 Task: Explore Airbnb accommodation in Melipilla, Chile from 16th December, 2023 to 20th December, 2023 for 6 adults, 2 children. Place can be room or shared room with 6 bedrooms having 6 beds and 6 bathrooms. Property type can be house. Amenities needed are: wifi, TV, free parkinig on premises, gym, breakfast.
Action: Mouse moved to (485, 96)
Screenshot: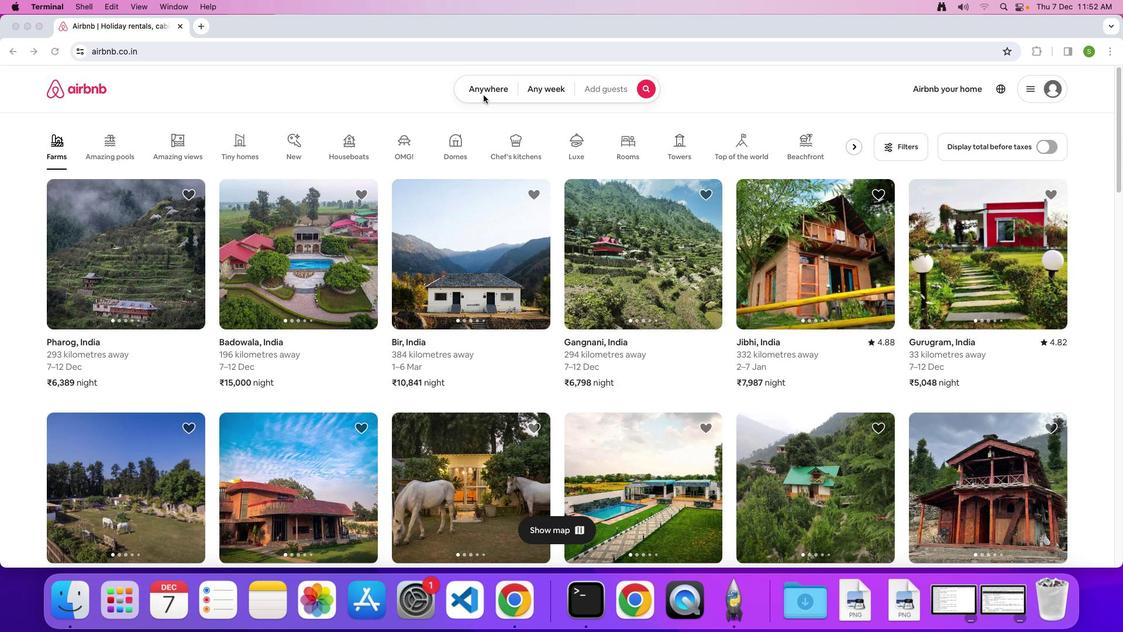 
Action: Mouse pressed left at (485, 96)
Screenshot: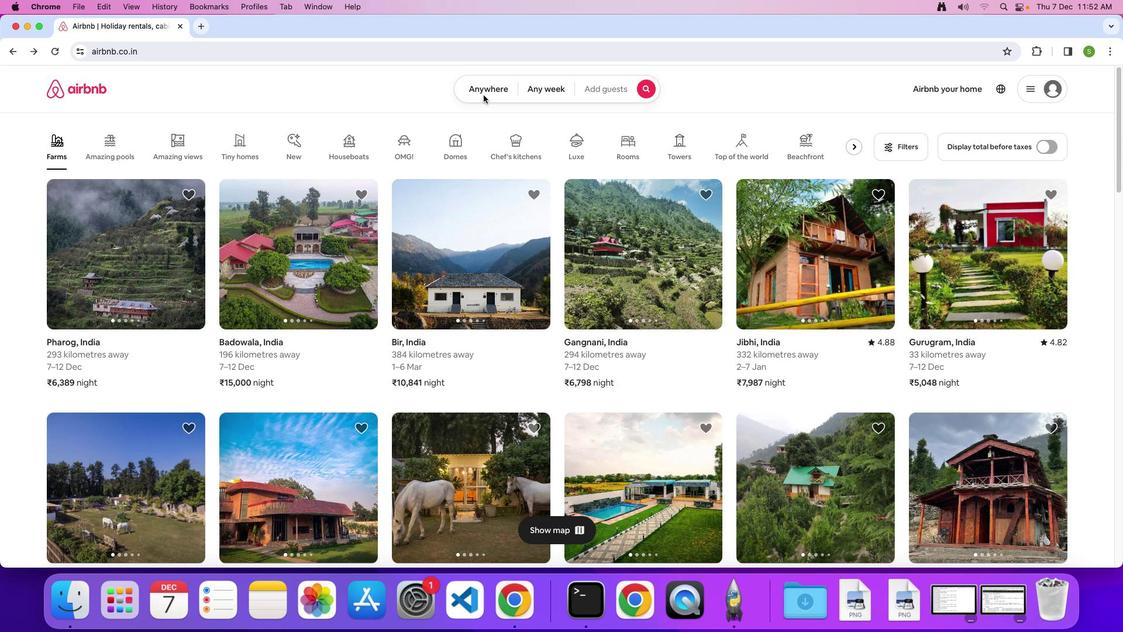 
Action: Mouse moved to (487, 96)
Screenshot: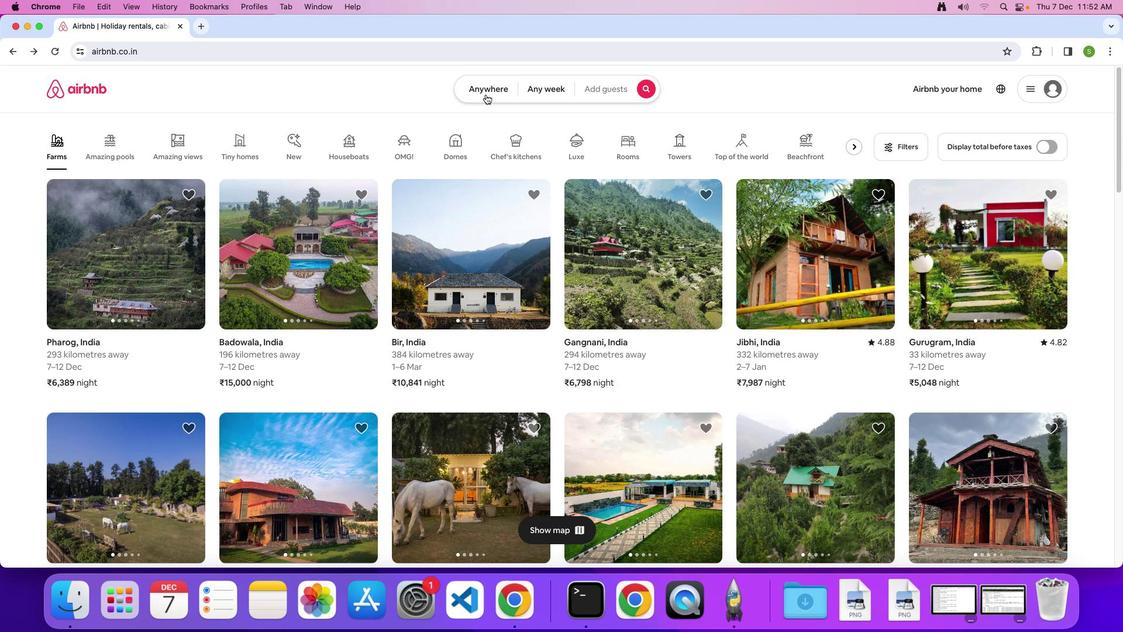 
Action: Mouse pressed left at (487, 96)
Screenshot: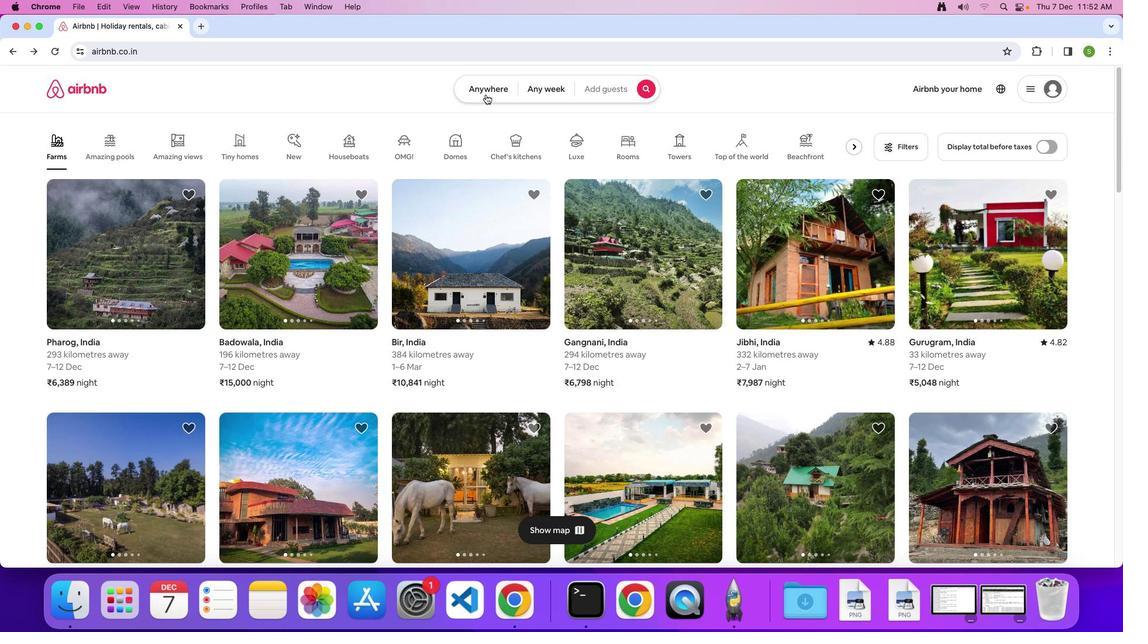 
Action: Mouse moved to (455, 132)
Screenshot: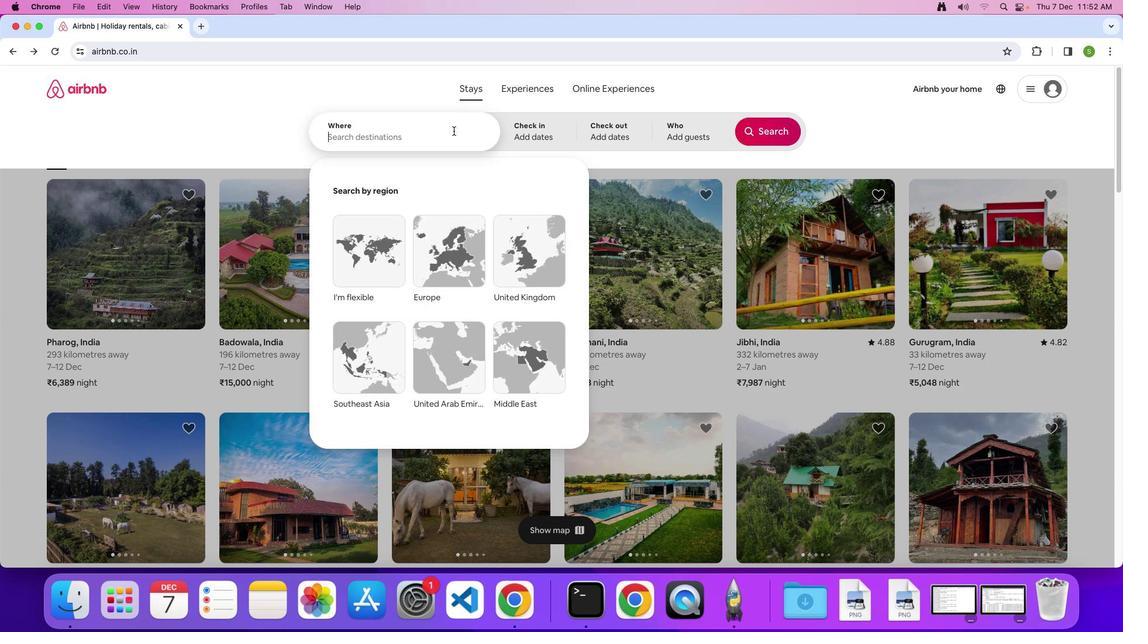 
Action: Mouse pressed left at (455, 132)
Screenshot: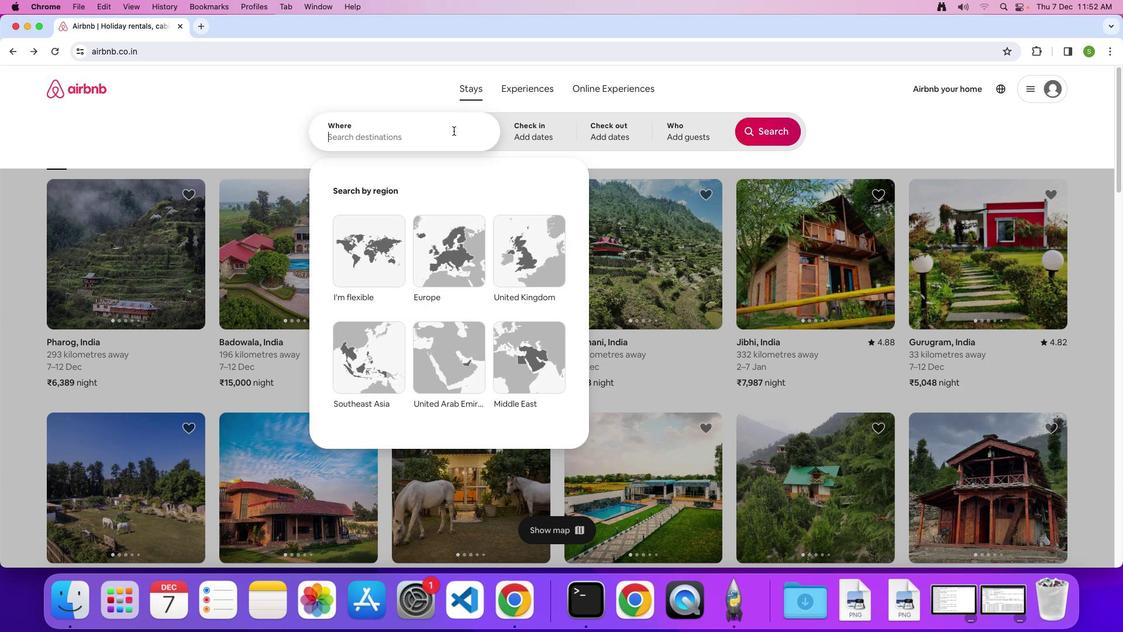 
Action: Mouse moved to (456, 132)
Screenshot: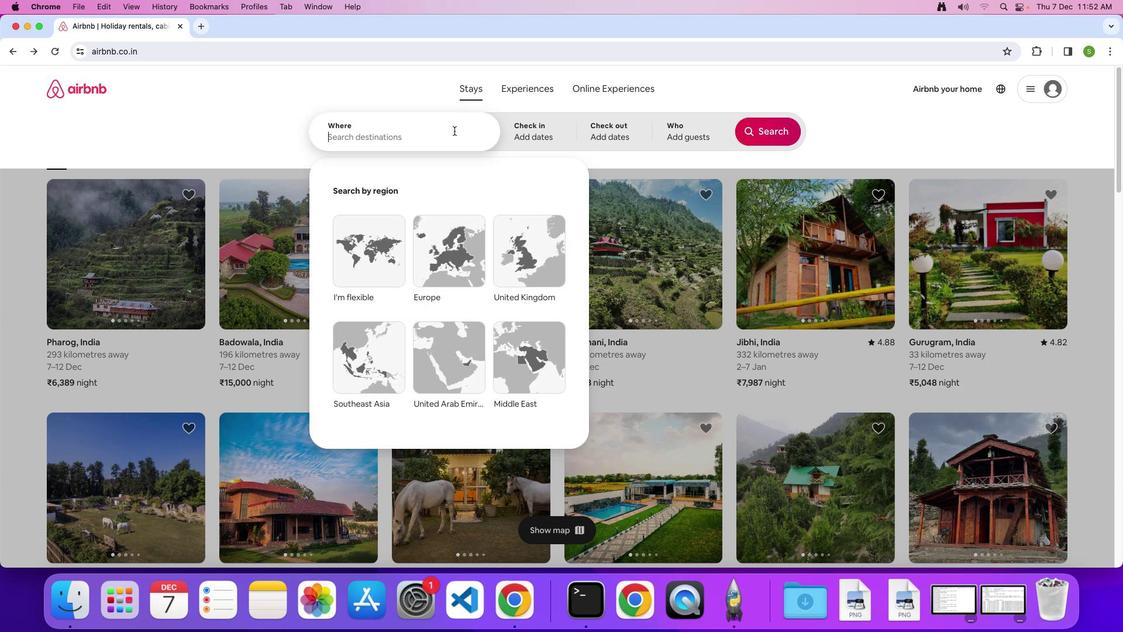 
Action: Key pressed 'M'Key.caps_lock'e''l''i''p''i''l''l''a'','Key.spaceKey.shift'C'
Screenshot: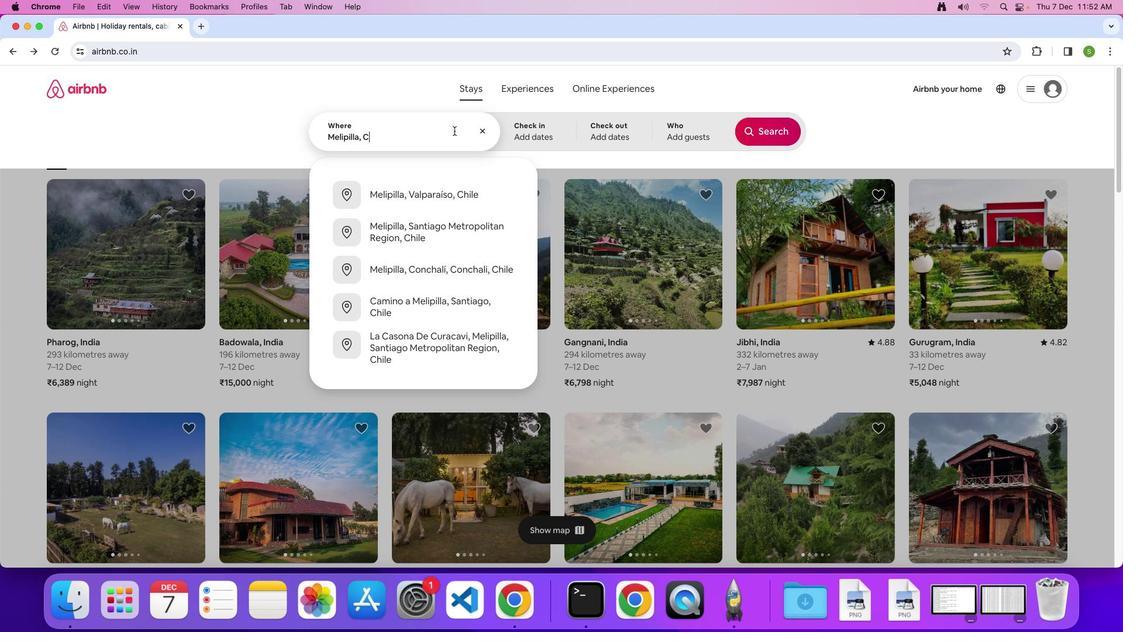 
Action: Mouse moved to (456, 132)
Screenshot: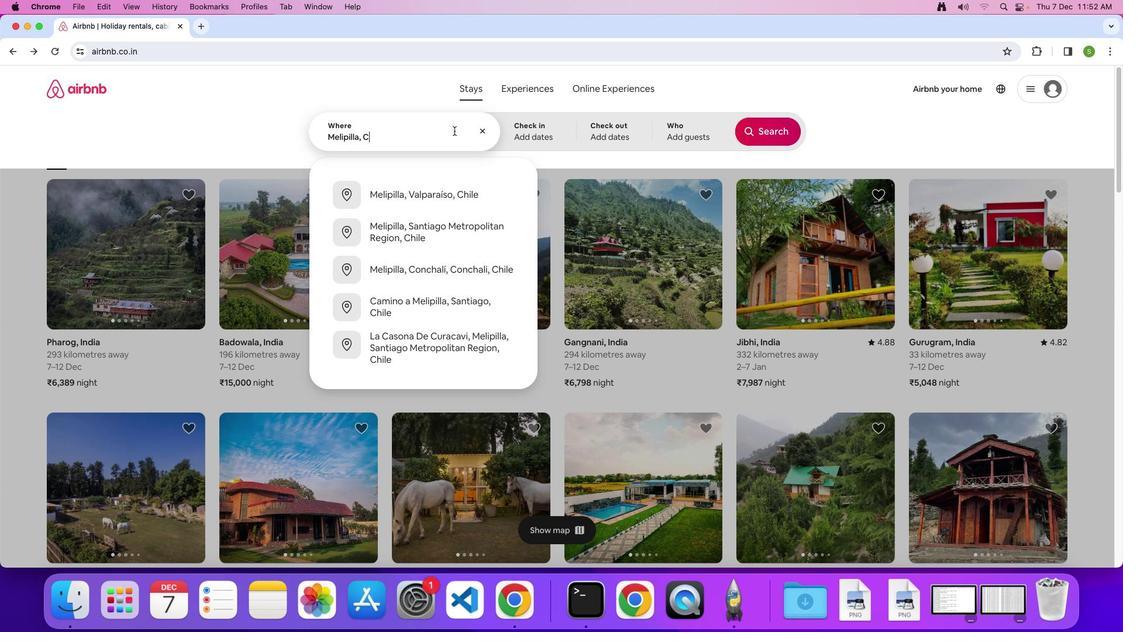 
Action: Key pressed 'h''i''l''e'Key.enter
Screenshot: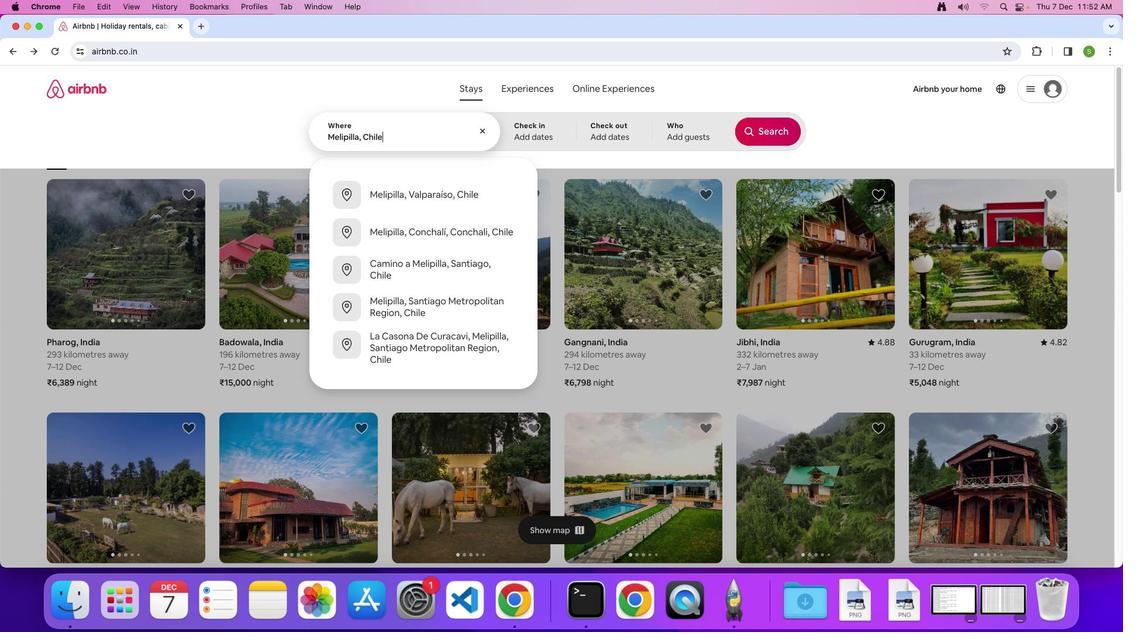 
Action: Mouse moved to (526, 334)
Screenshot: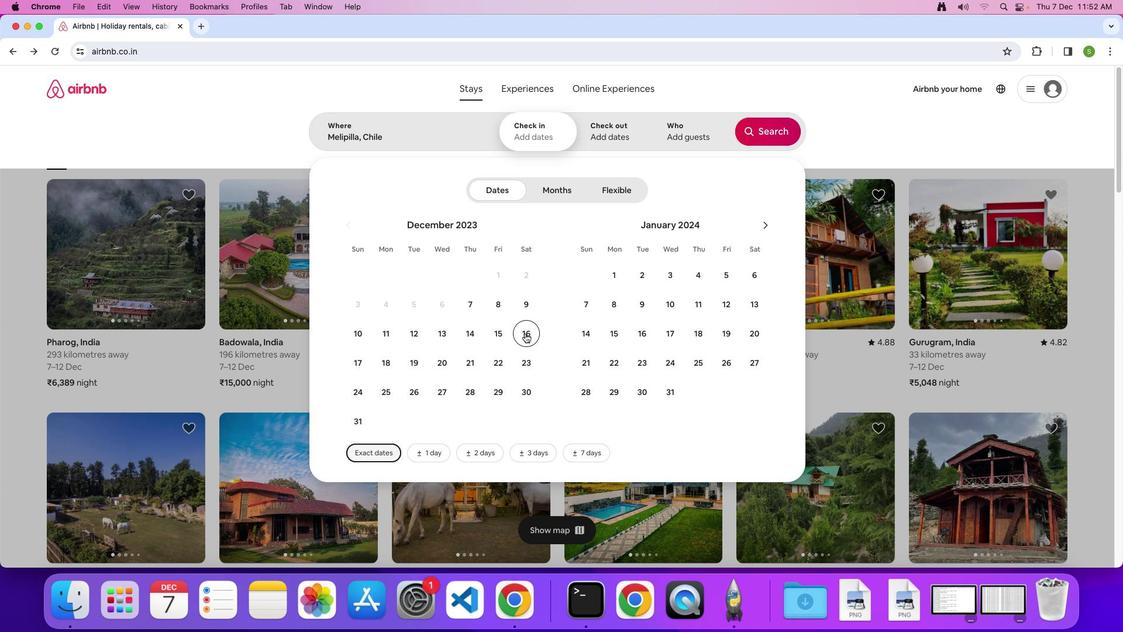 
Action: Mouse pressed left at (526, 334)
Screenshot: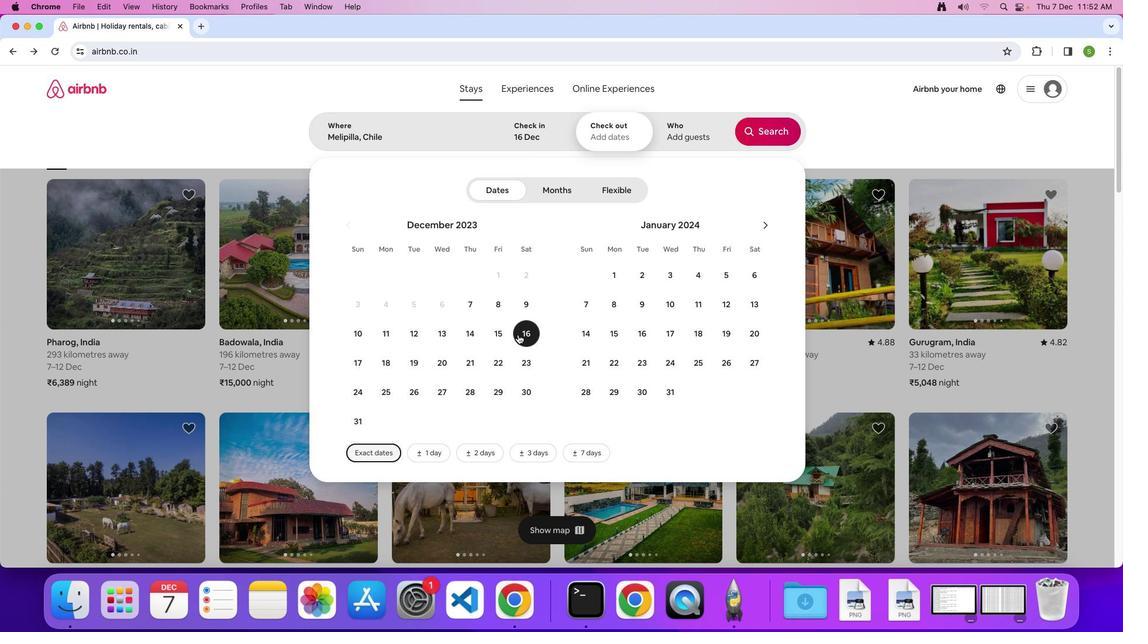 
Action: Mouse moved to (442, 364)
Screenshot: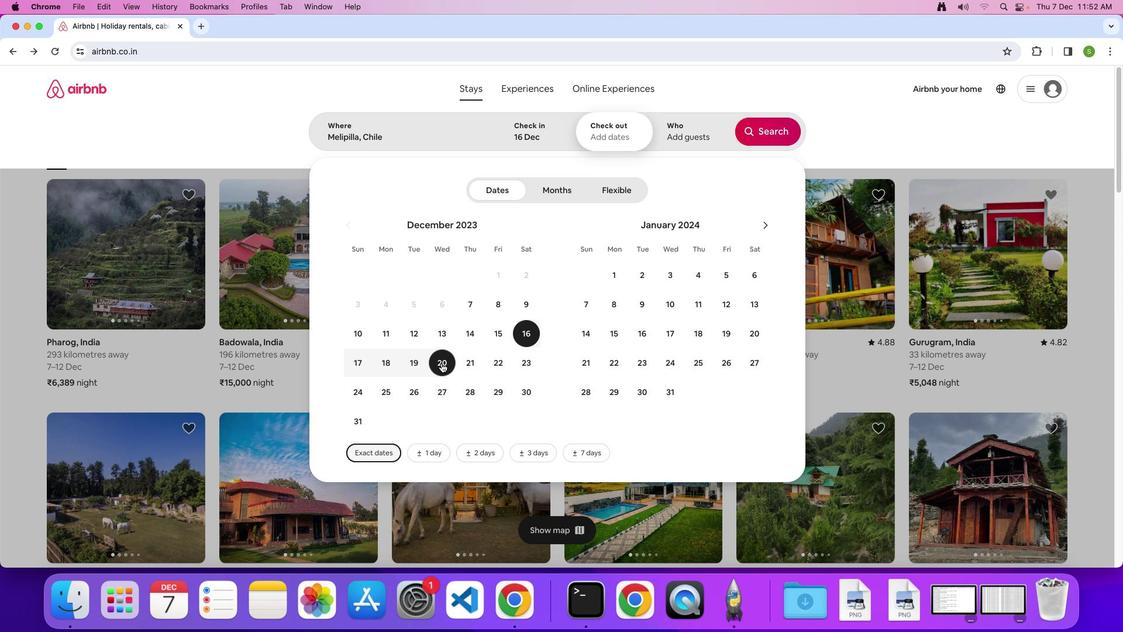 
Action: Mouse pressed left at (442, 364)
Screenshot: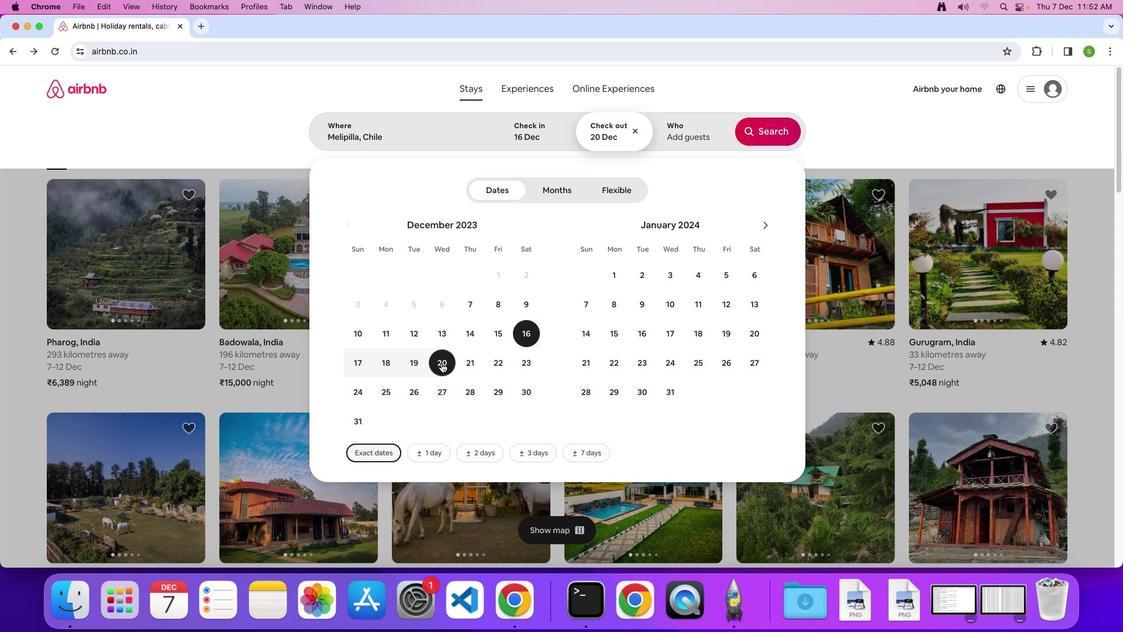 
Action: Mouse moved to (686, 134)
Screenshot: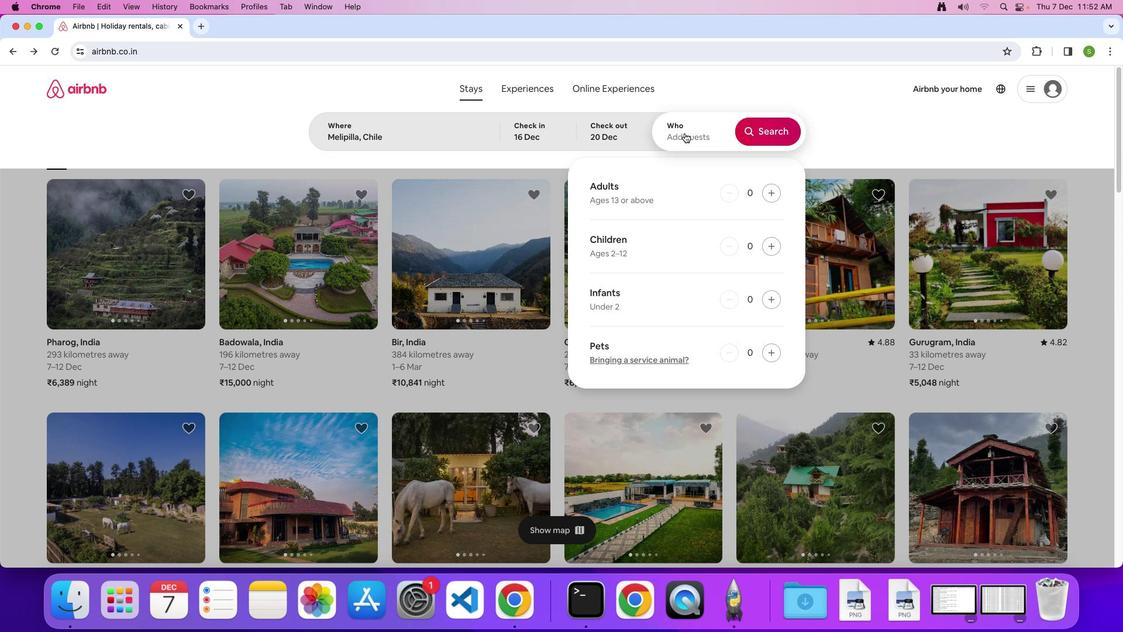 
Action: Mouse pressed left at (686, 134)
Screenshot: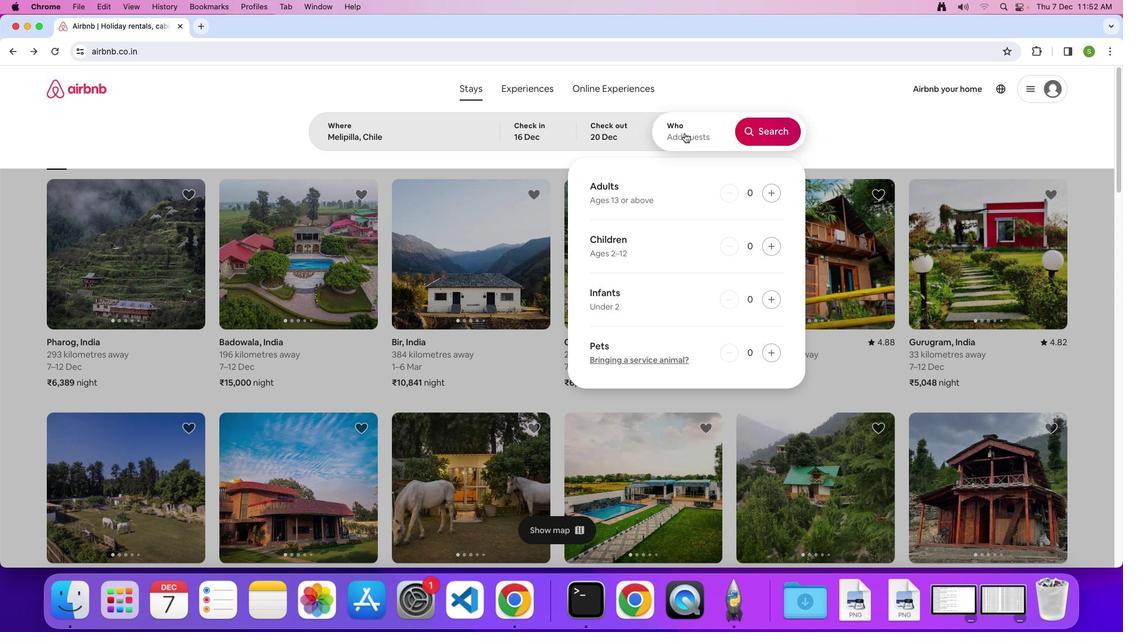 
Action: Mouse moved to (768, 192)
Screenshot: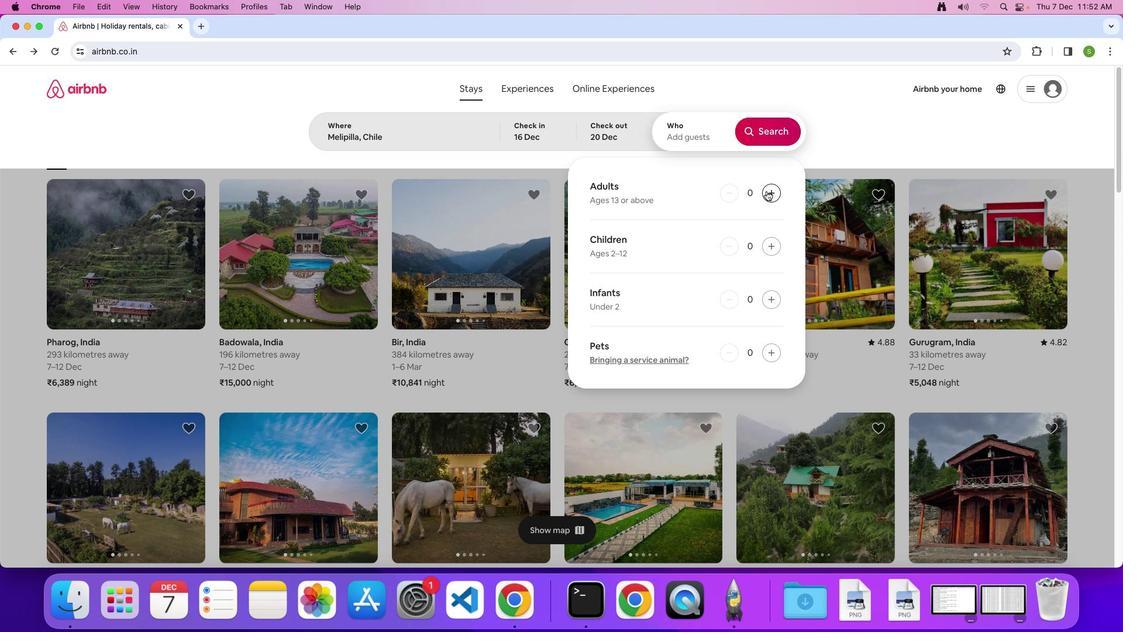 
Action: Mouse pressed left at (768, 192)
Screenshot: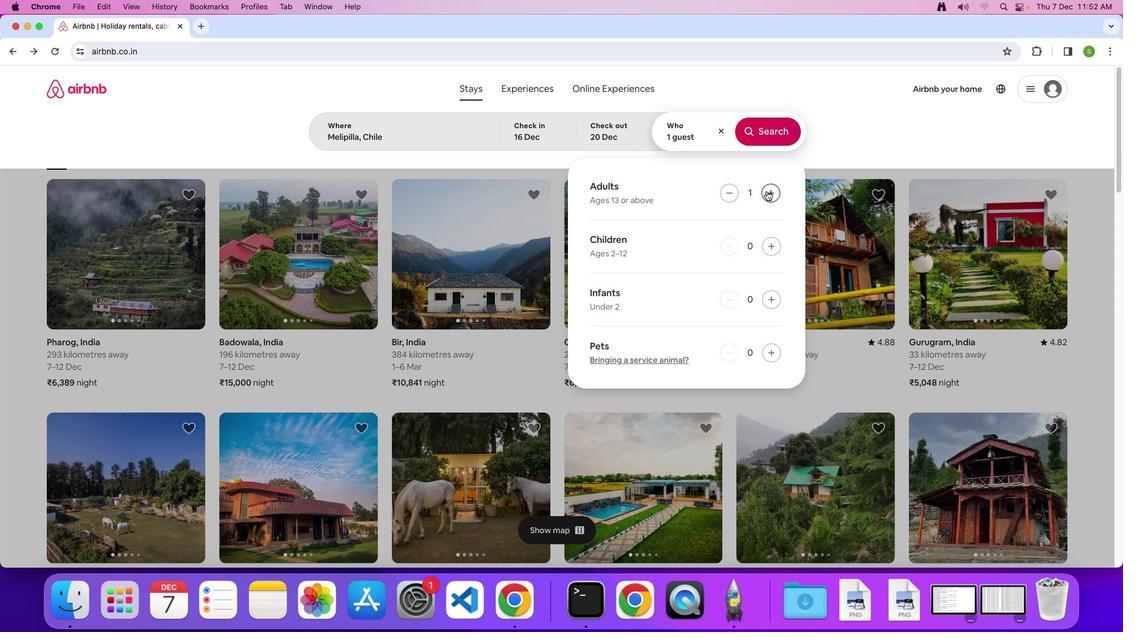 
Action: Mouse pressed left at (768, 192)
Screenshot: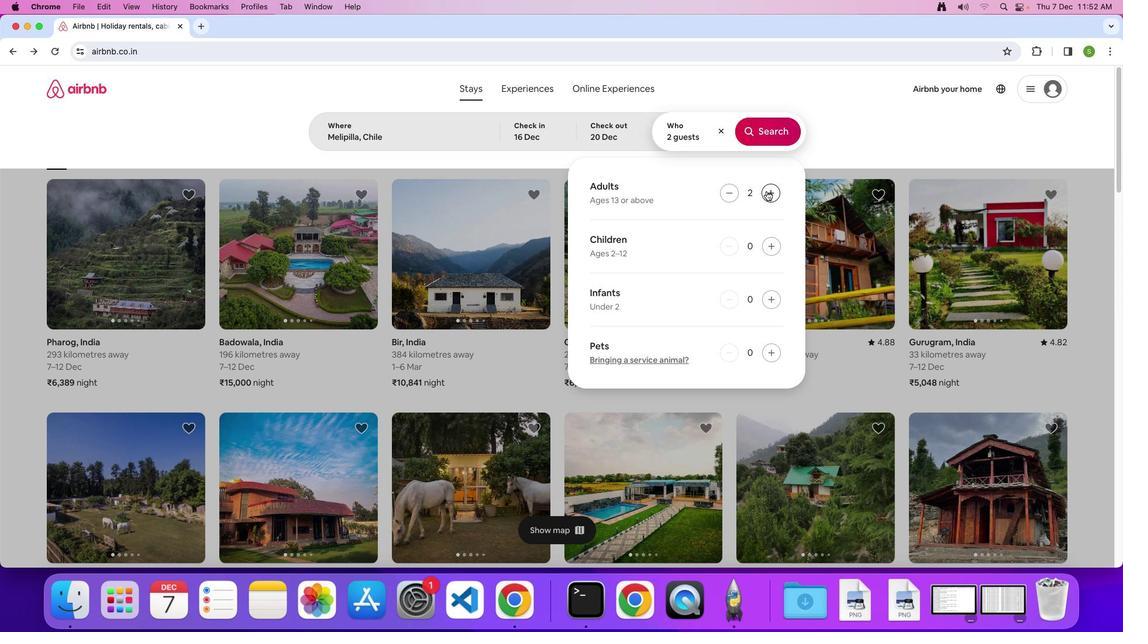 
Action: Mouse pressed left at (768, 192)
Screenshot: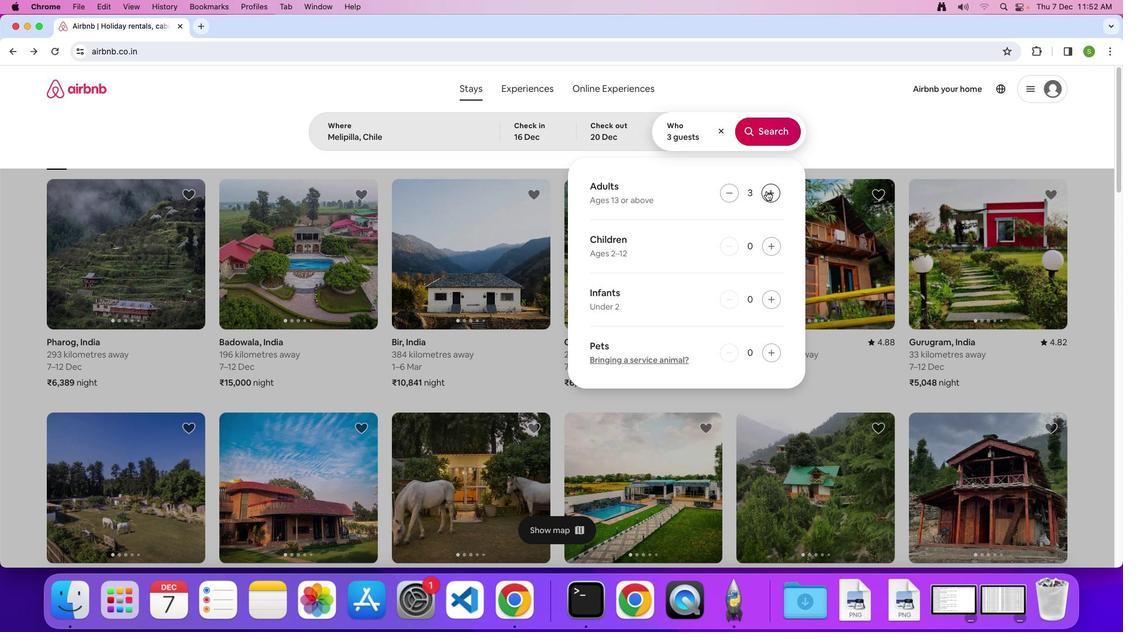 
Action: Mouse pressed left at (768, 192)
Screenshot: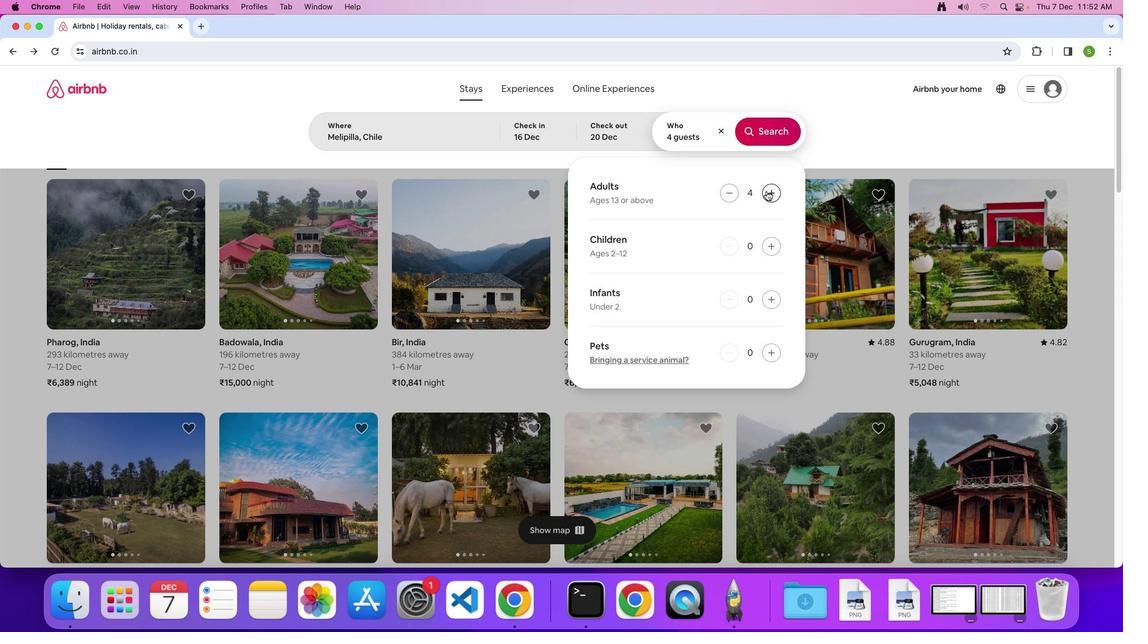 
Action: Mouse pressed left at (768, 192)
Screenshot: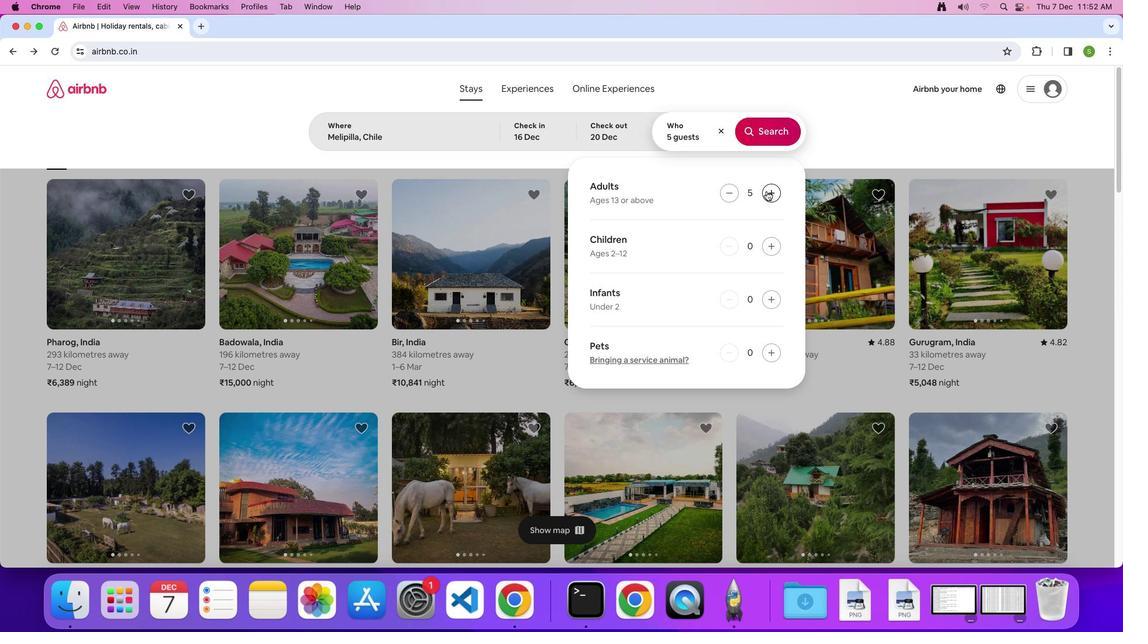 
Action: Mouse pressed left at (768, 192)
Screenshot: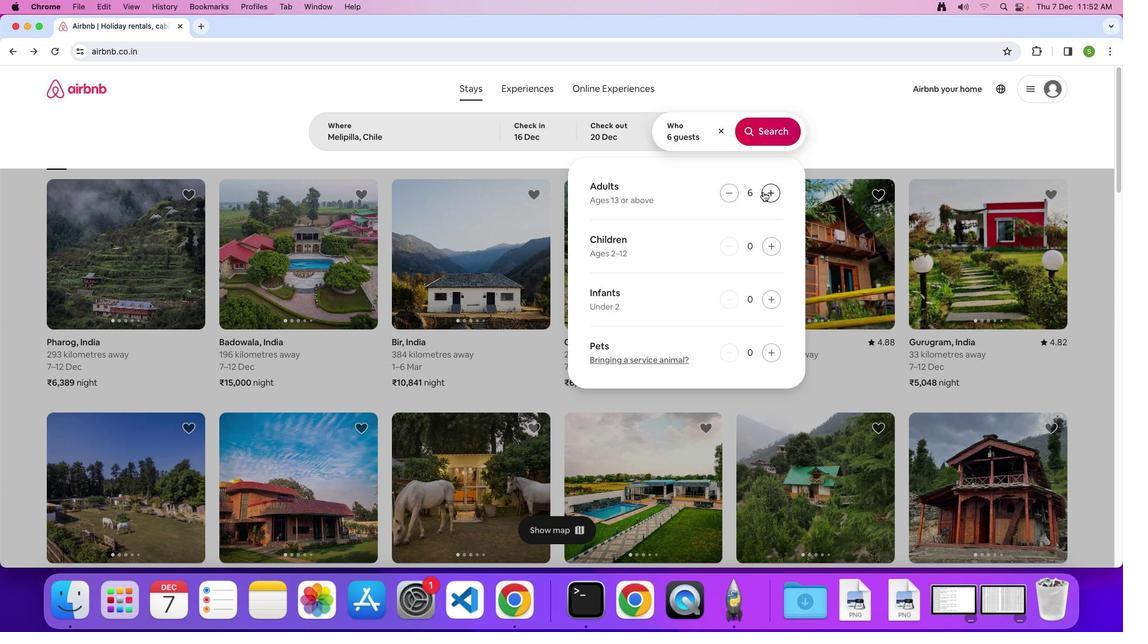 
Action: Mouse moved to (773, 254)
Screenshot: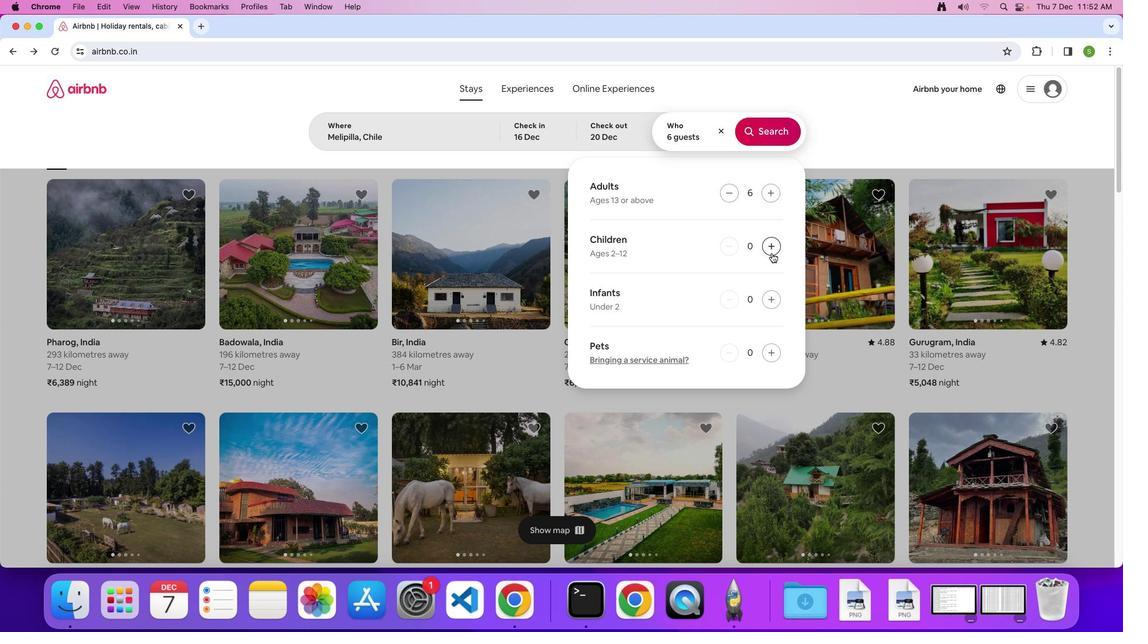 
Action: Mouse pressed left at (773, 254)
Screenshot: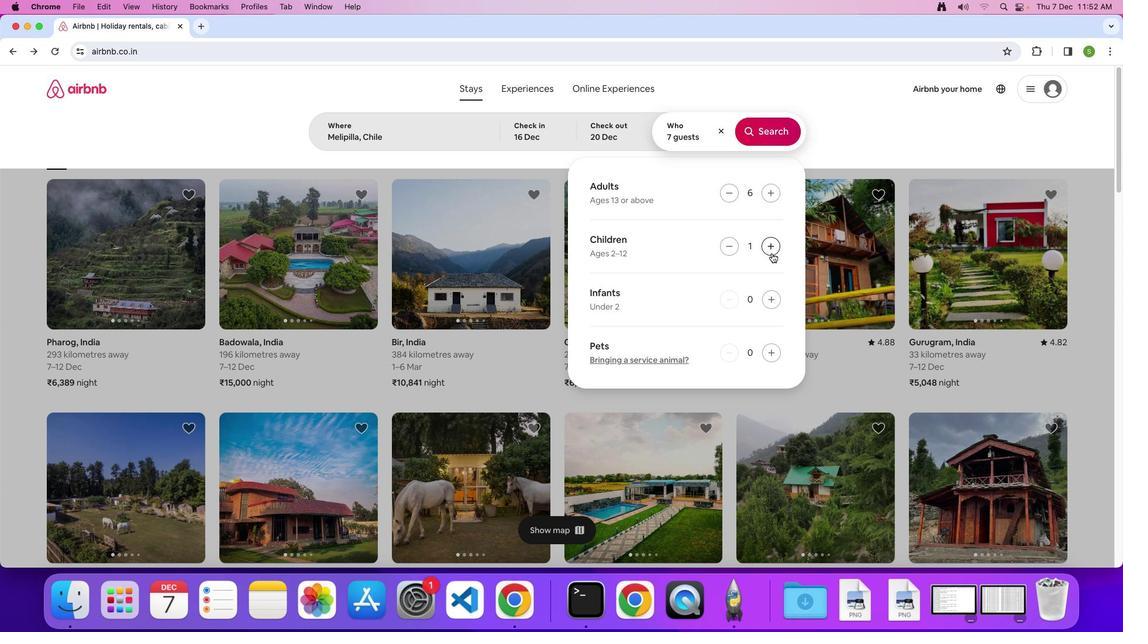 
Action: Mouse pressed left at (773, 254)
Screenshot: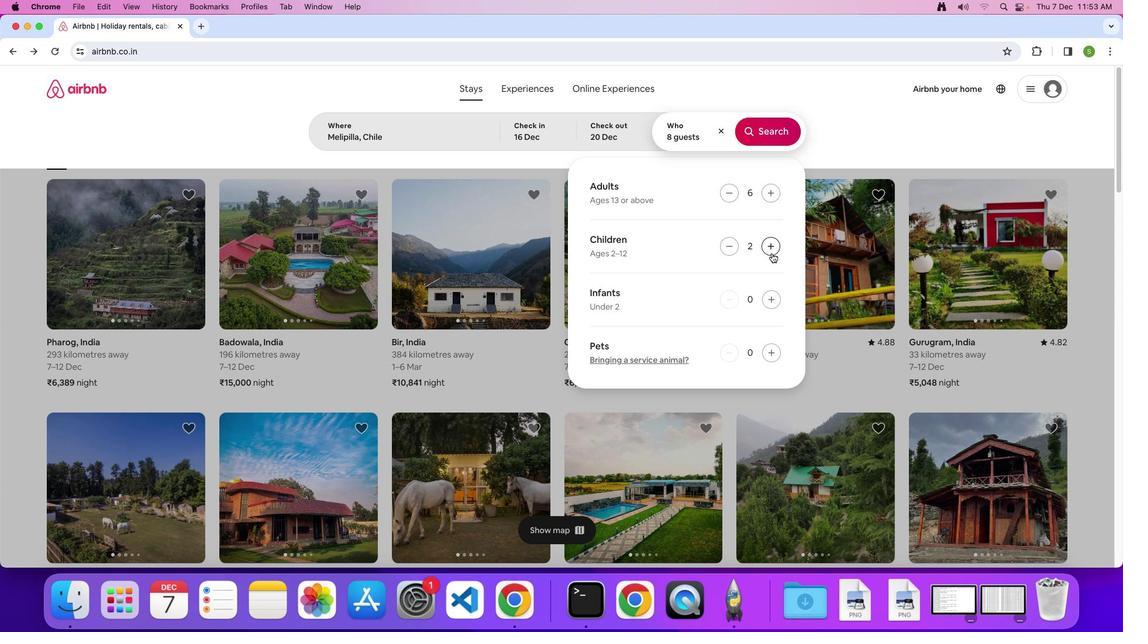 
Action: Mouse moved to (789, 135)
Screenshot: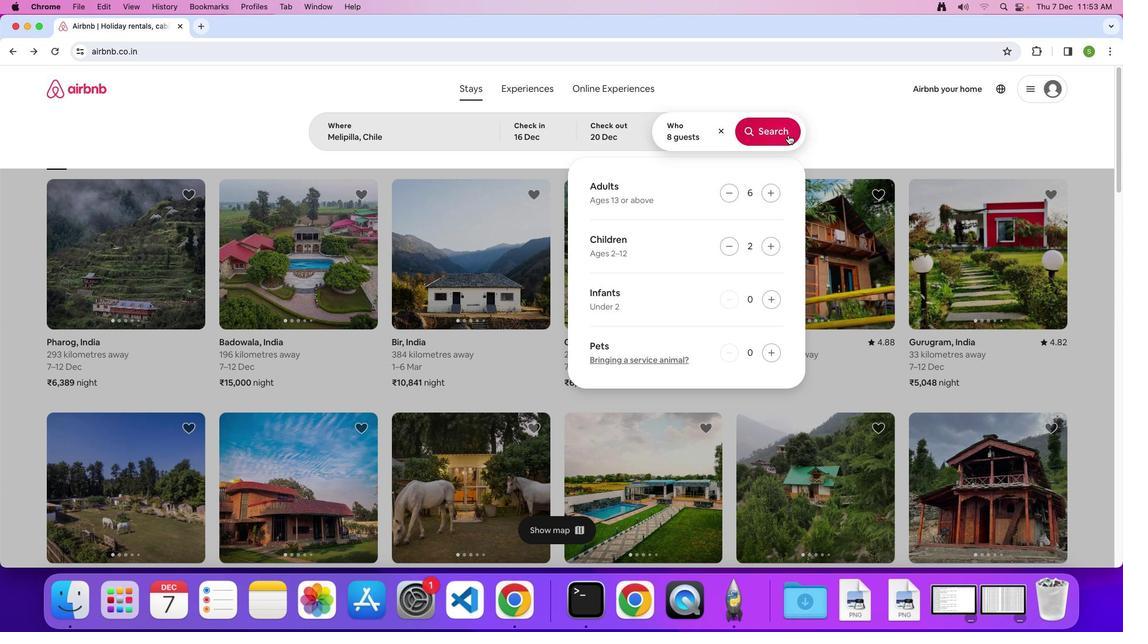 
Action: Mouse pressed left at (789, 135)
Screenshot: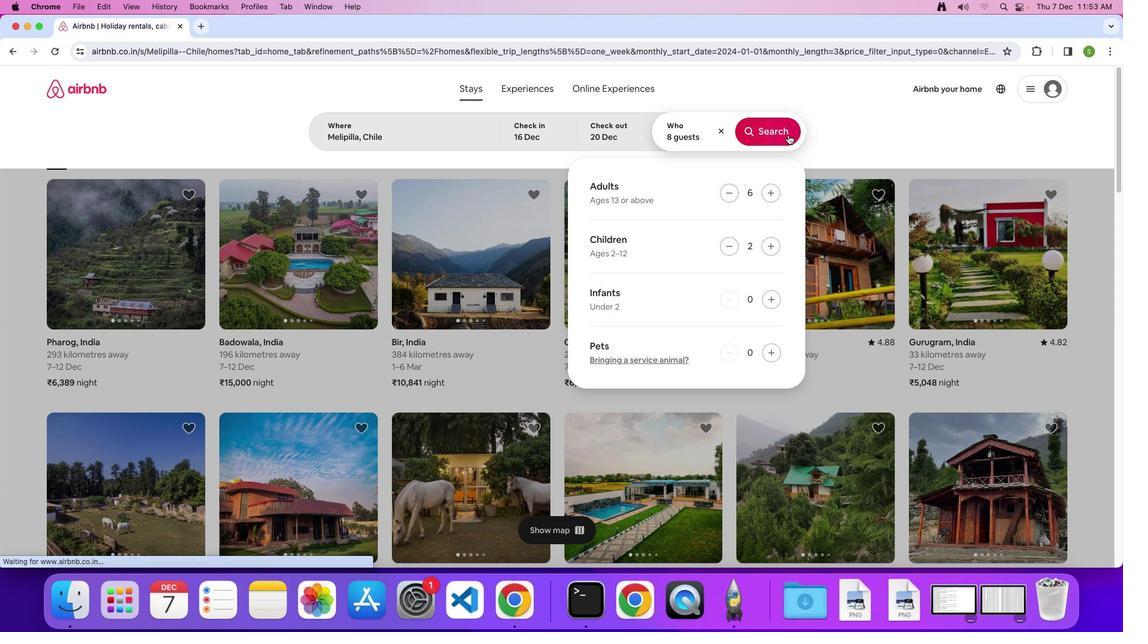 
Action: Mouse moved to (948, 138)
Screenshot: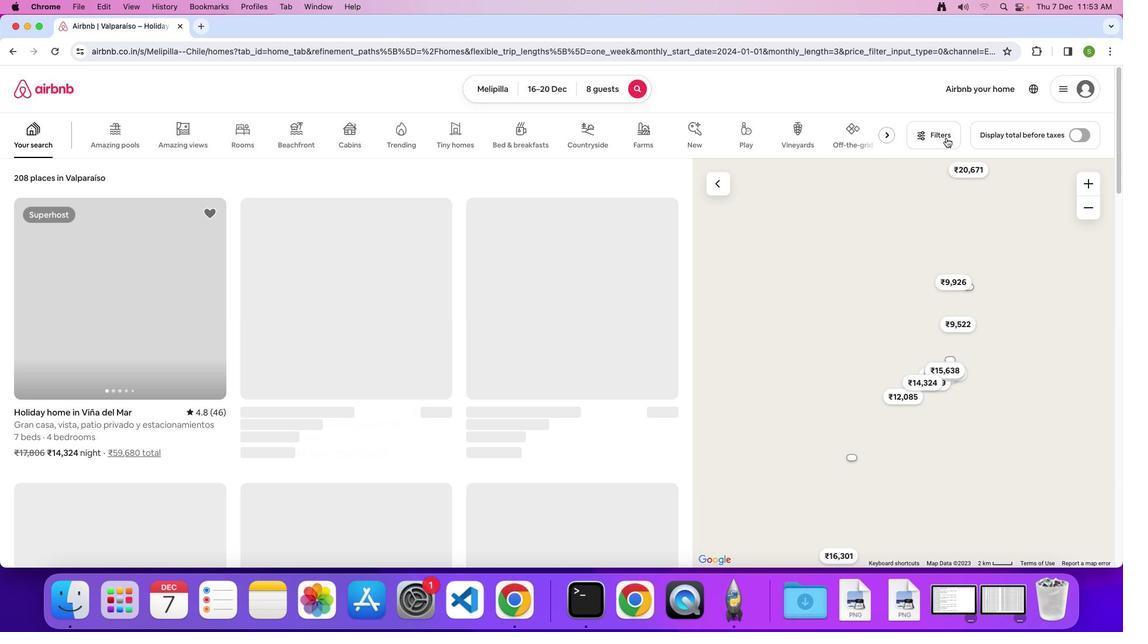 
Action: Mouse pressed left at (948, 138)
Screenshot: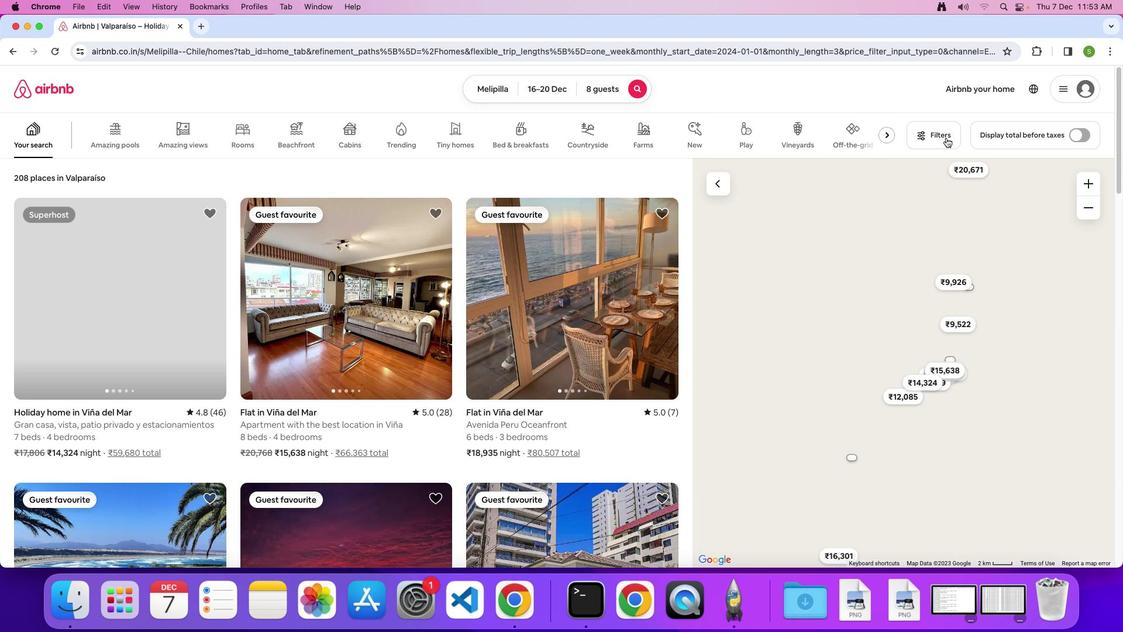 
Action: Mouse moved to (545, 297)
Screenshot: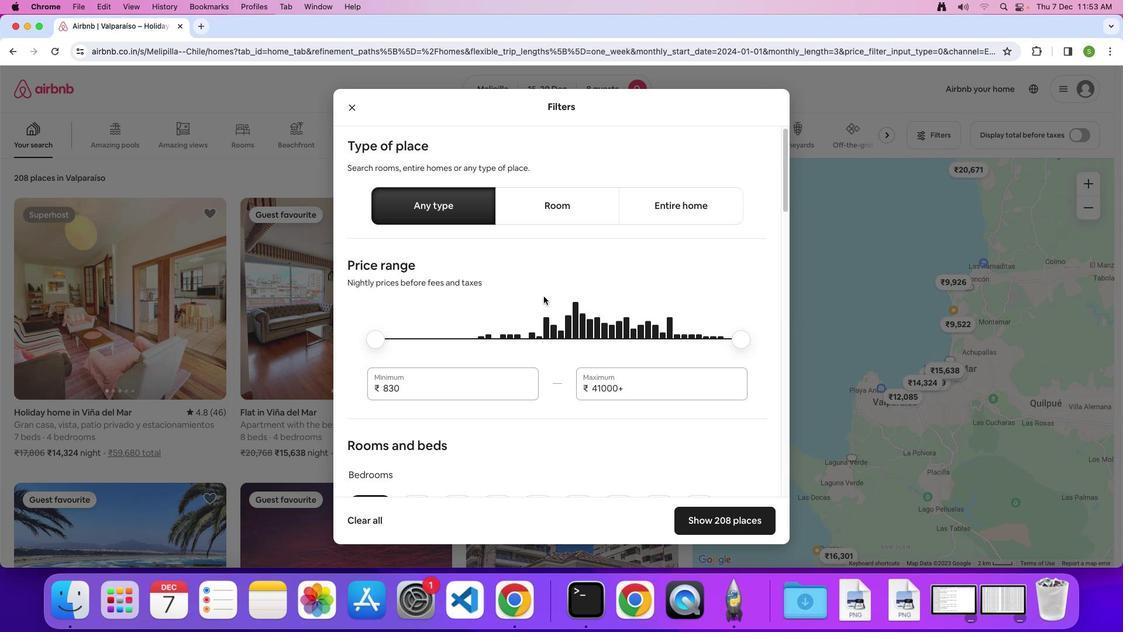 
Action: Mouse scrolled (545, 297) with delta (1, 0)
Screenshot: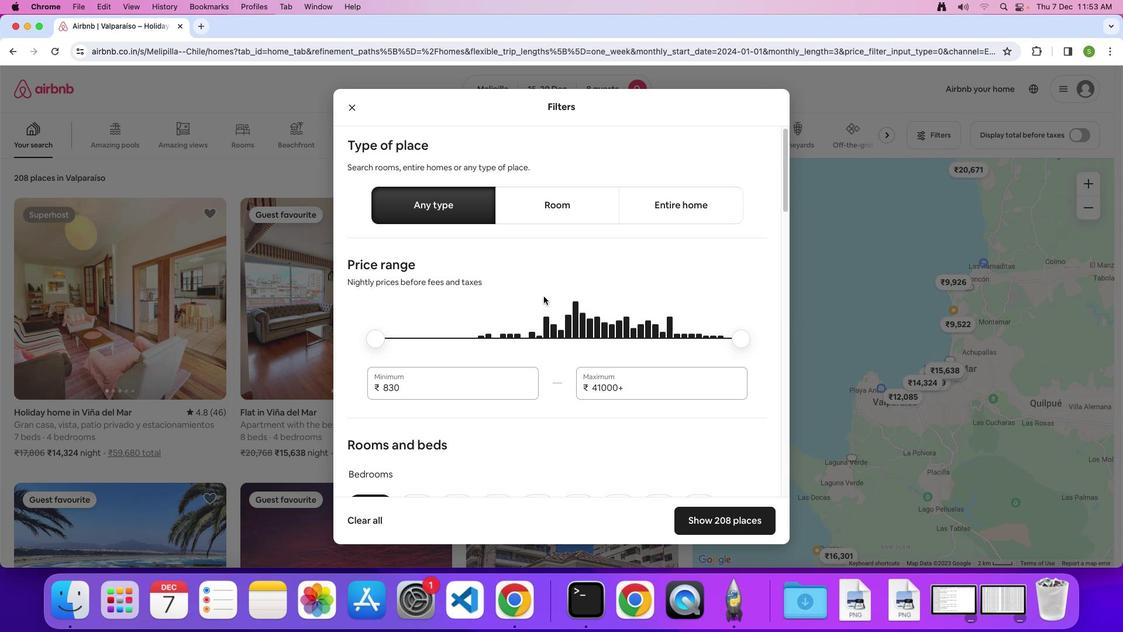 
Action: Mouse scrolled (545, 297) with delta (1, 0)
Screenshot: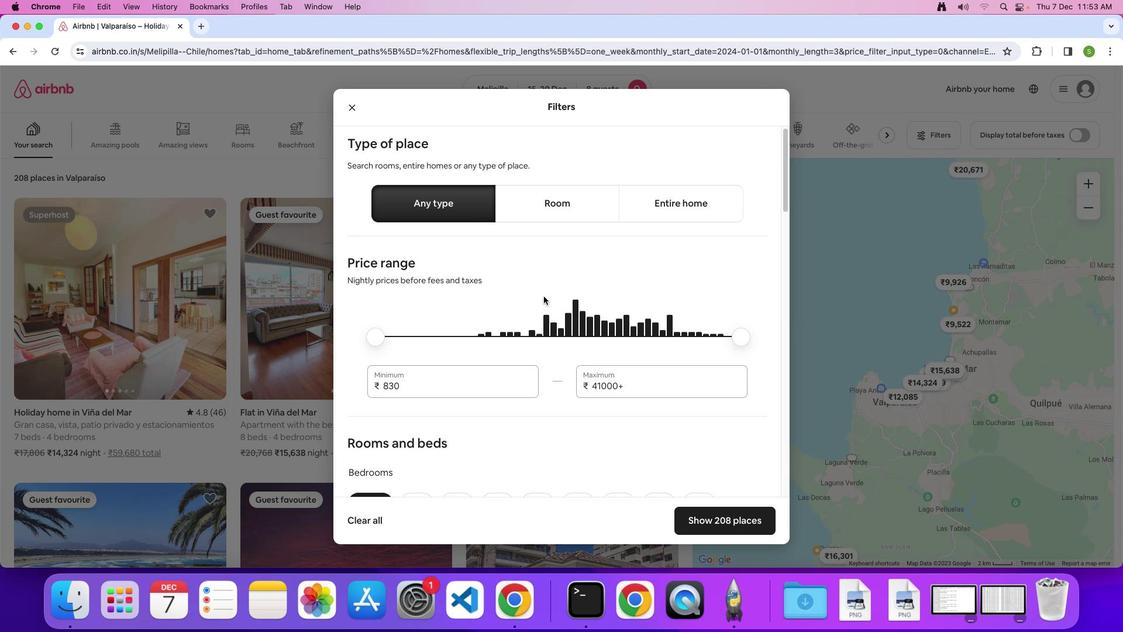 
Action: Mouse scrolled (545, 297) with delta (1, 0)
Screenshot: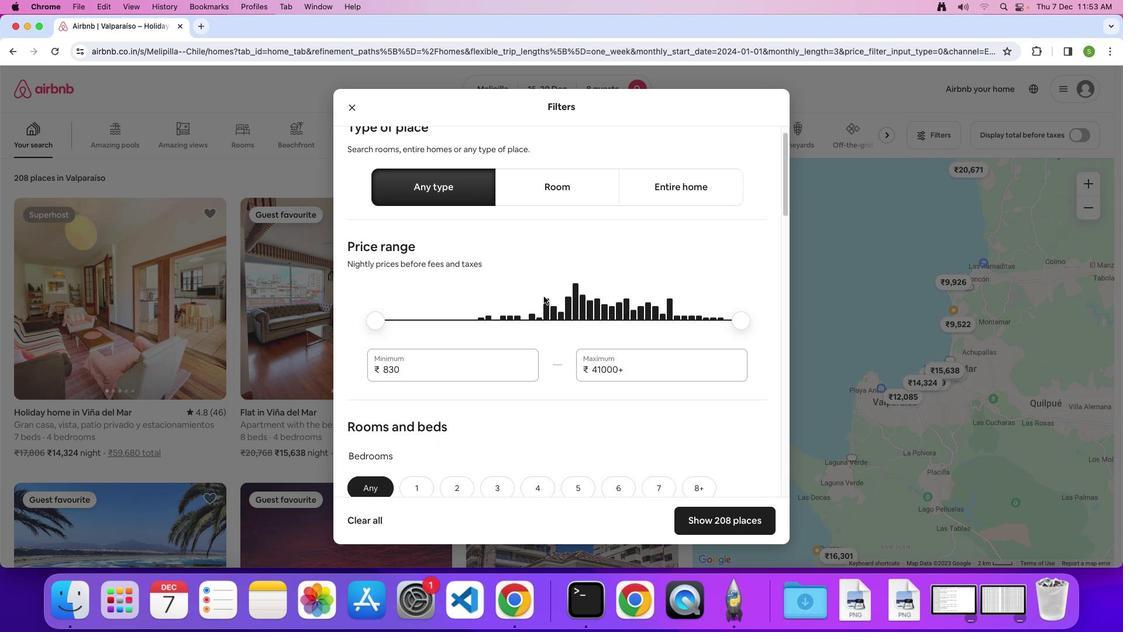 
Action: Mouse scrolled (545, 297) with delta (1, 0)
Screenshot: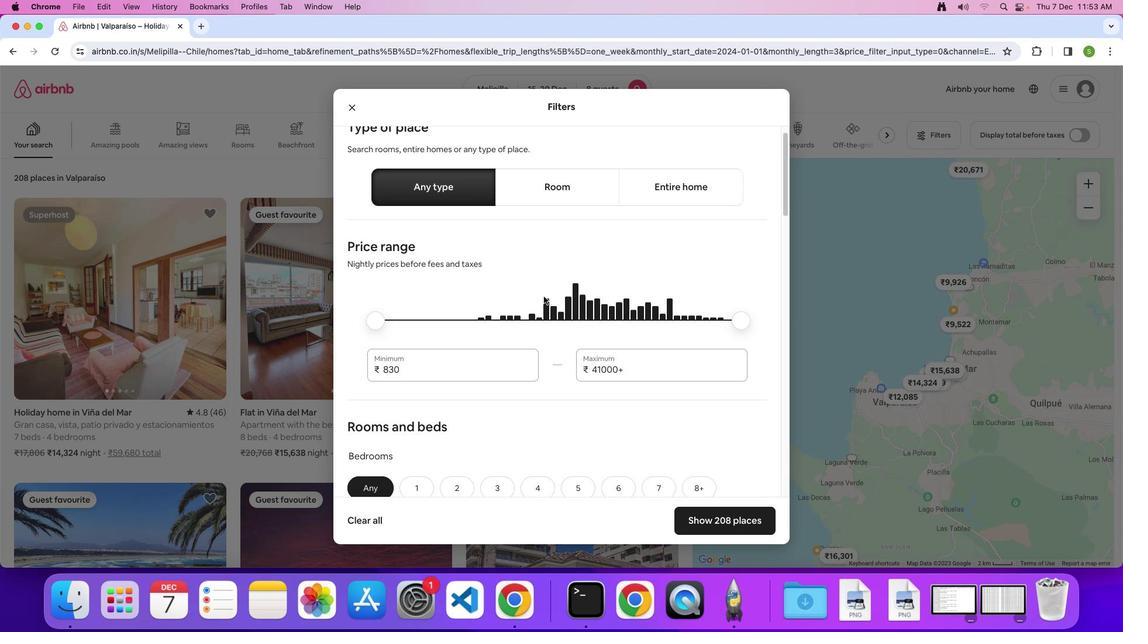 
Action: Mouse moved to (573, 184)
Screenshot: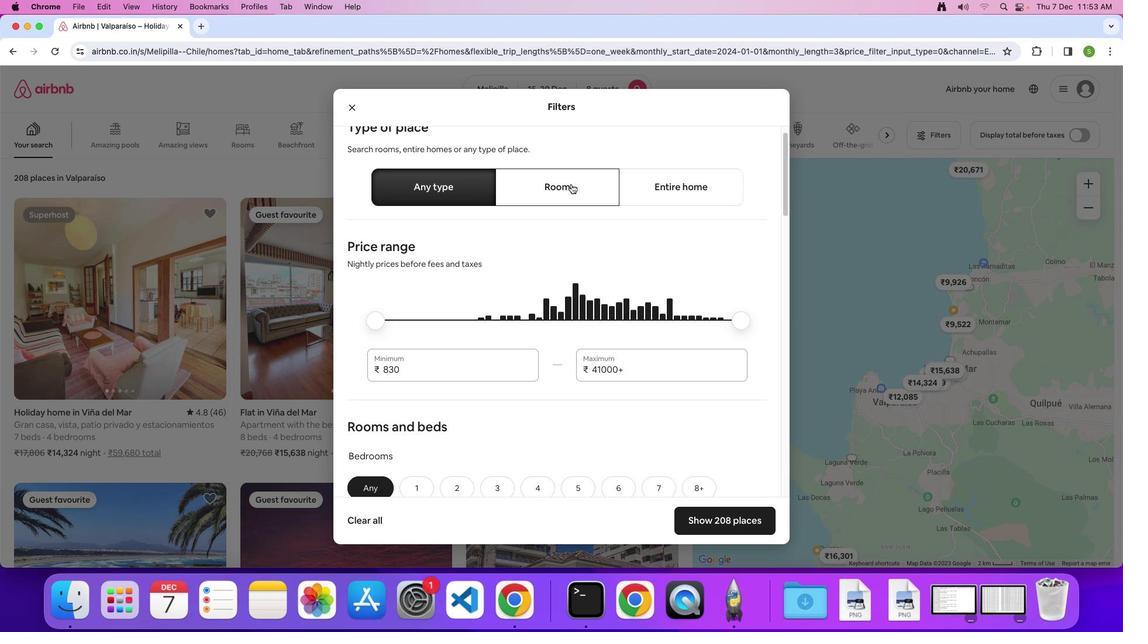 
Action: Mouse pressed left at (573, 184)
Screenshot: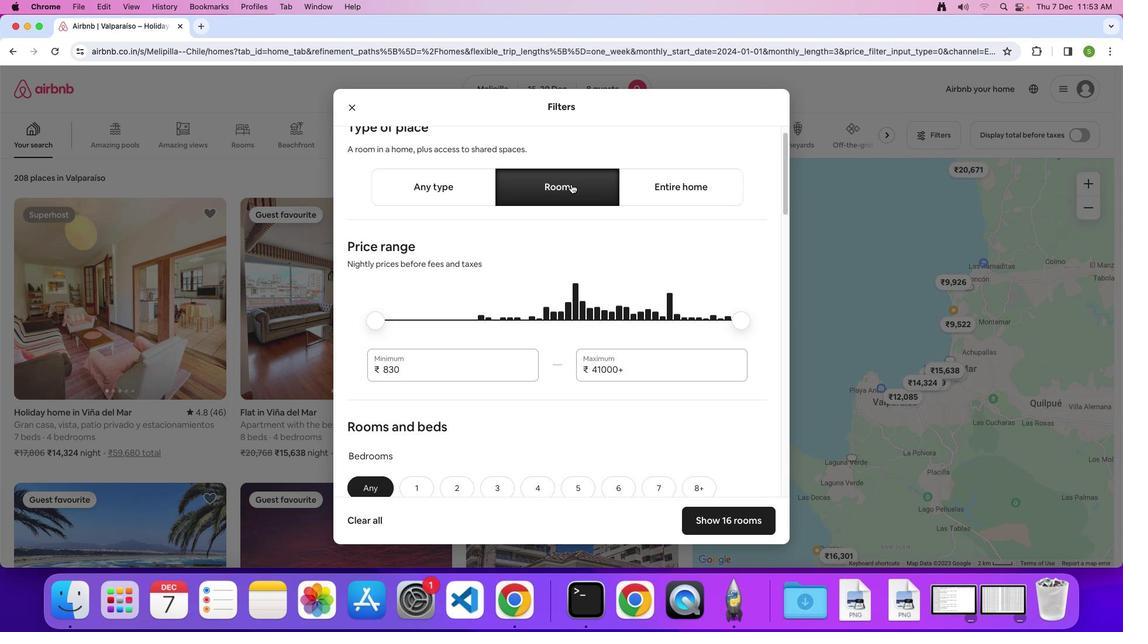 
Action: Mouse moved to (574, 354)
Screenshot: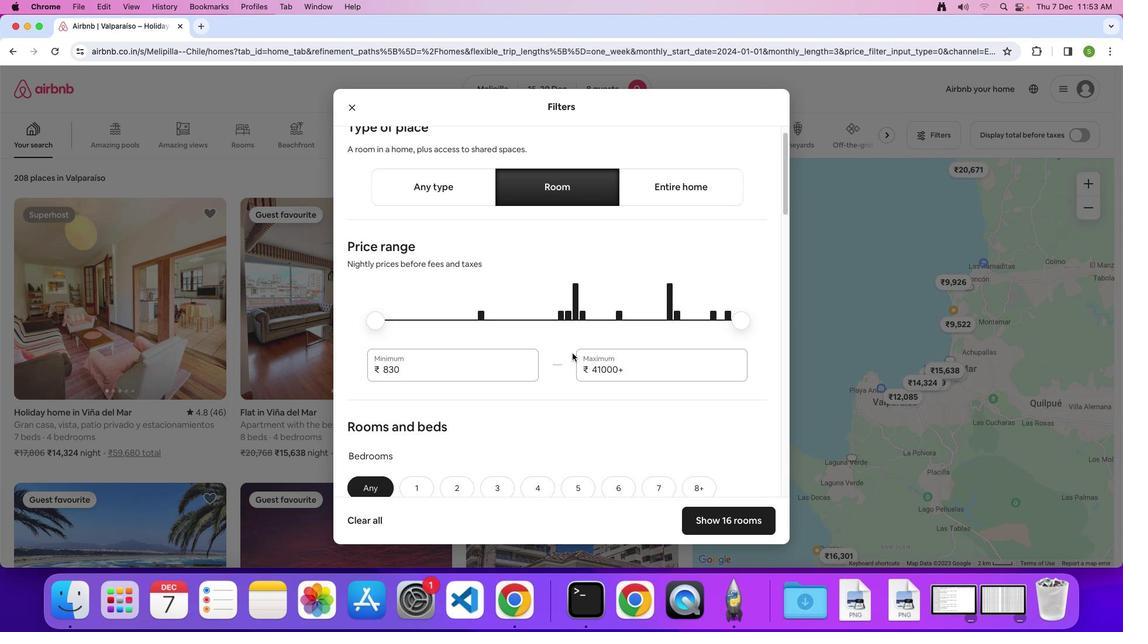 
Action: Mouse scrolled (574, 354) with delta (1, 0)
Screenshot: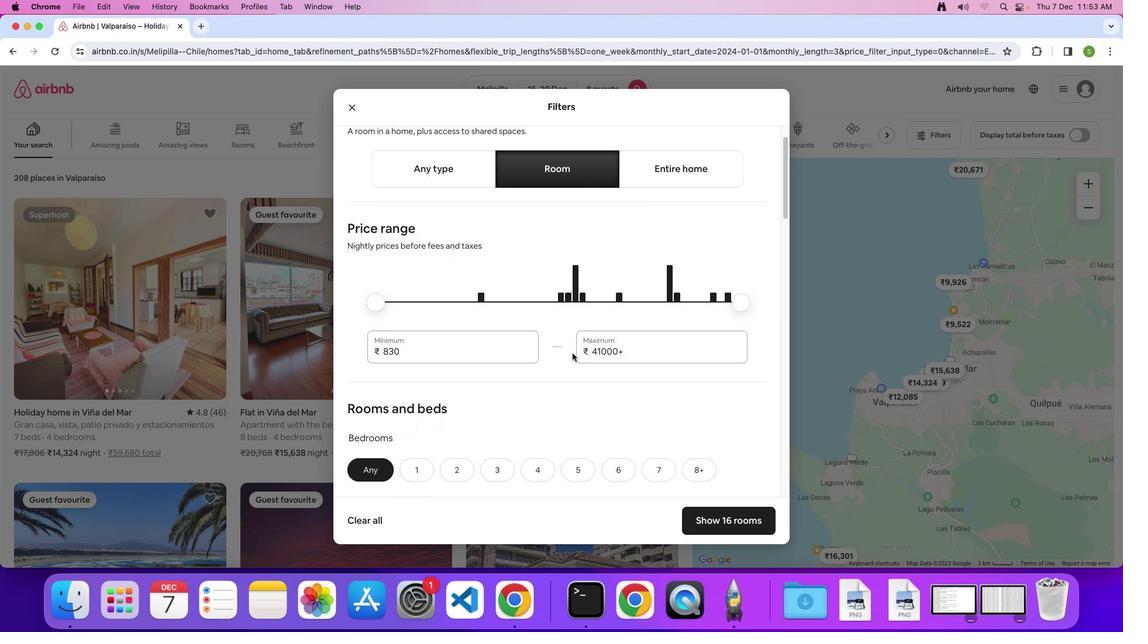 
Action: Mouse scrolled (574, 354) with delta (1, 0)
Screenshot: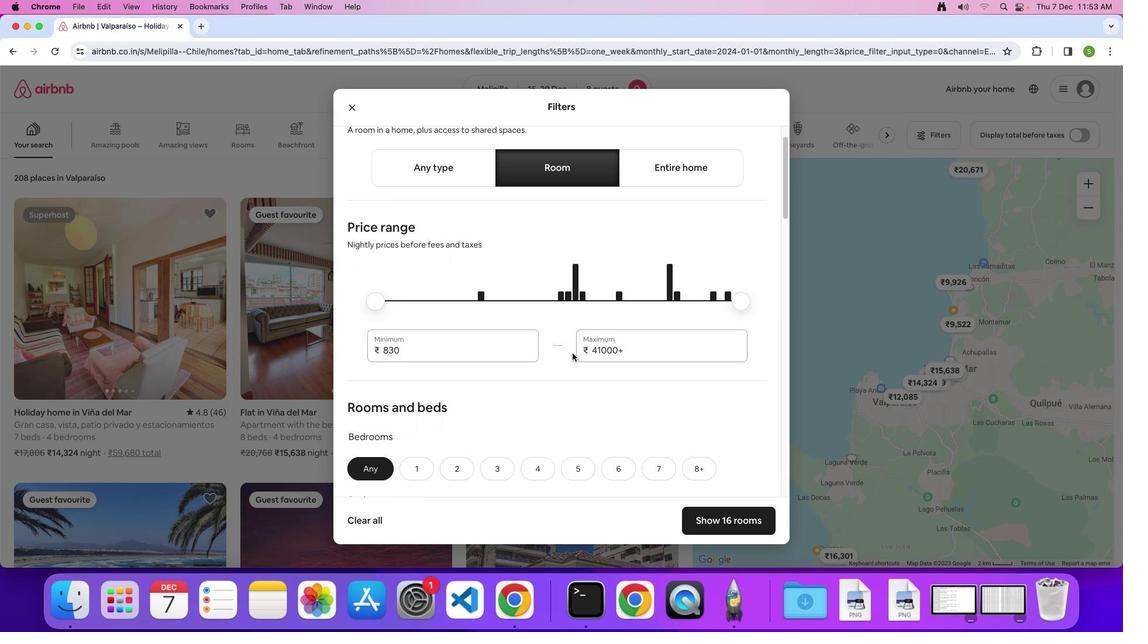 
Action: Mouse scrolled (574, 354) with delta (1, 0)
Screenshot: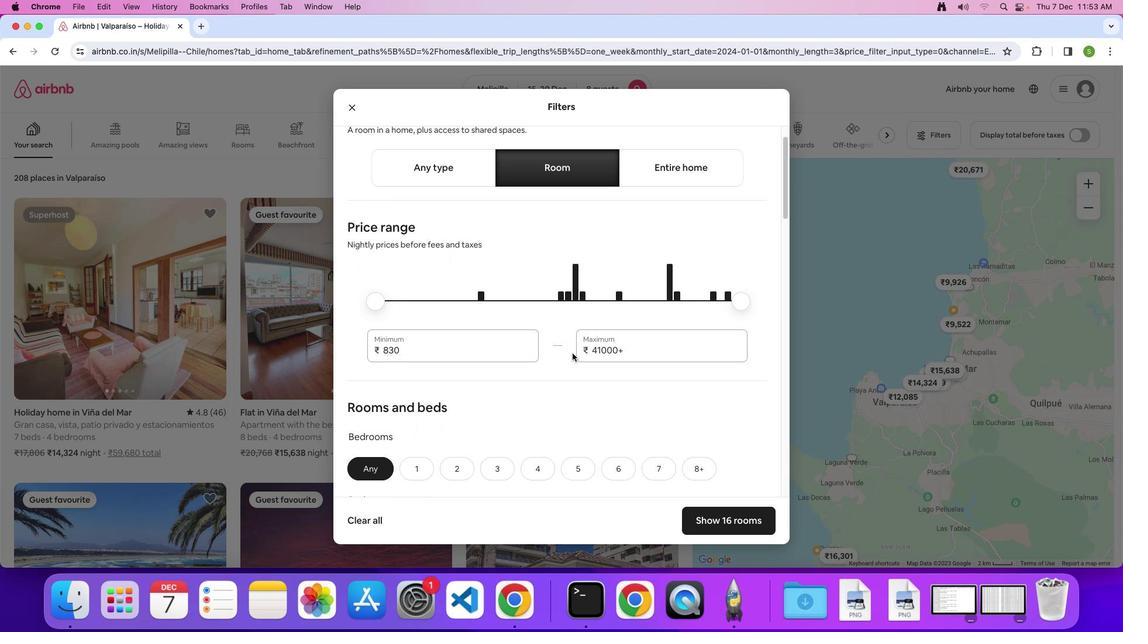 
Action: Mouse scrolled (574, 354) with delta (1, 0)
Screenshot: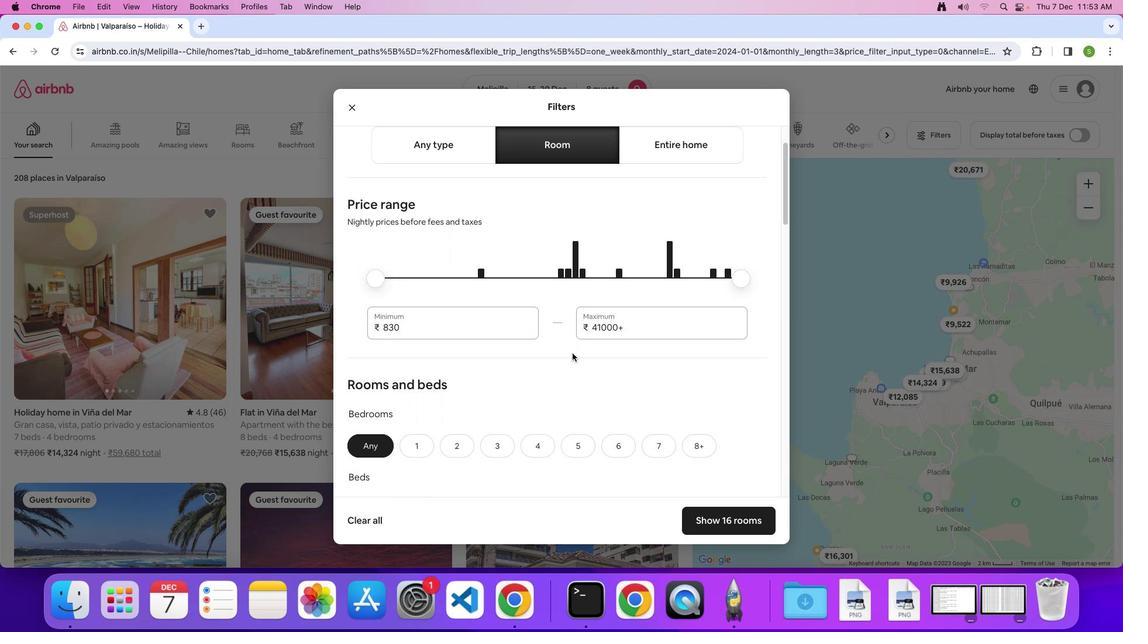 
Action: Mouse scrolled (574, 354) with delta (1, 0)
Screenshot: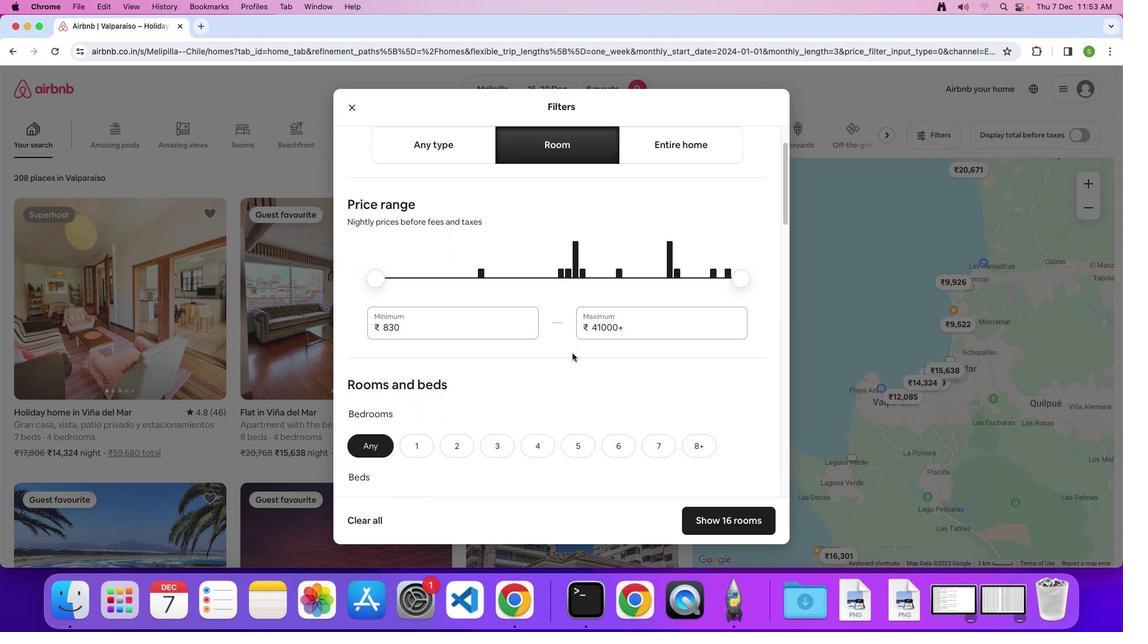 
Action: Mouse scrolled (574, 354) with delta (1, 0)
Screenshot: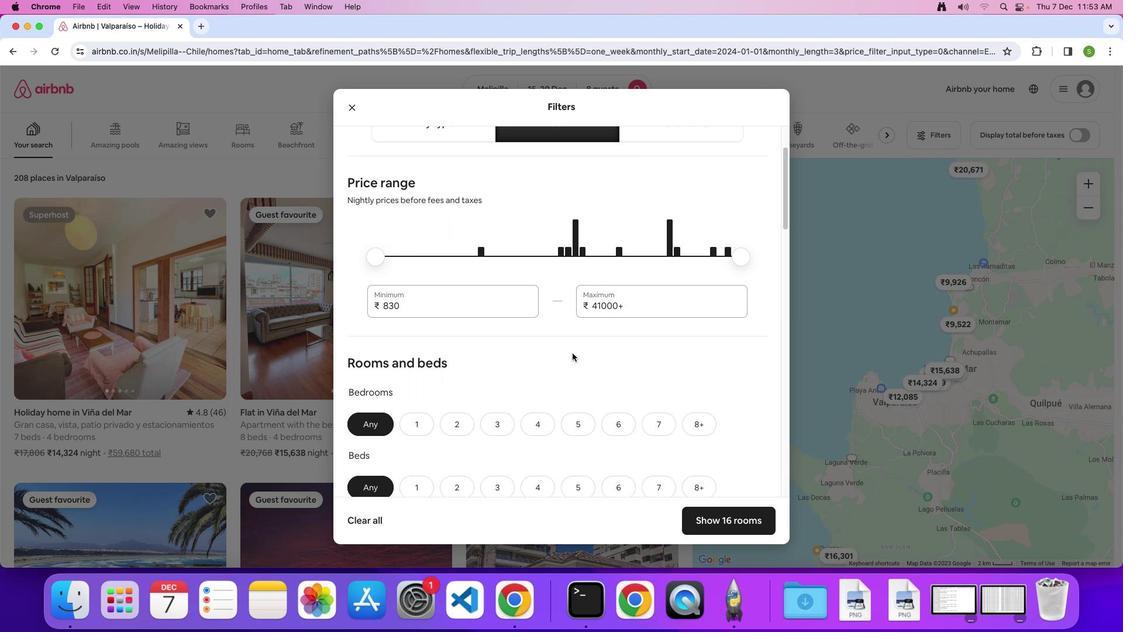 
Action: Mouse scrolled (574, 354) with delta (1, 0)
Screenshot: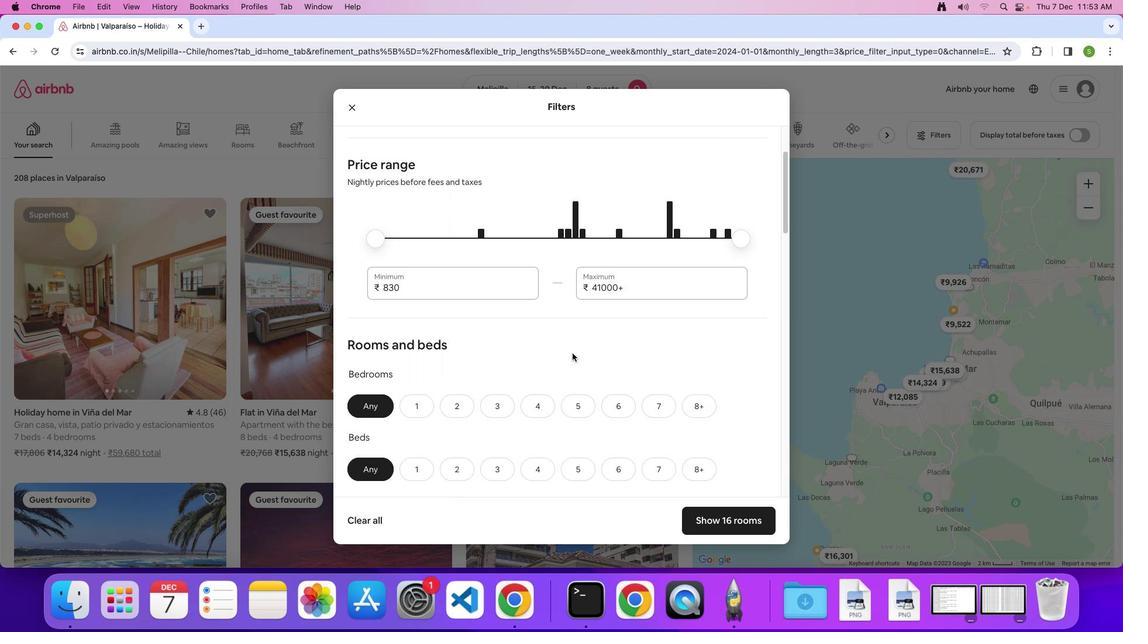 
Action: Mouse scrolled (574, 354) with delta (1, 0)
Screenshot: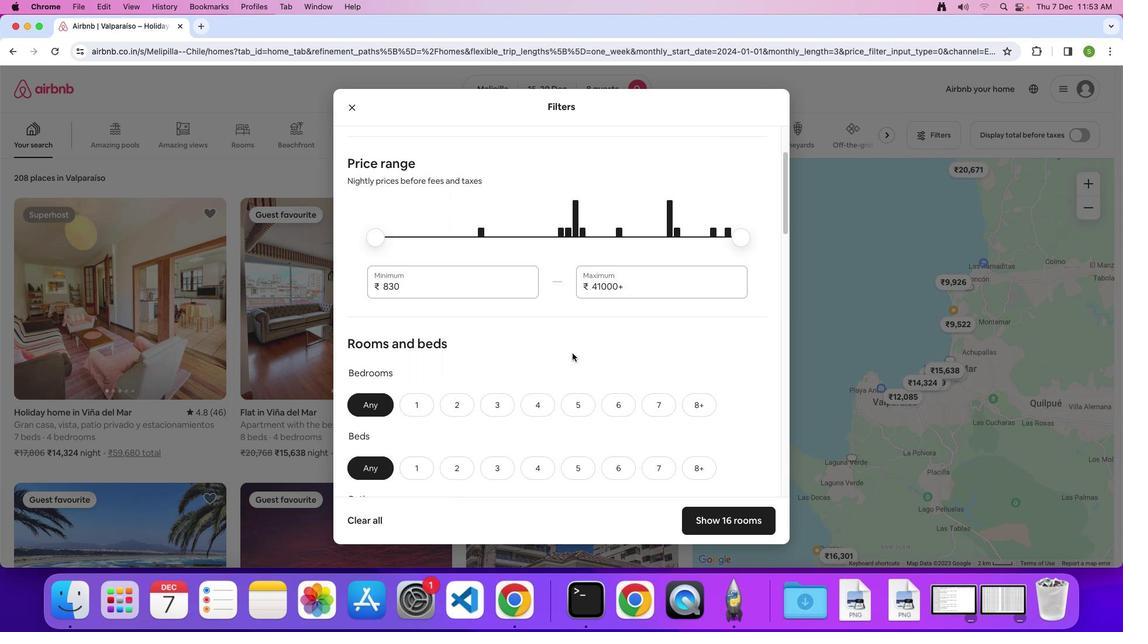 
Action: Mouse scrolled (574, 354) with delta (1, 0)
Screenshot: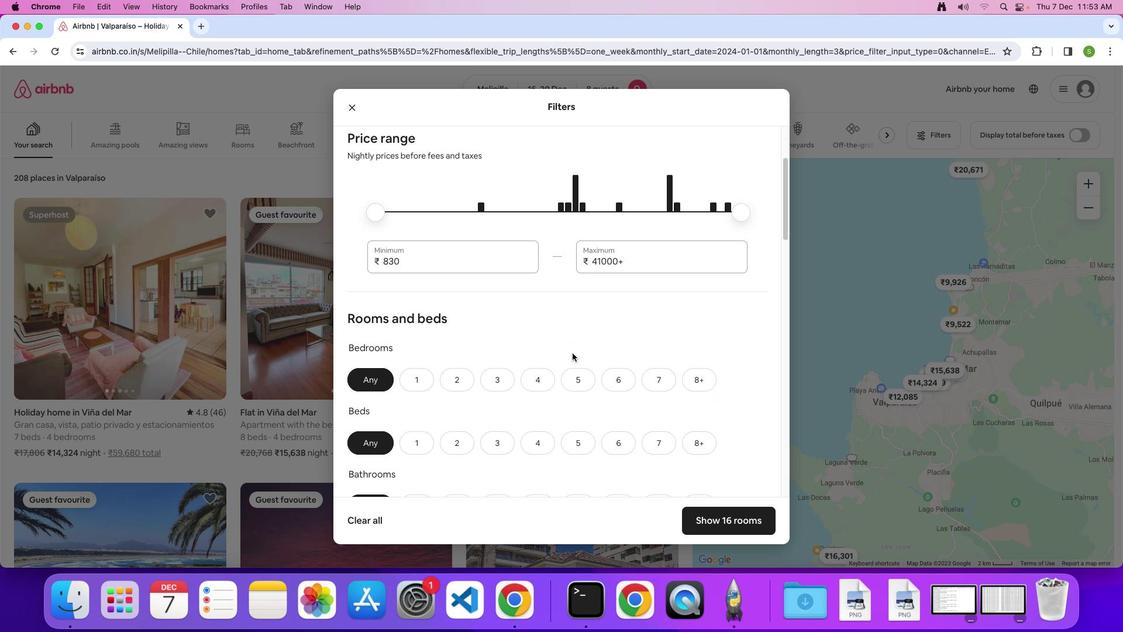 
Action: Mouse scrolled (574, 354) with delta (1, 0)
Screenshot: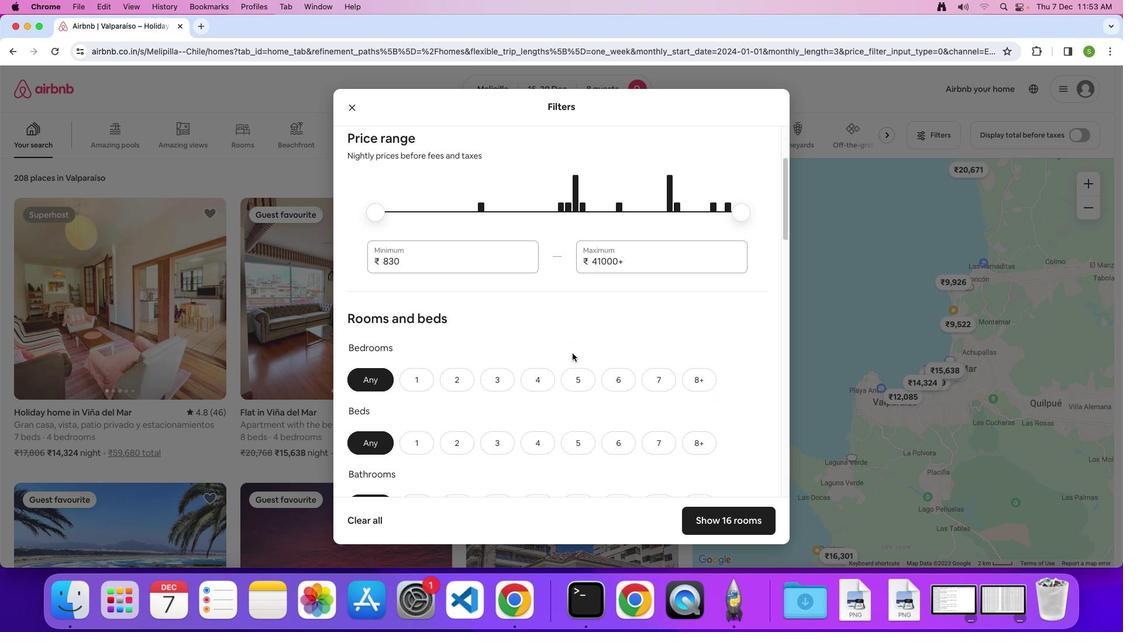 
Action: Mouse scrolled (574, 354) with delta (1, 0)
Screenshot: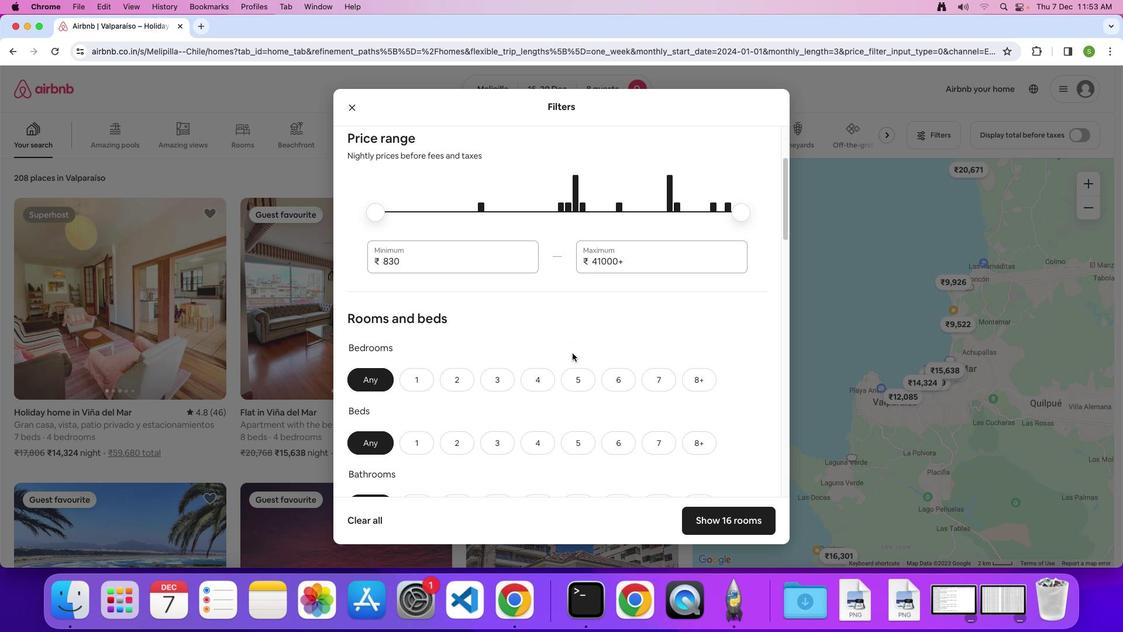 
Action: Mouse scrolled (574, 354) with delta (1, 0)
Screenshot: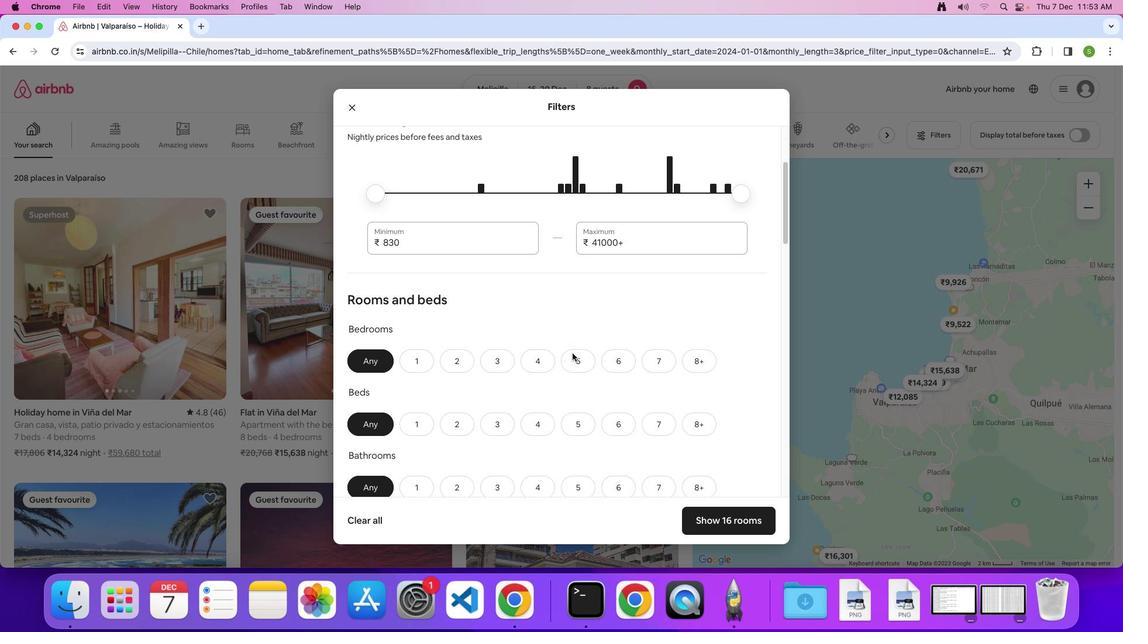
Action: Mouse scrolled (574, 354) with delta (1, 0)
Screenshot: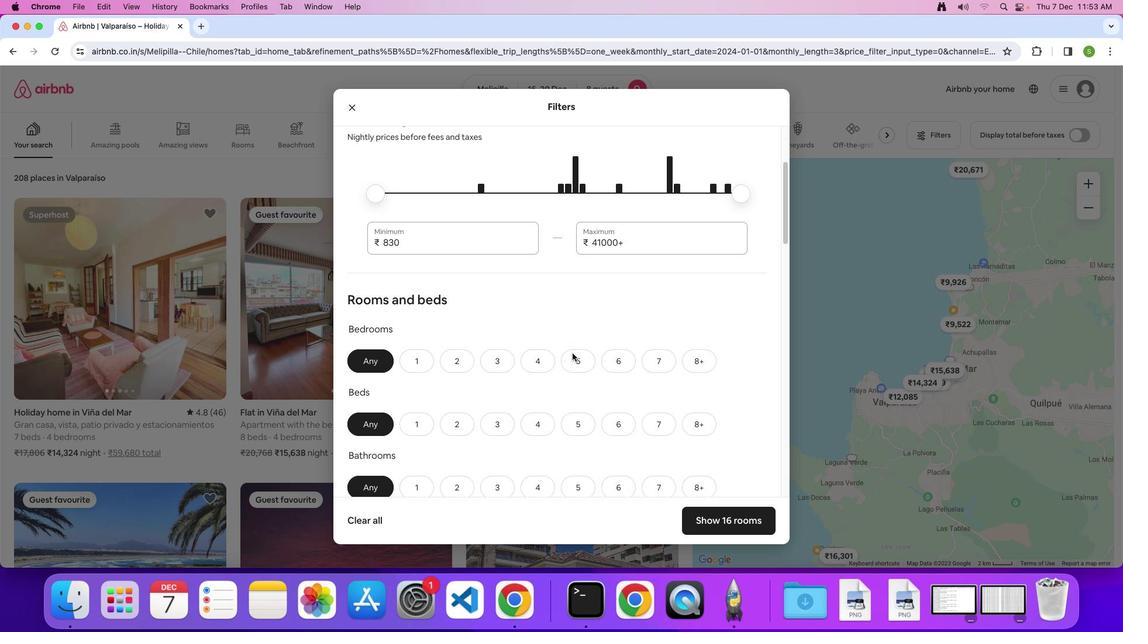 
Action: Mouse scrolled (574, 354) with delta (1, 0)
Screenshot: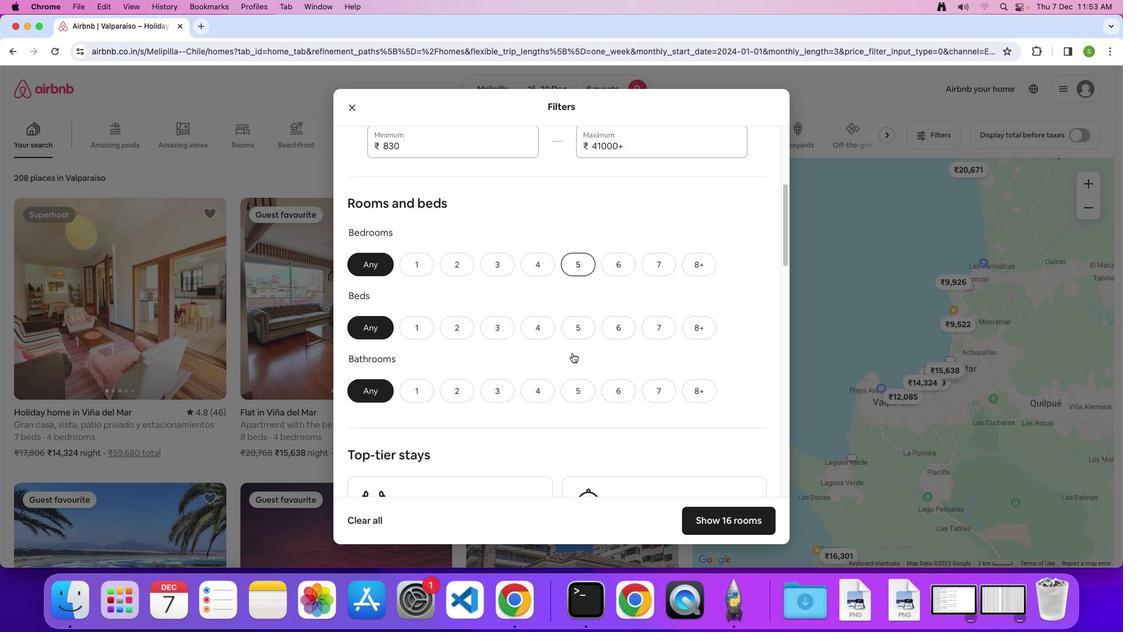 
Action: Mouse scrolled (574, 354) with delta (1, 0)
Screenshot: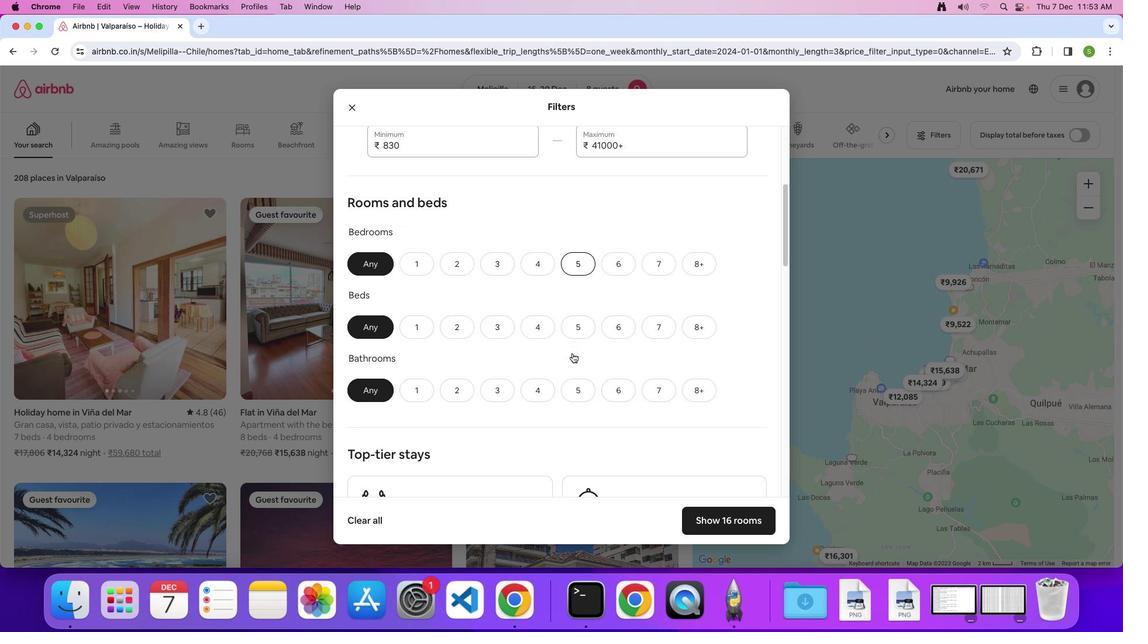 
Action: Mouse scrolled (574, 354) with delta (1, 0)
Screenshot: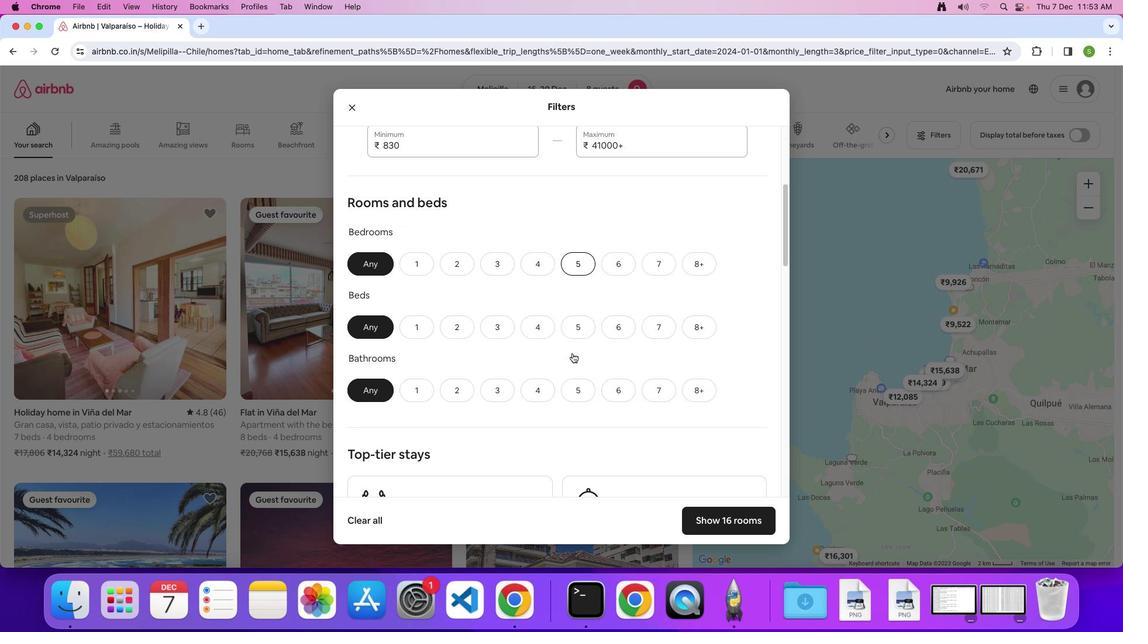 
Action: Mouse moved to (624, 271)
Screenshot: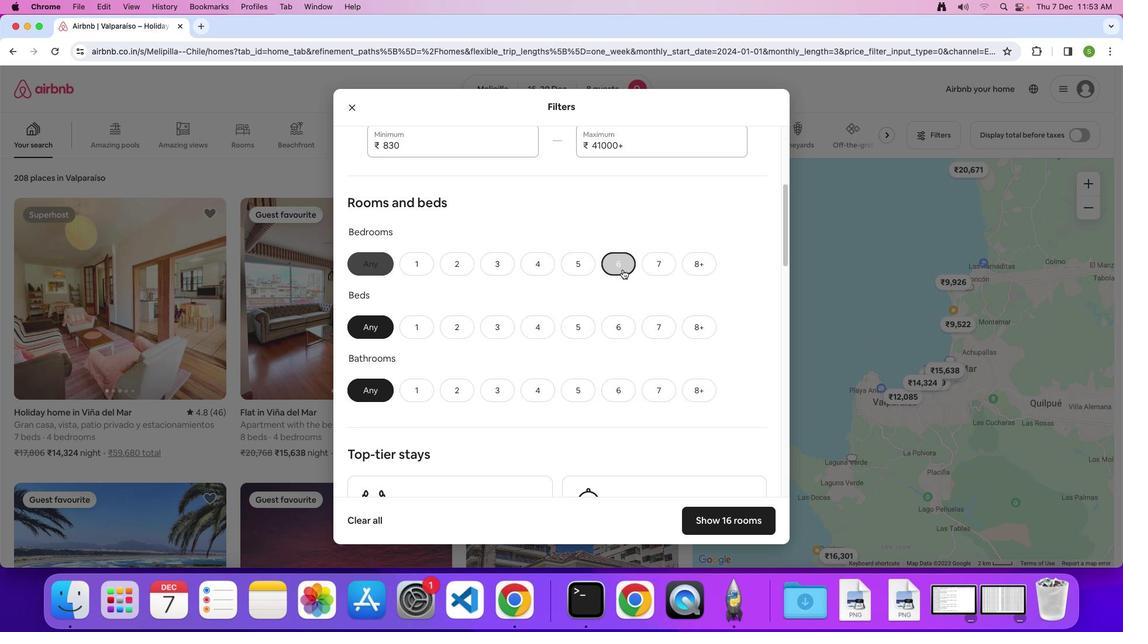 
Action: Mouse pressed left at (624, 271)
Screenshot: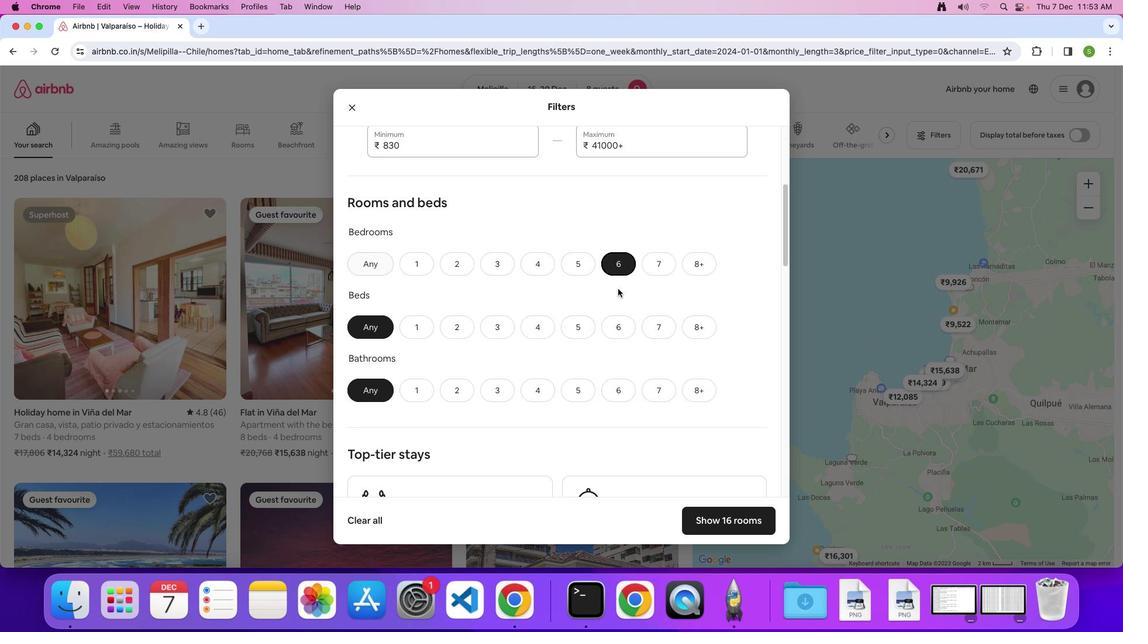 
Action: Mouse moved to (614, 331)
Screenshot: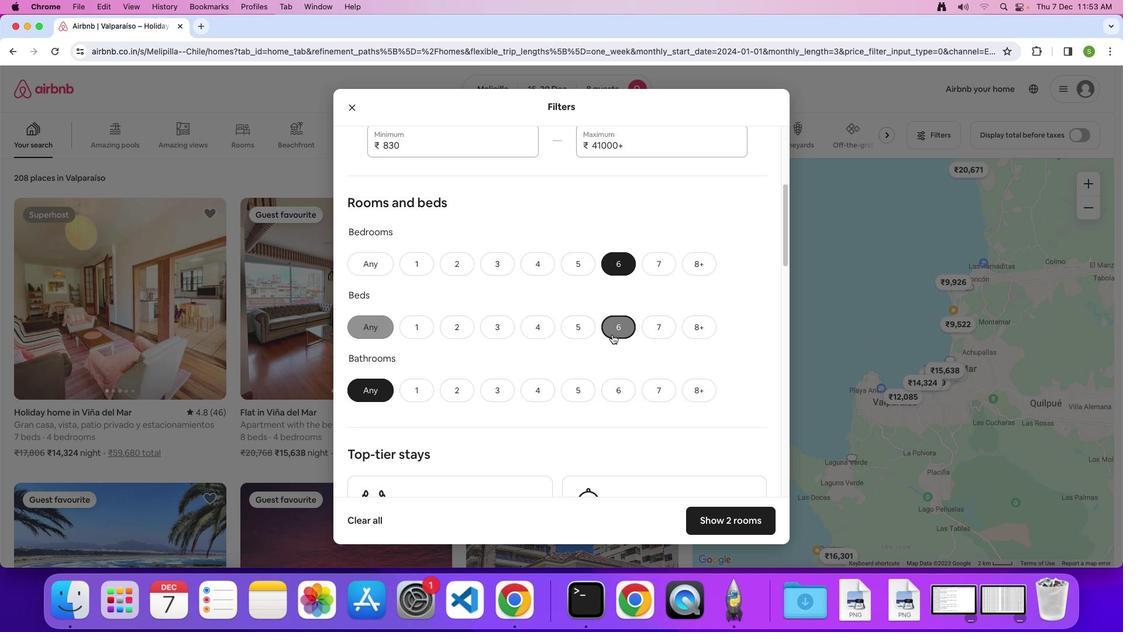 
Action: Mouse pressed left at (614, 331)
Screenshot: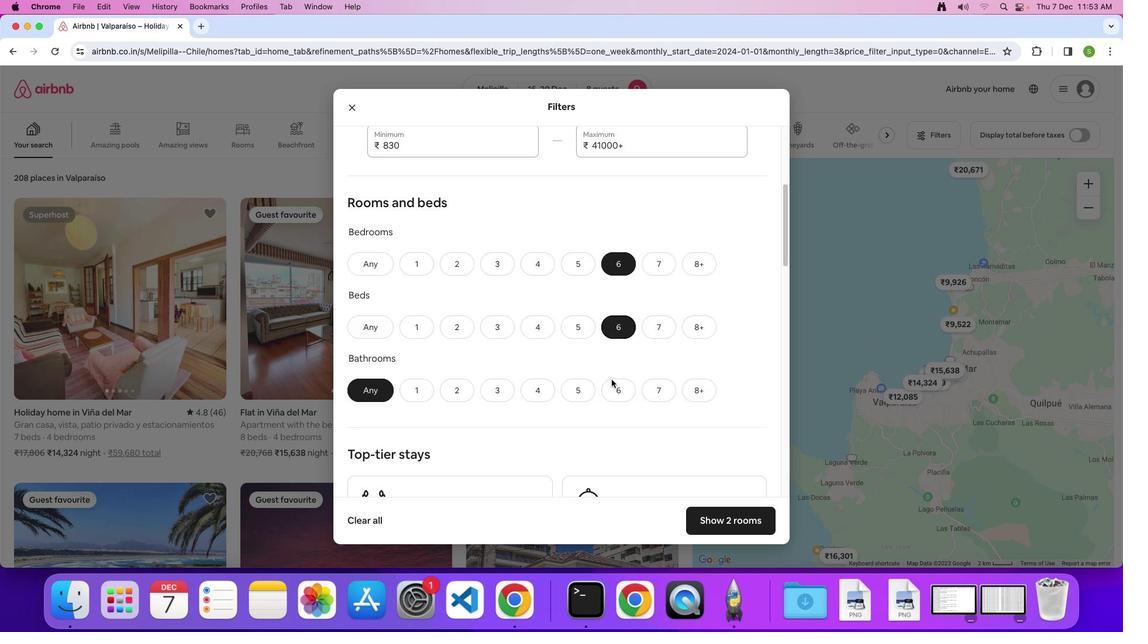 
Action: Mouse moved to (613, 394)
Screenshot: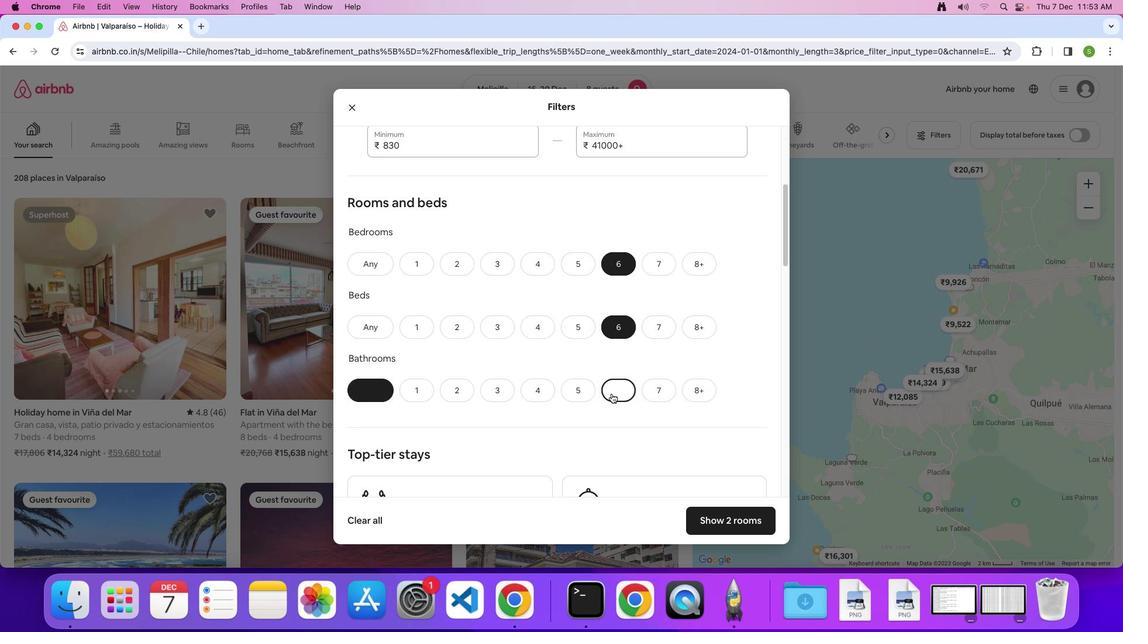 
Action: Mouse pressed left at (613, 394)
Screenshot: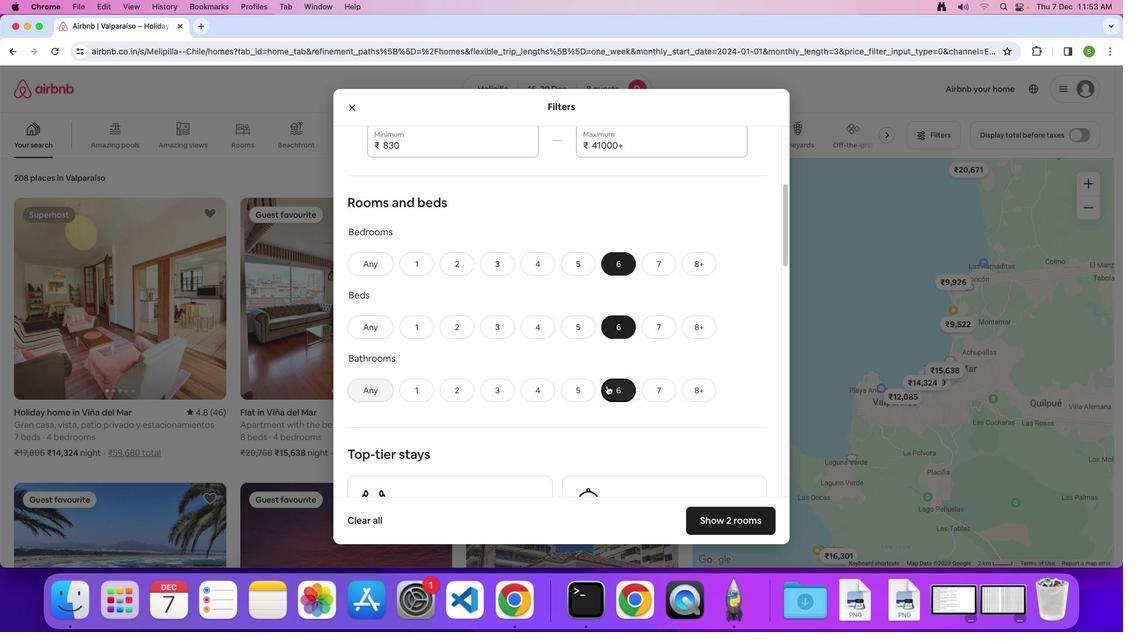 
Action: Mouse moved to (595, 362)
Screenshot: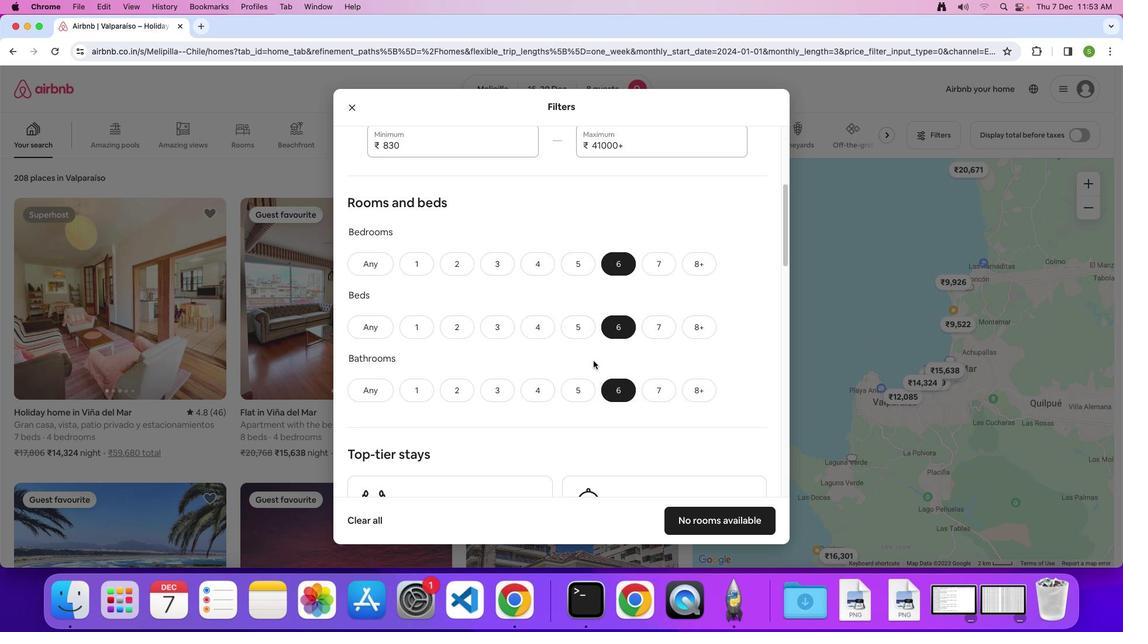 
Action: Mouse scrolled (595, 362) with delta (1, 0)
Screenshot: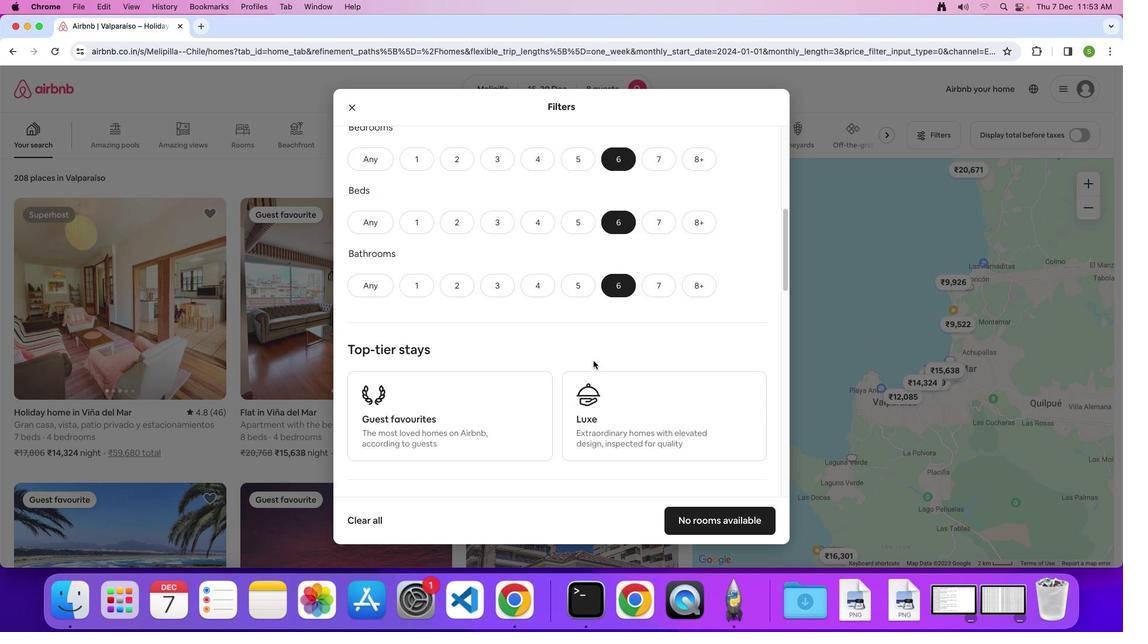 
Action: Mouse scrolled (595, 362) with delta (1, 0)
Screenshot: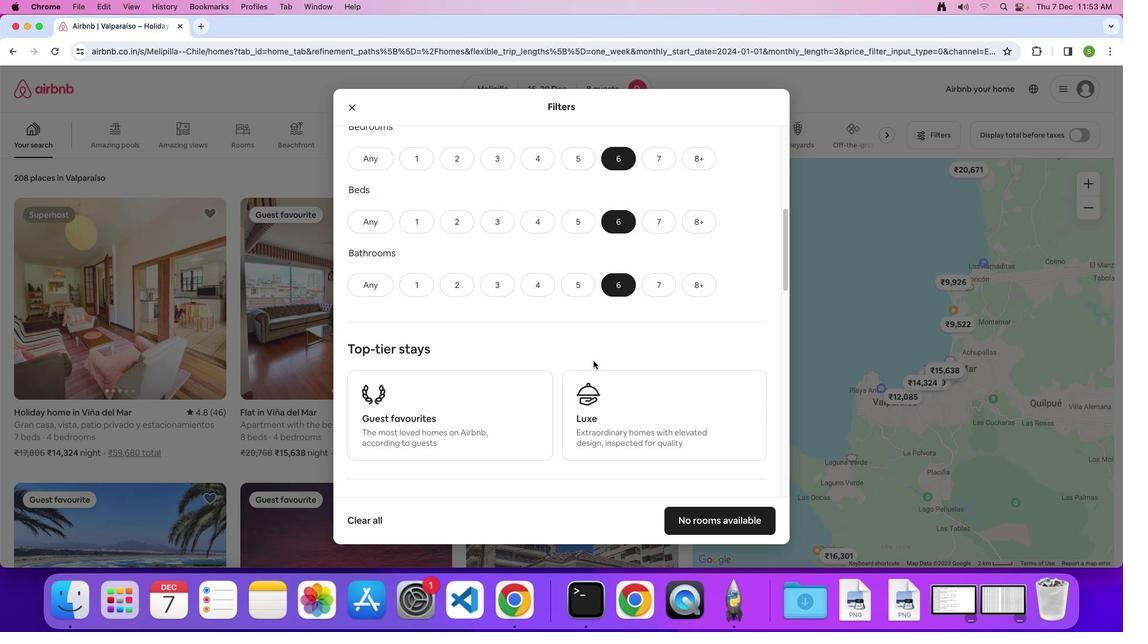 
Action: Mouse scrolled (595, 362) with delta (1, 0)
Screenshot: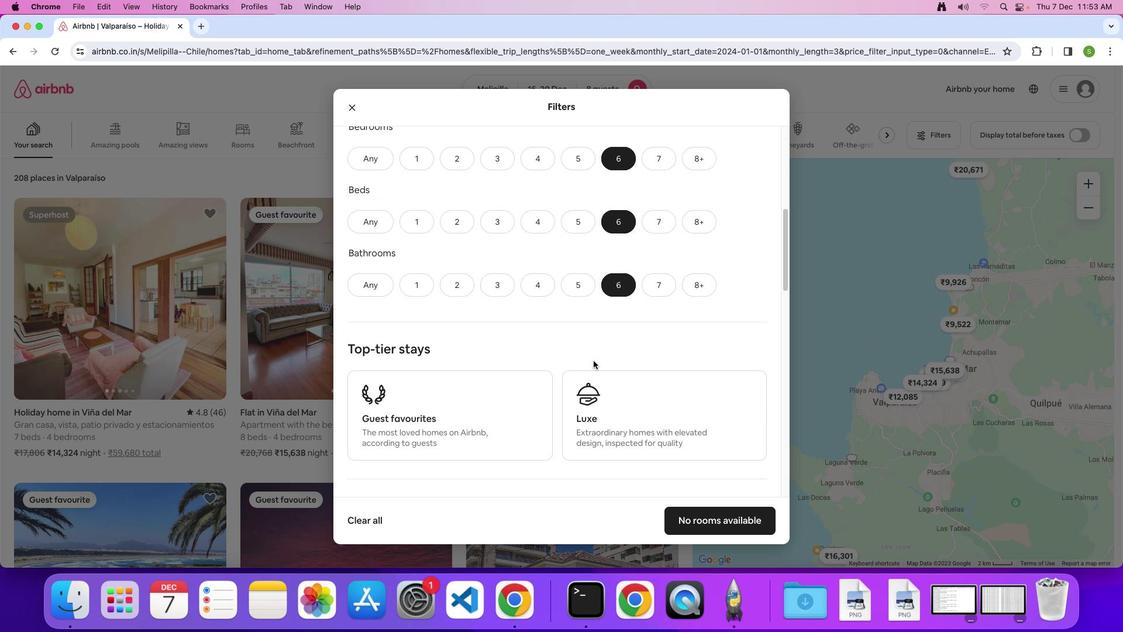 
Action: Mouse scrolled (595, 362) with delta (1, 0)
Screenshot: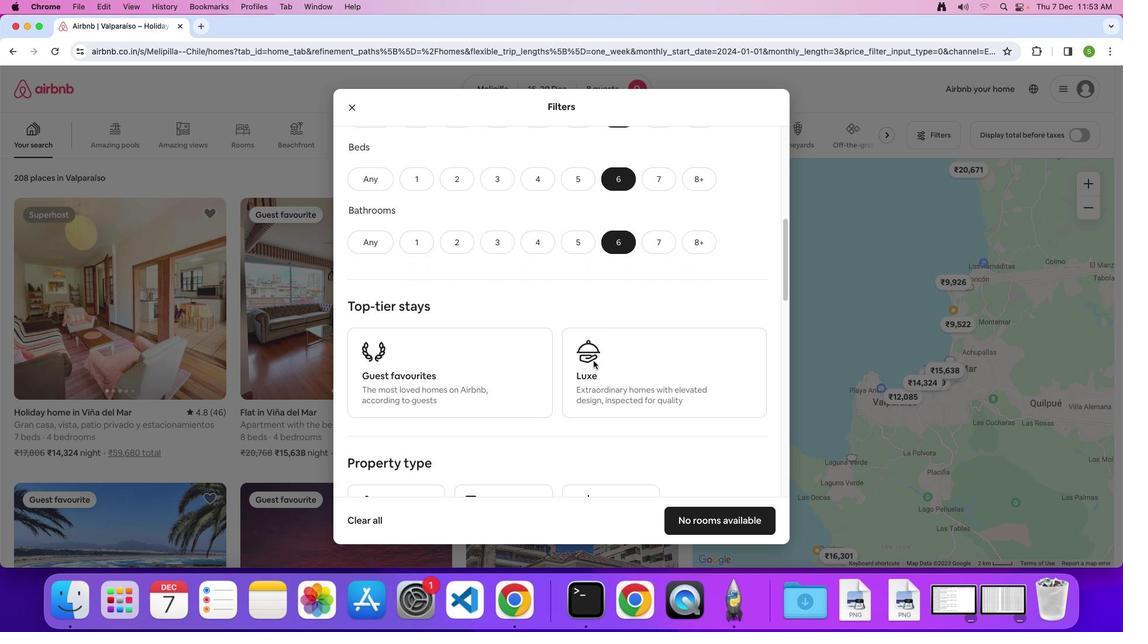 
Action: Mouse scrolled (595, 362) with delta (1, 0)
Screenshot: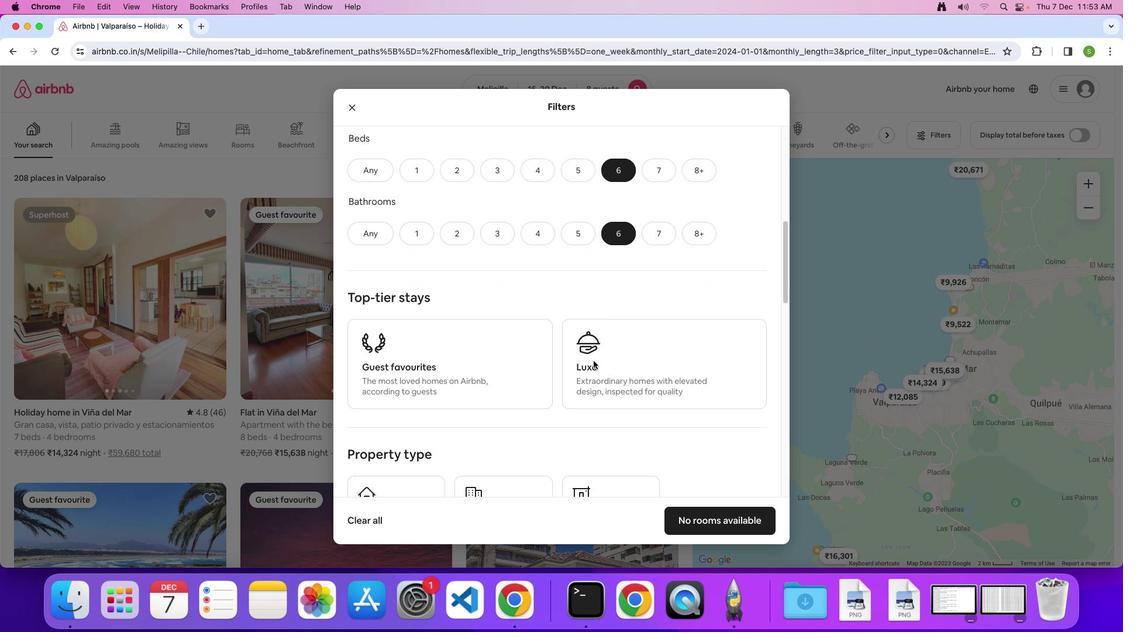 
Action: Mouse scrolled (595, 362) with delta (1, 0)
Screenshot: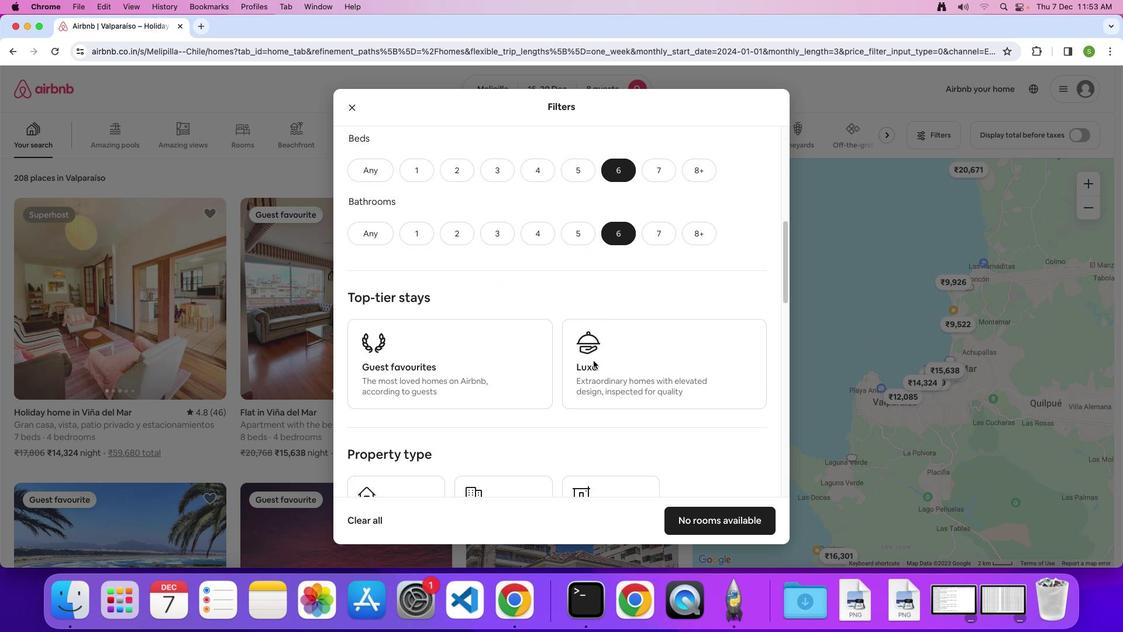 
Action: Mouse scrolled (595, 362) with delta (1, 0)
Screenshot: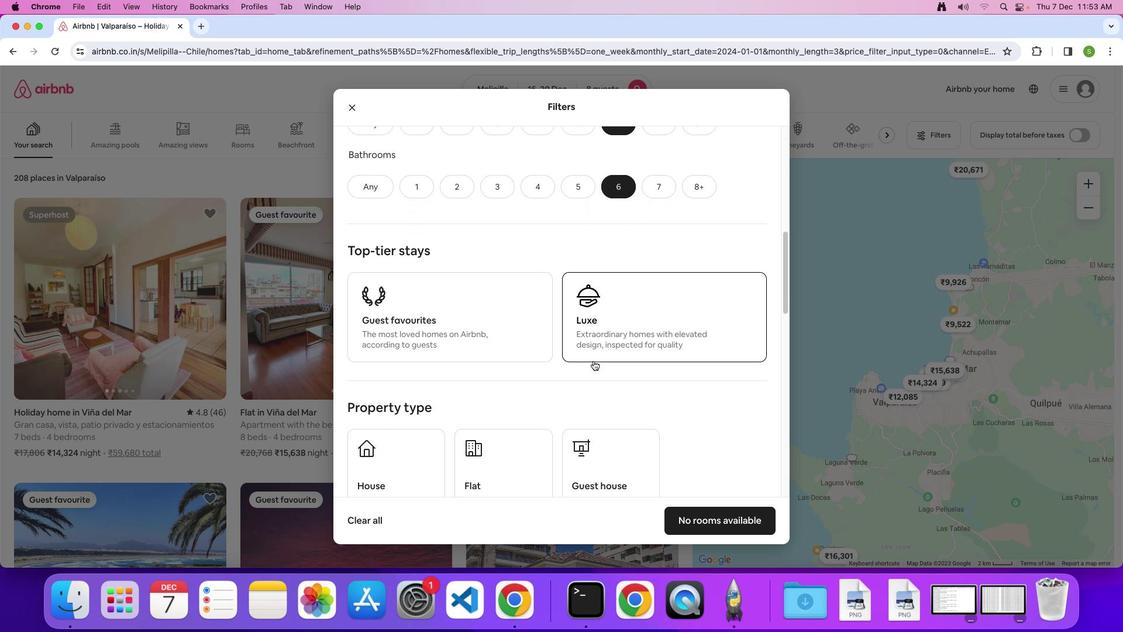 
Action: Mouse scrolled (595, 362) with delta (1, 0)
Screenshot: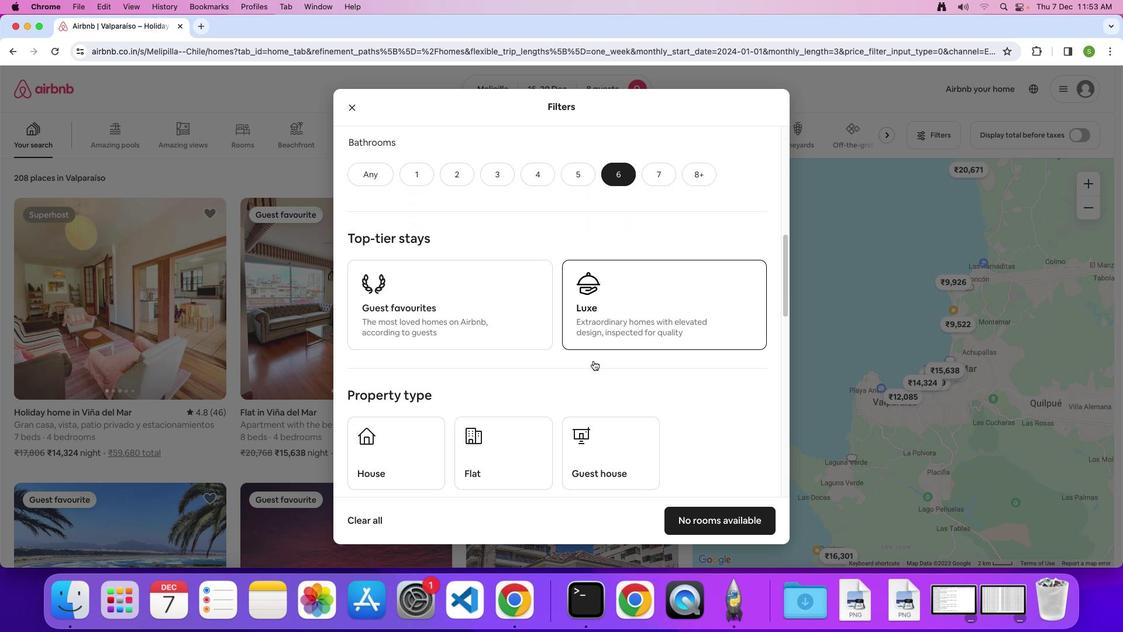 
Action: Mouse scrolled (595, 362) with delta (1, 0)
Screenshot: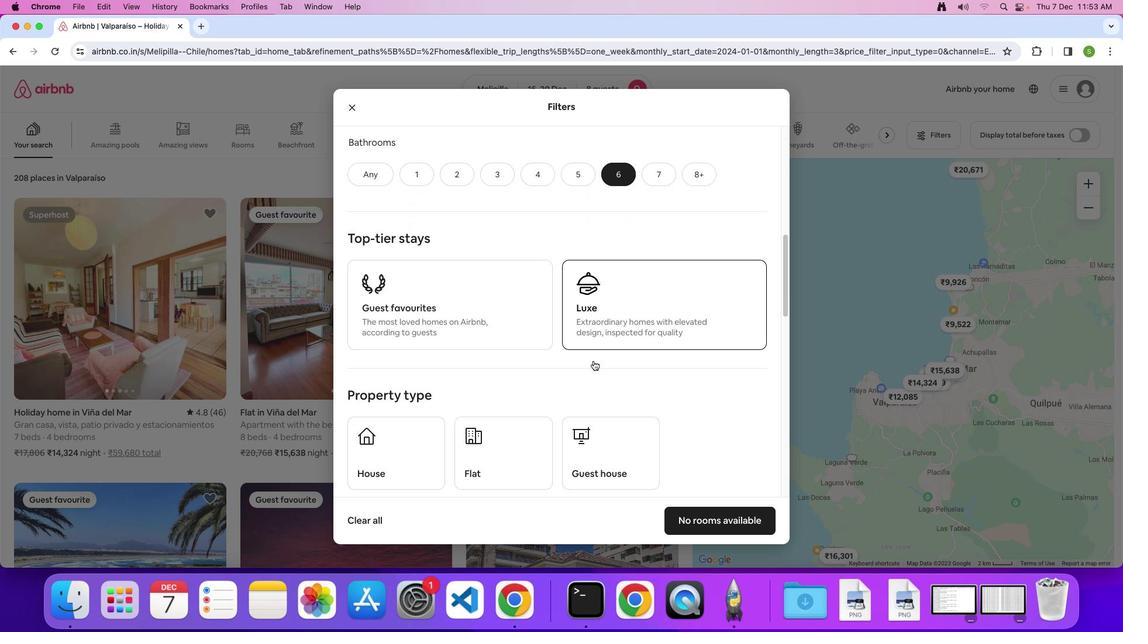 
Action: Mouse scrolled (595, 362) with delta (1, 0)
Screenshot: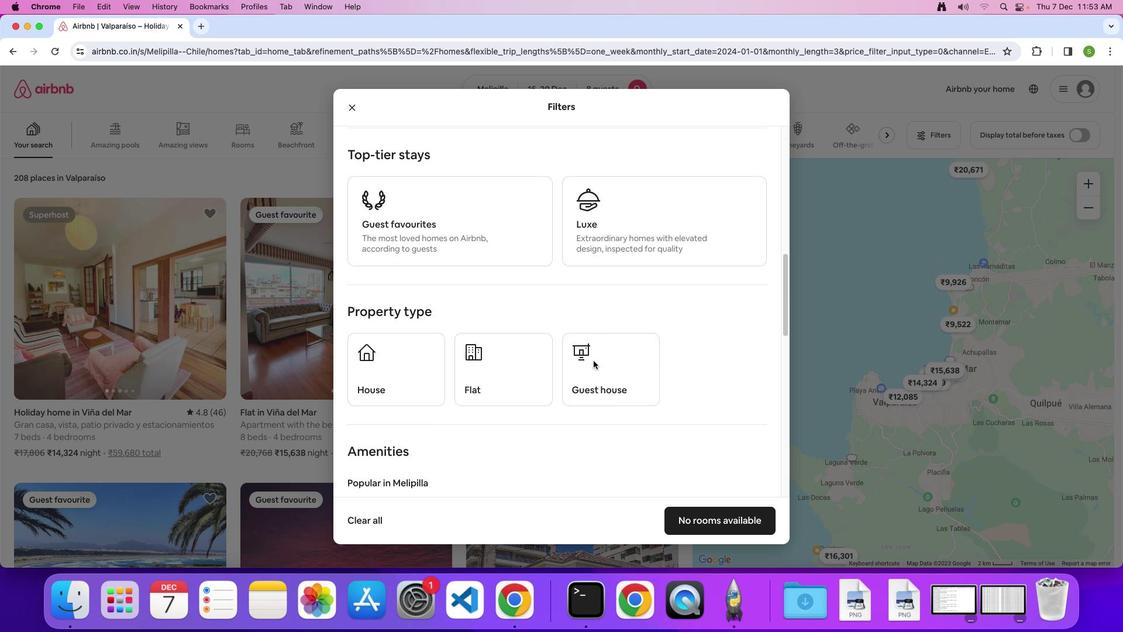 
Action: Mouse scrolled (595, 362) with delta (1, 0)
Screenshot: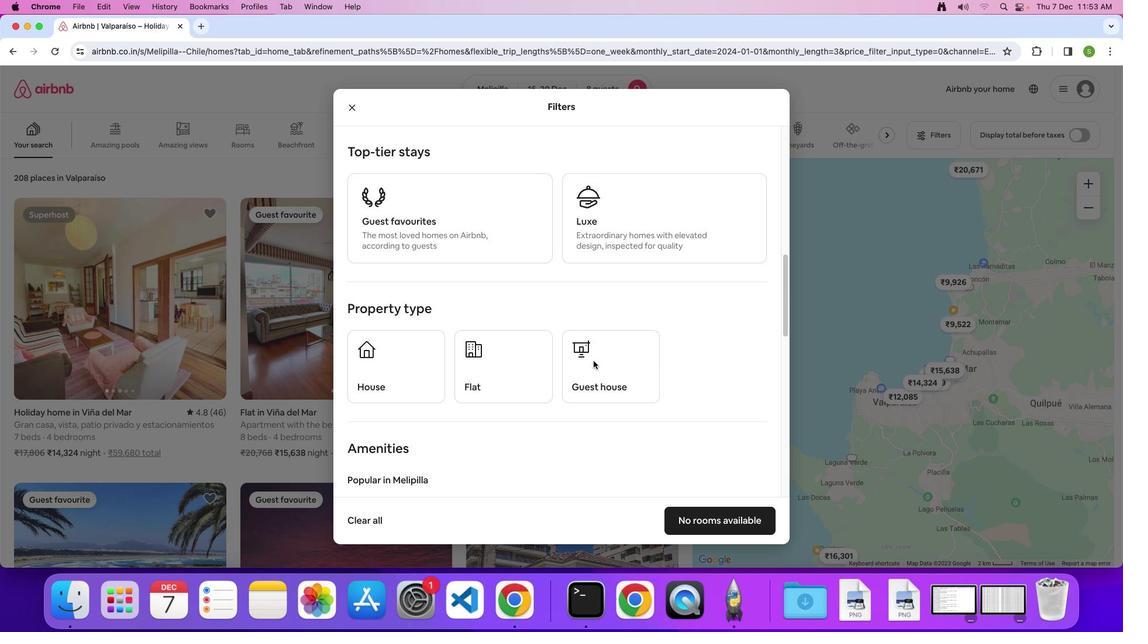 
Action: Mouse scrolled (595, 362) with delta (1, 0)
Screenshot: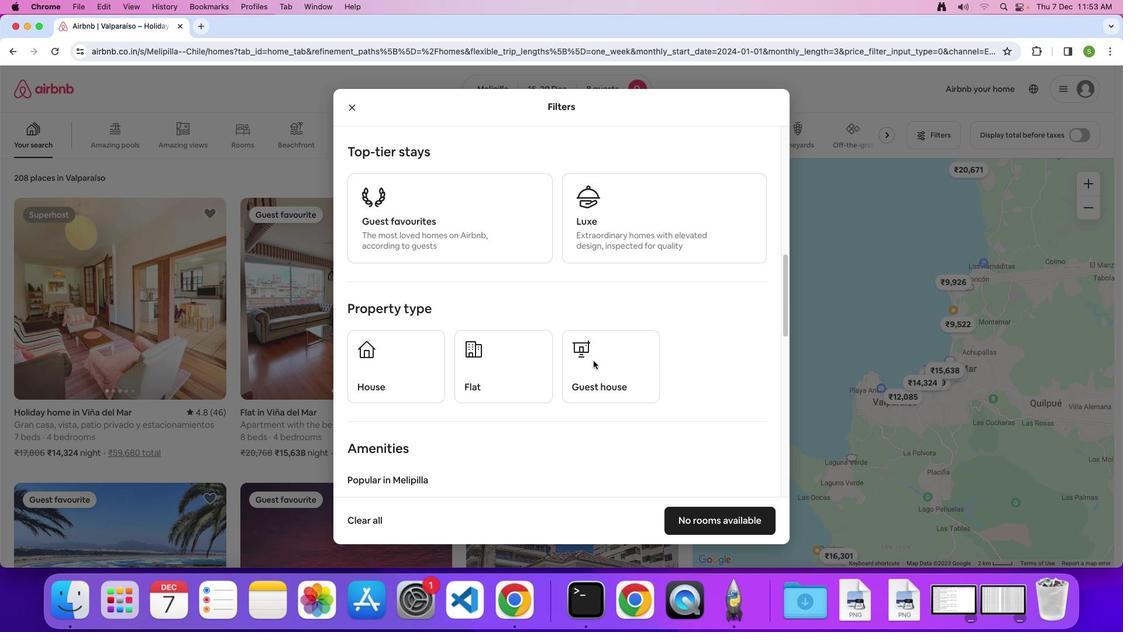 
Action: Mouse moved to (424, 358)
Screenshot: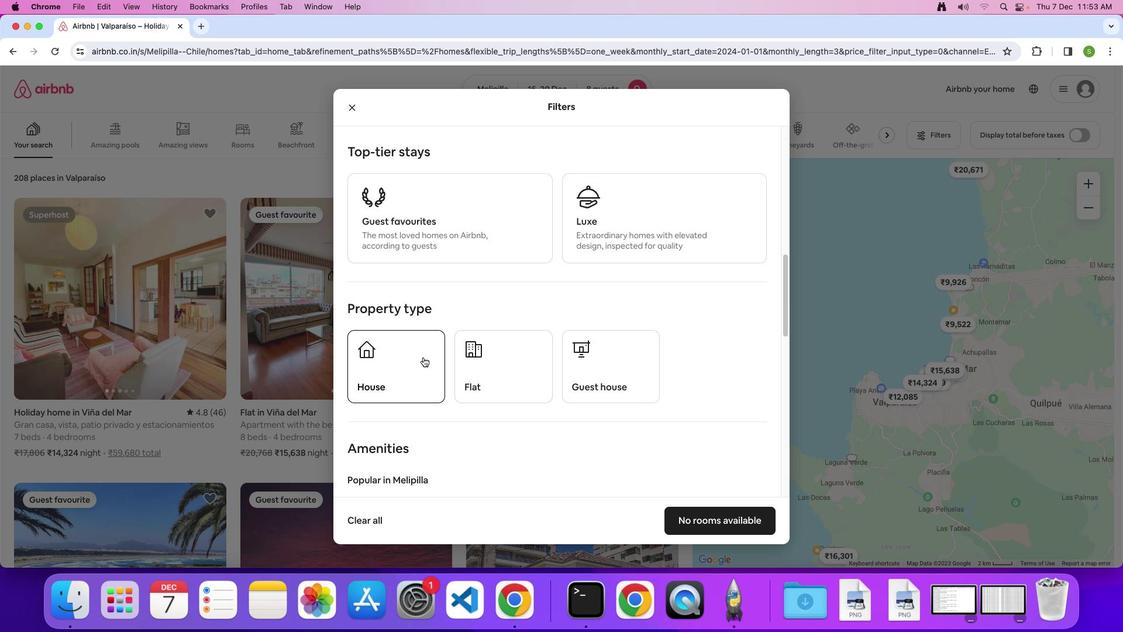 
Action: Mouse pressed left at (424, 358)
Screenshot: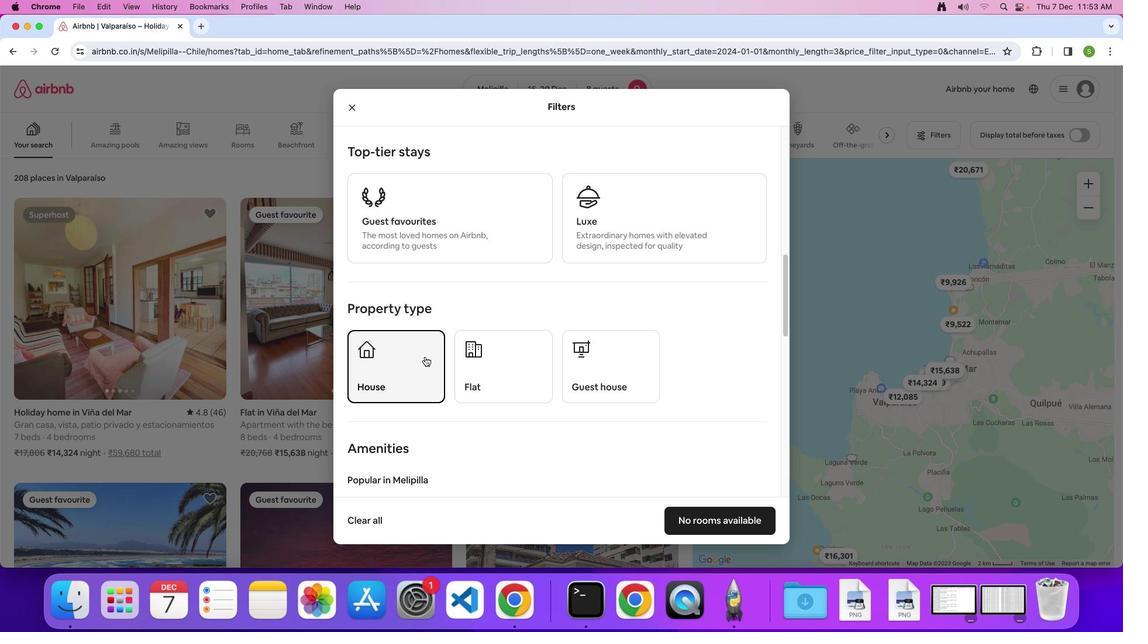 
Action: Mouse moved to (564, 339)
Screenshot: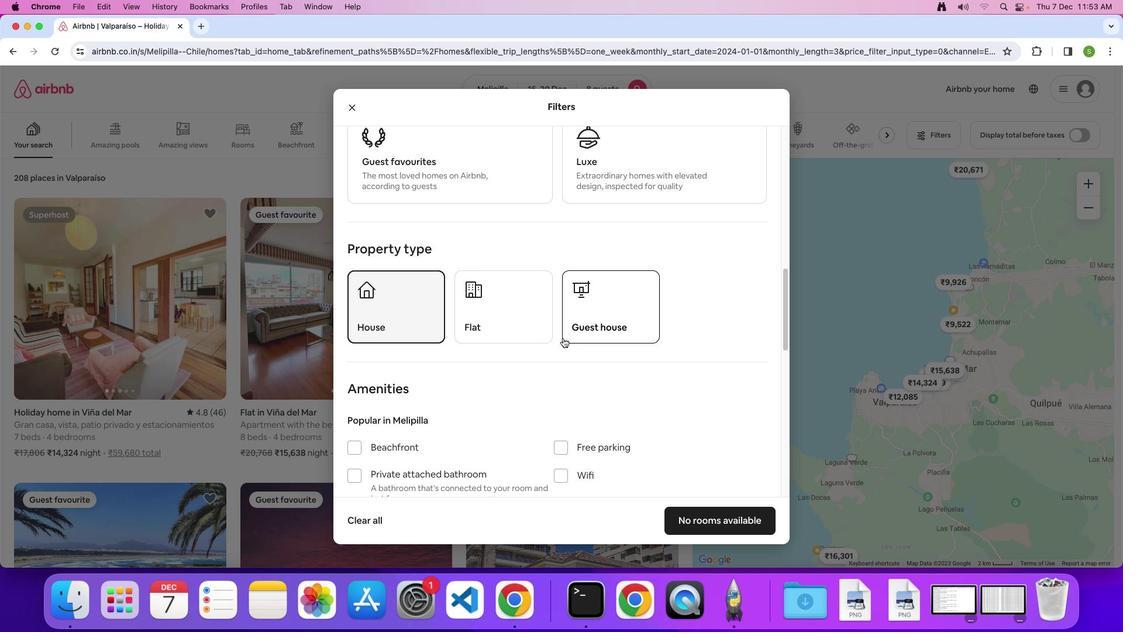 
Action: Mouse scrolled (564, 339) with delta (1, 0)
Screenshot: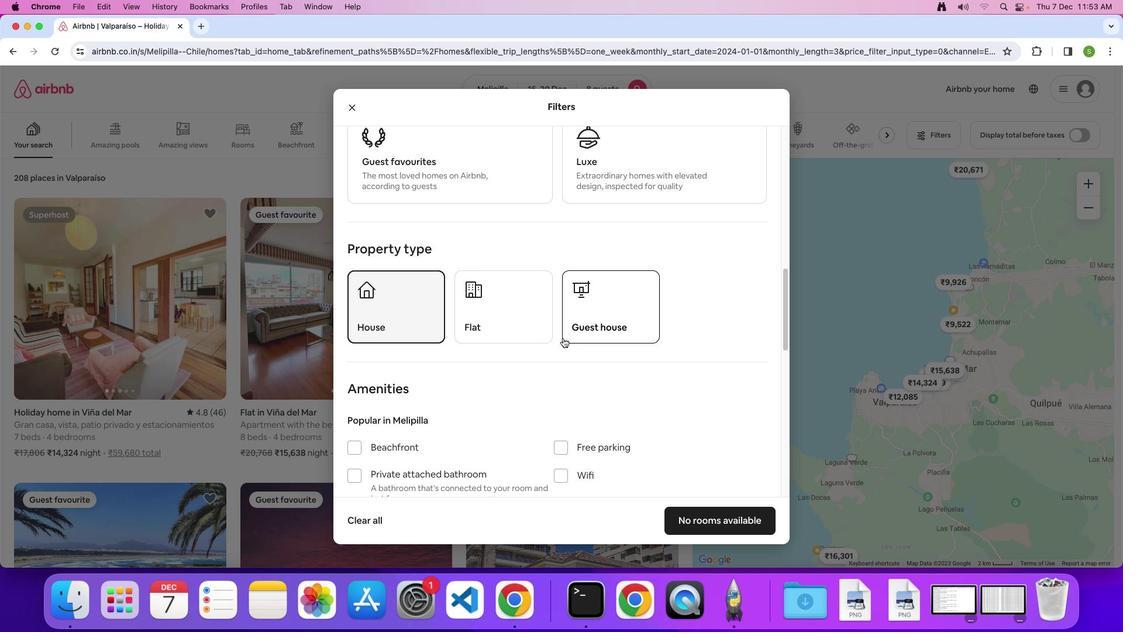 
Action: Mouse scrolled (564, 339) with delta (1, 0)
Screenshot: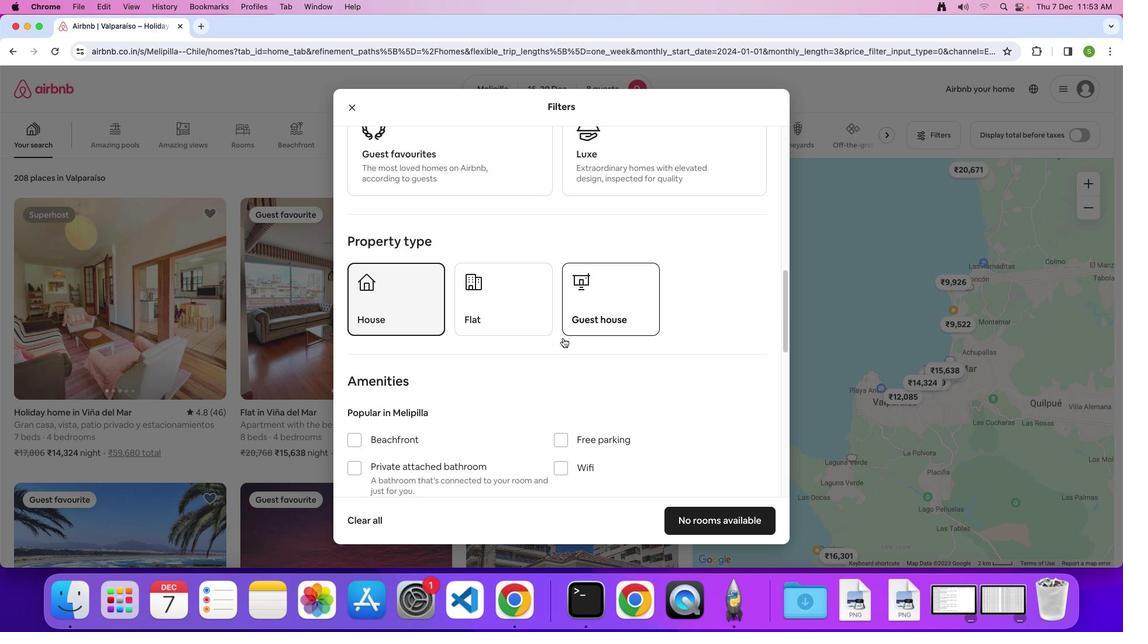 
Action: Mouse scrolled (564, 339) with delta (1, 0)
Screenshot: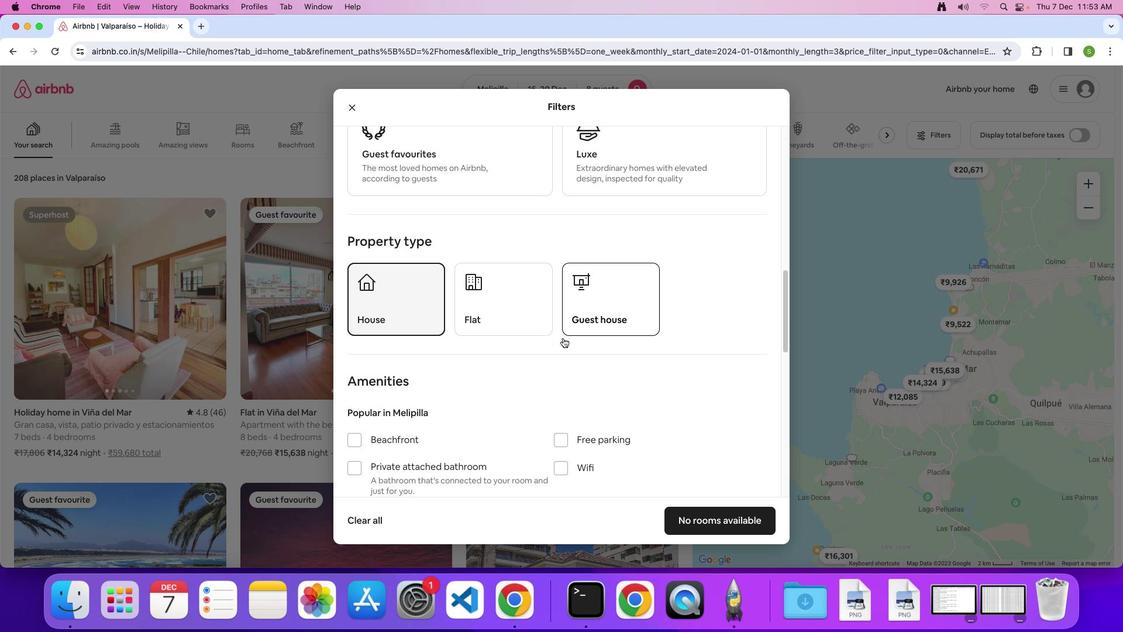 
Action: Mouse scrolled (564, 339) with delta (1, 0)
Screenshot: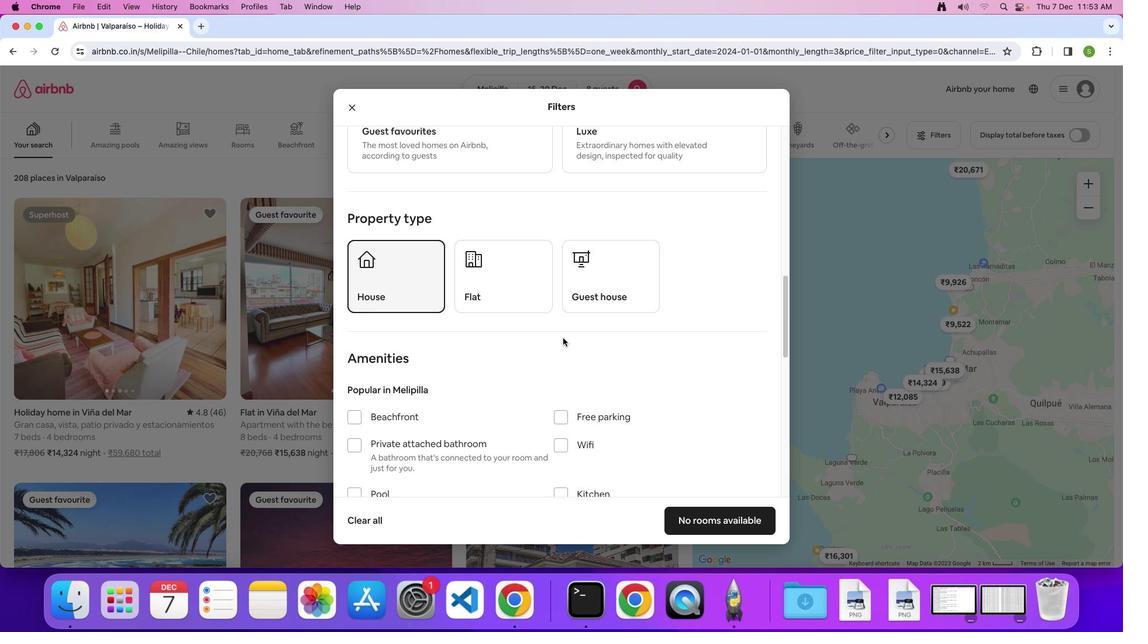 
Action: Mouse scrolled (564, 339) with delta (1, 0)
Screenshot: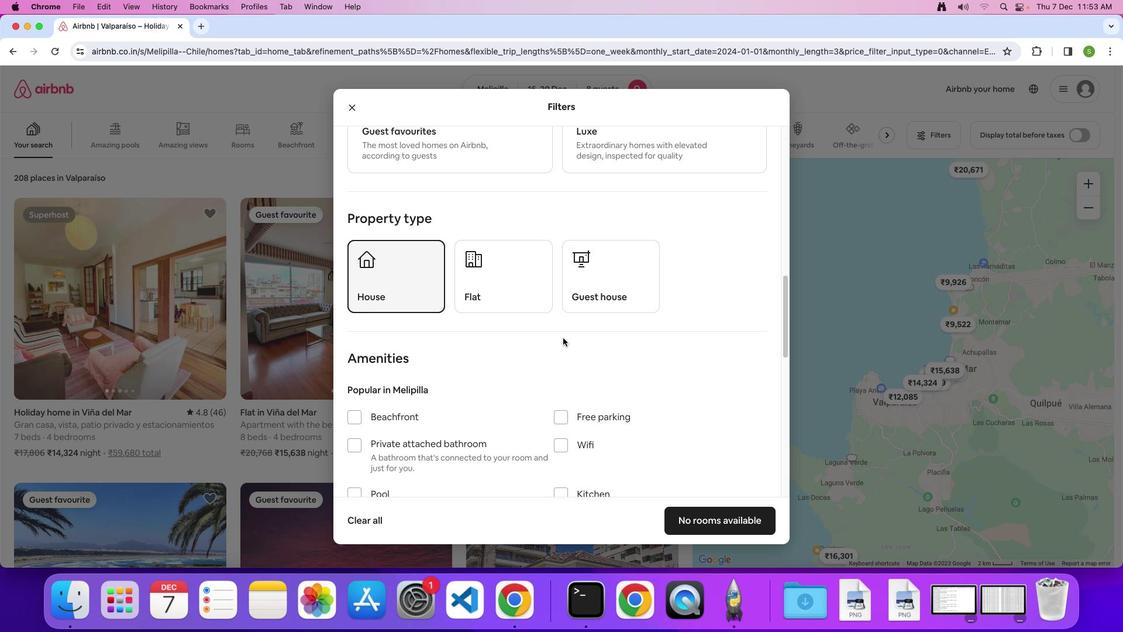 
Action: Mouse scrolled (564, 339) with delta (1, 0)
Screenshot: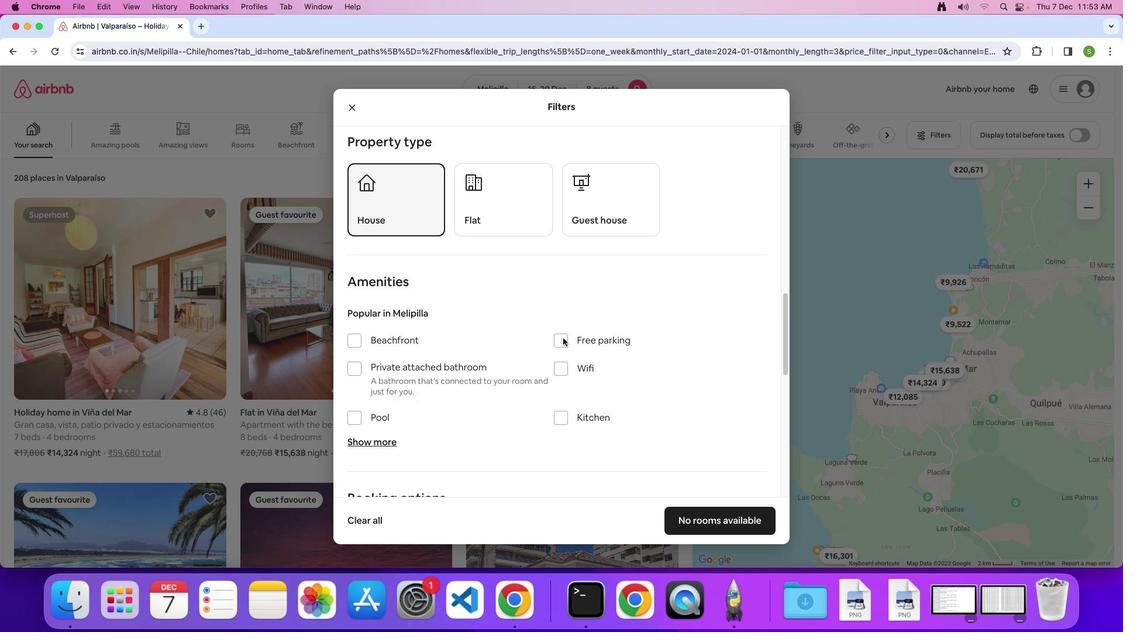 
Action: Mouse scrolled (564, 339) with delta (1, 0)
Screenshot: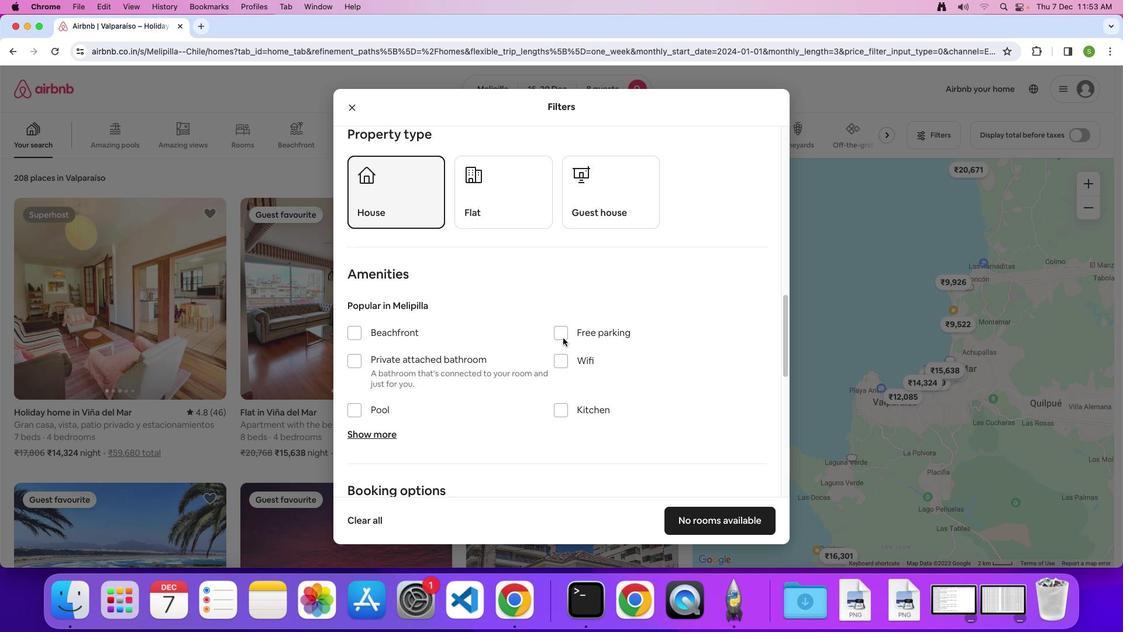 
Action: Mouse scrolled (564, 339) with delta (1, 0)
Screenshot: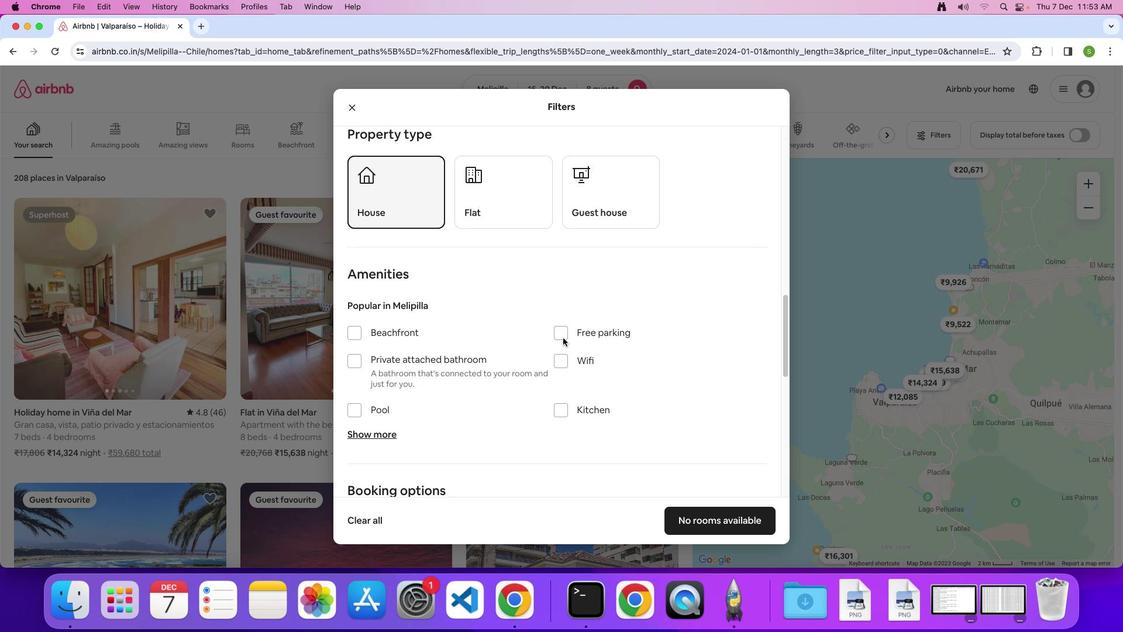 
Action: Mouse scrolled (564, 339) with delta (1, 0)
Screenshot: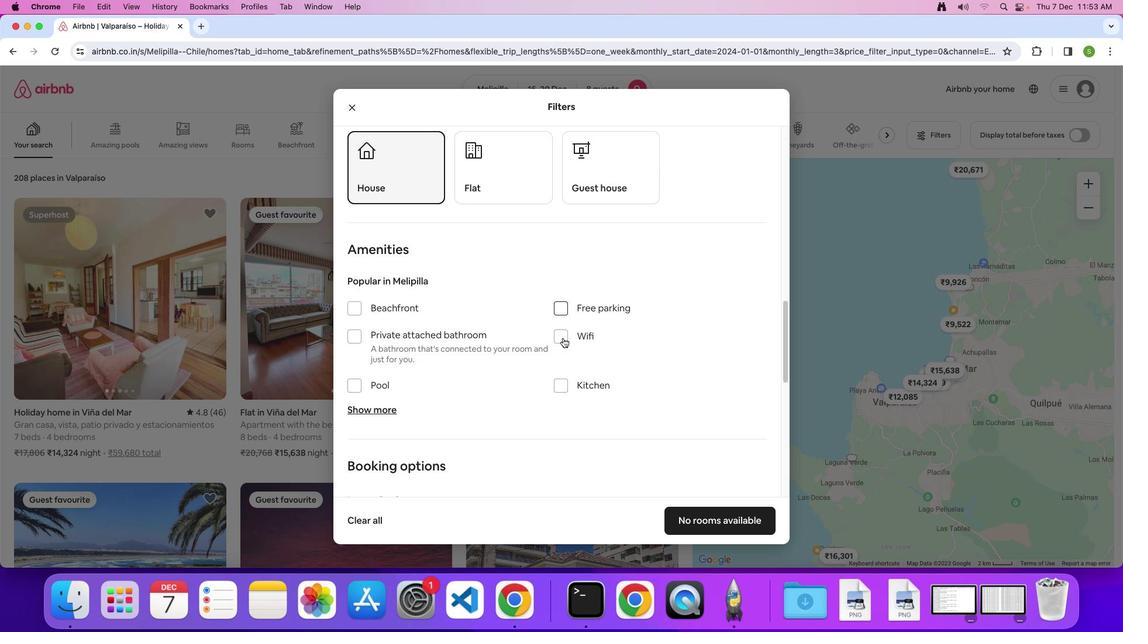 
Action: Mouse scrolled (564, 339) with delta (1, 0)
Screenshot: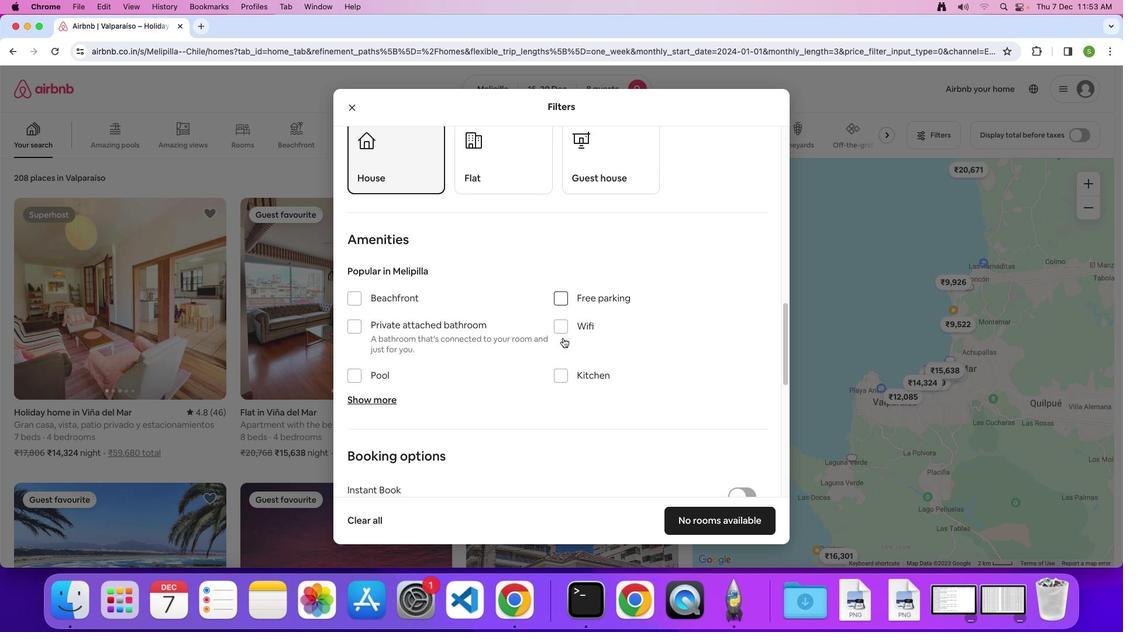 
Action: Mouse scrolled (564, 339) with delta (1, 0)
Screenshot: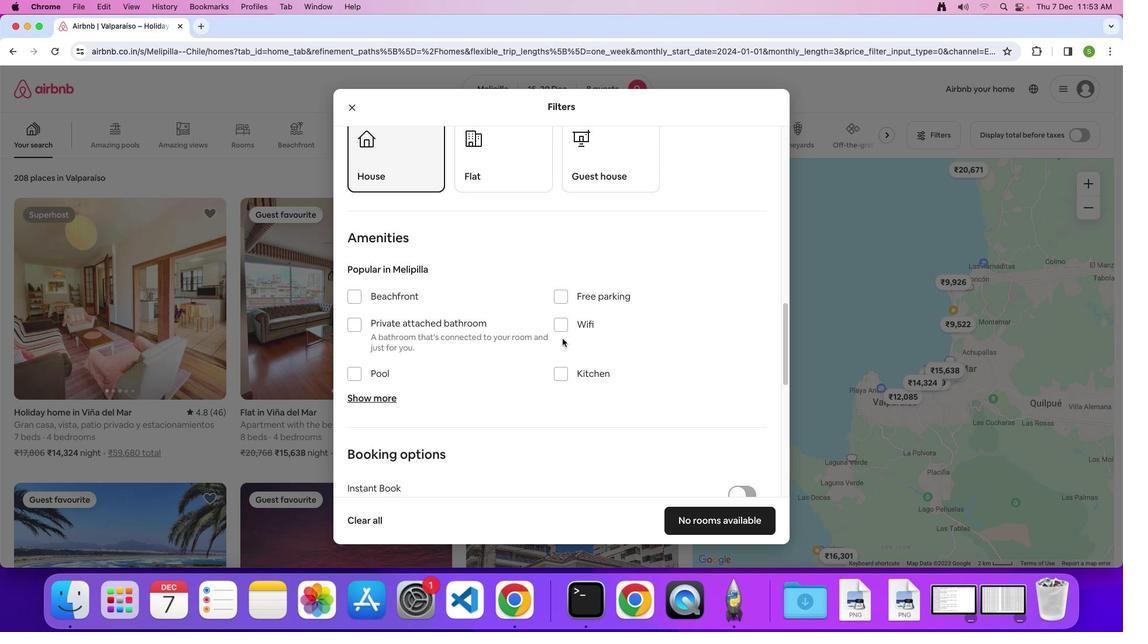 
Action: Mouse moved to (564, 331)
Screenshot: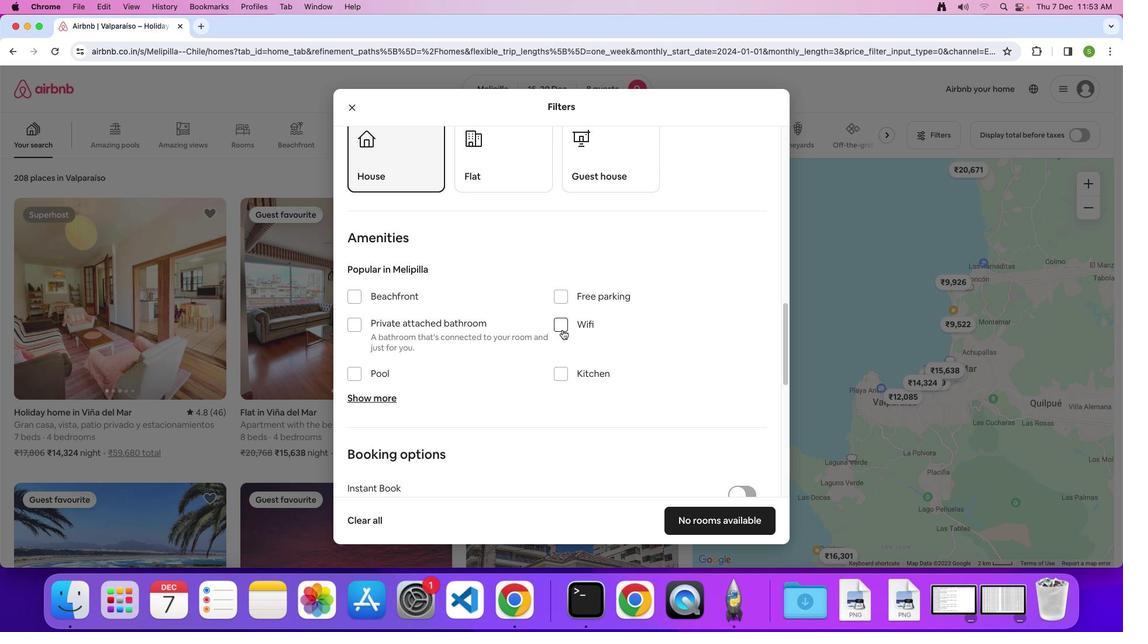 
Action: Mouse pressed left at (564, 331)
Screenshot: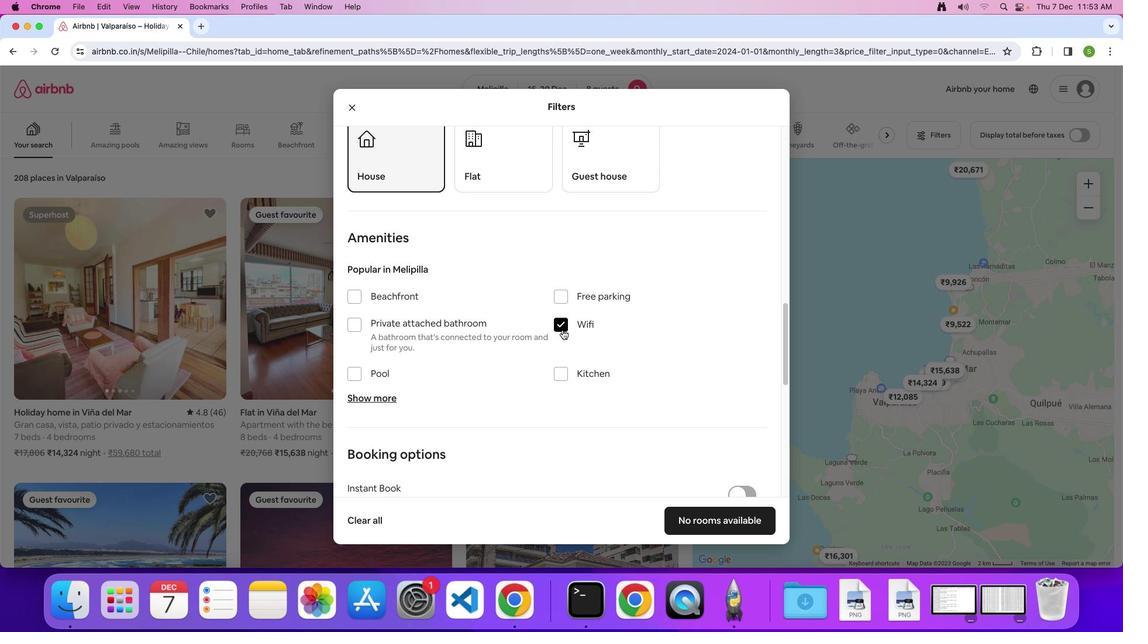 
Action: Mouse moved to (495, 362)
Screenshot: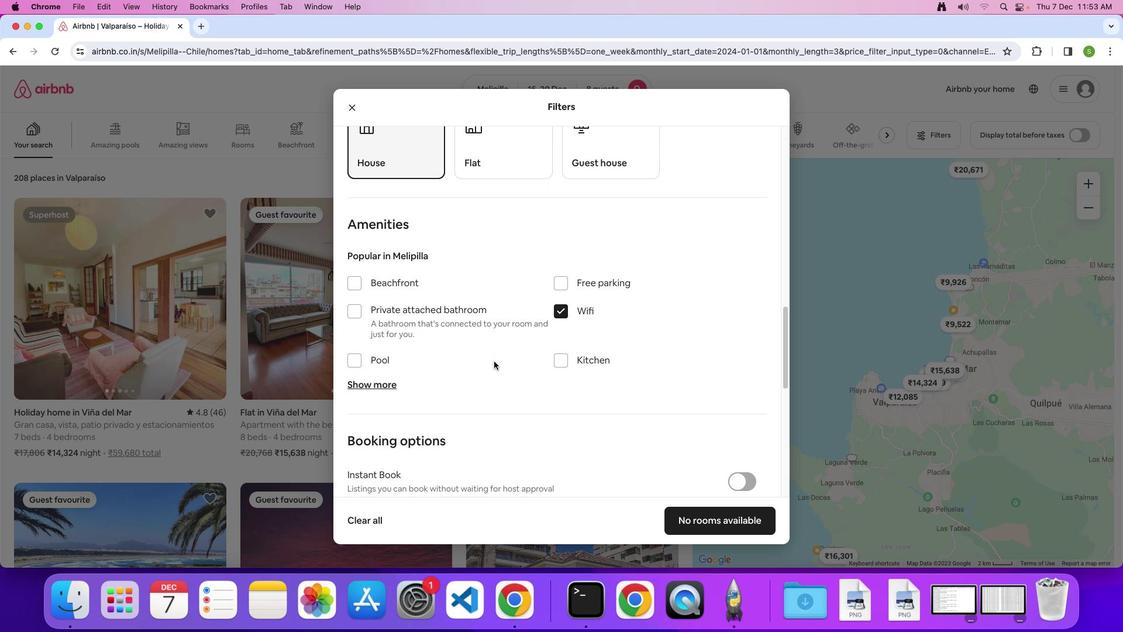 
Action: Mouse scrolled (495, 362) with delta (1, 0)
Screenshot: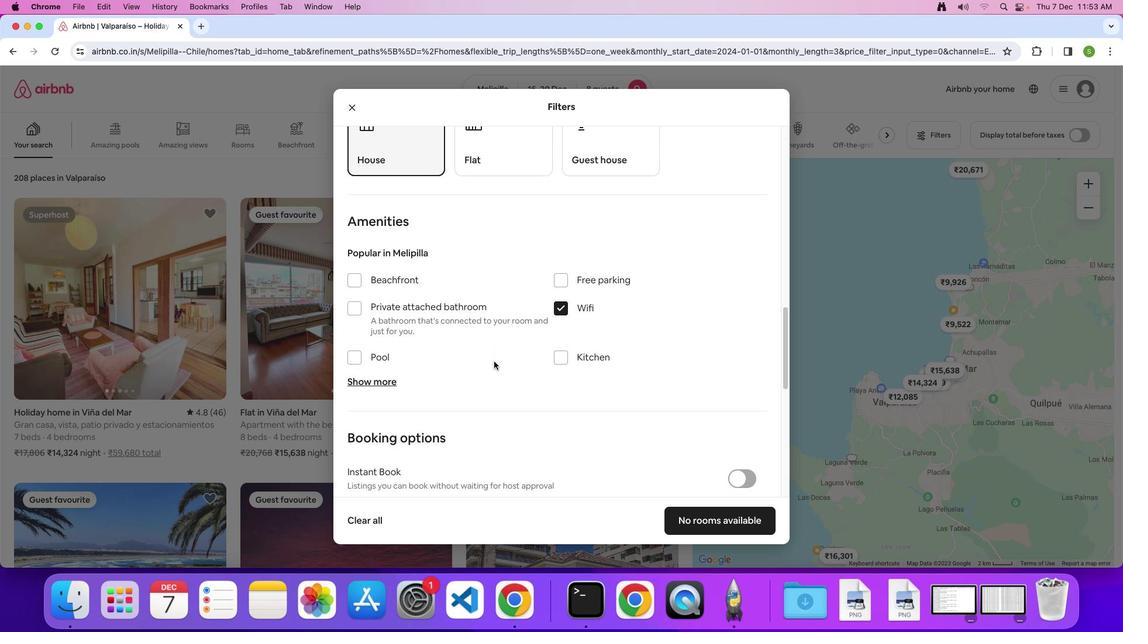 
Action: Mouse scrolled (495, 362) with delta (1, 0)
Screenshot: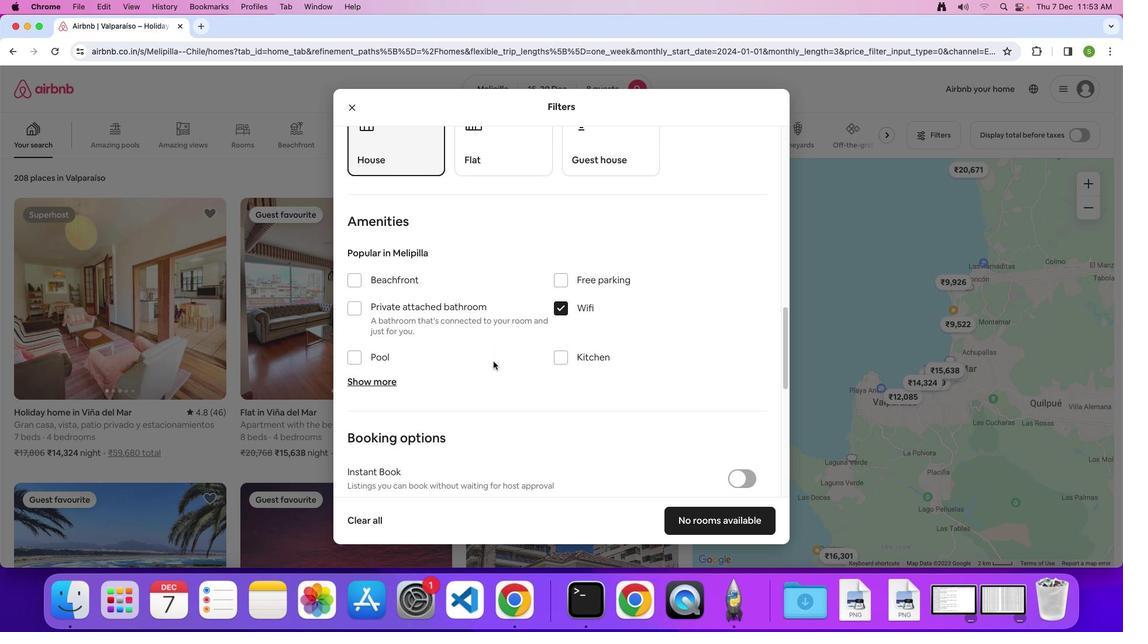 
Action: Mouse moved to (374, 384)
Screenshot: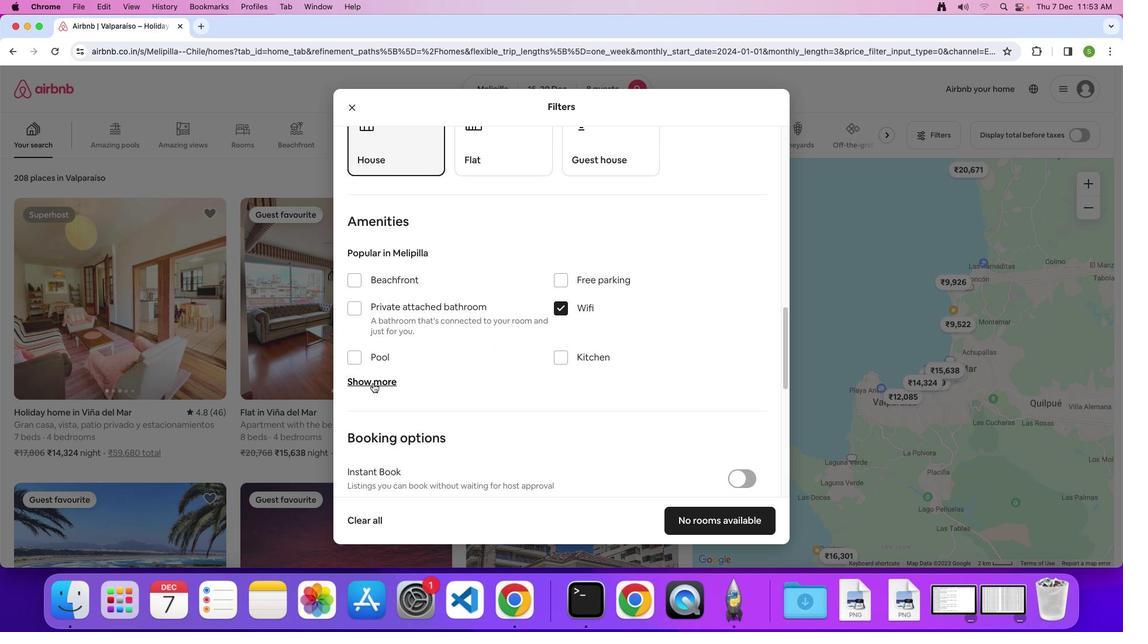 
Action: Mouse pressed left at (374, 384)
Screenshot: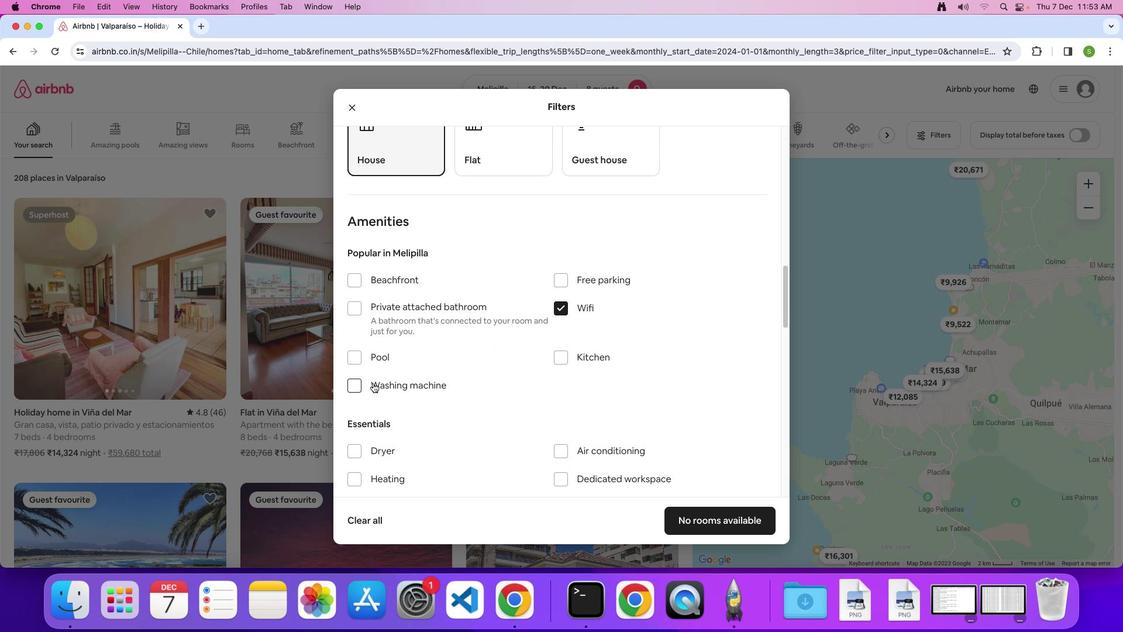 
Action: Mouse moved to (526, 371)
Screenshot: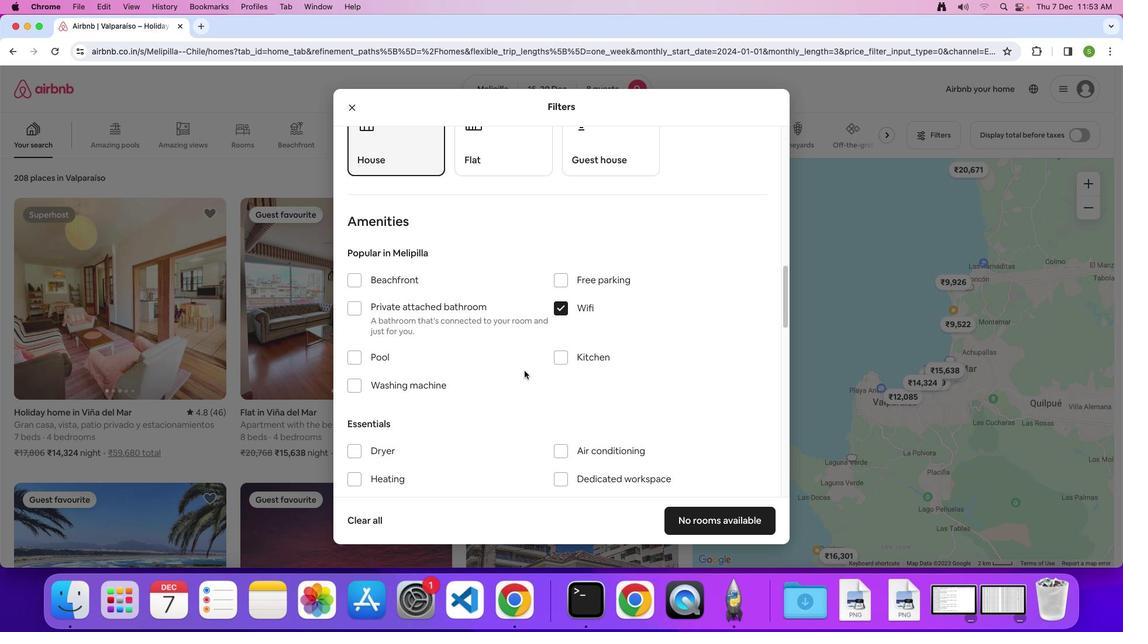 
Action: Mouse scrolled (526, 371) with delta (1, 0)
Screenshot: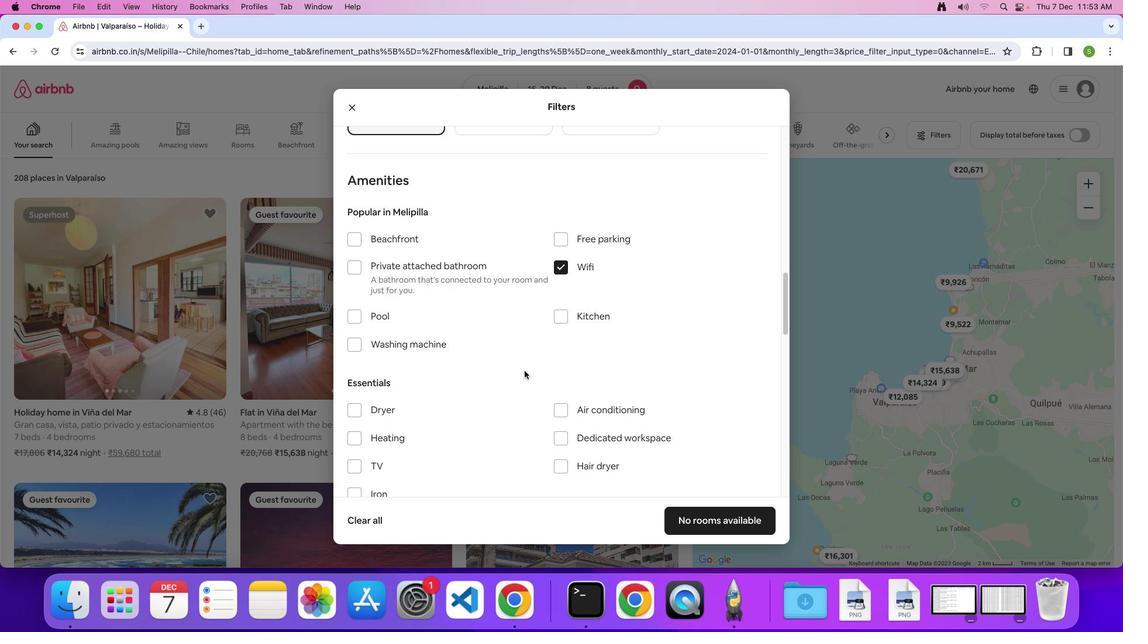 
Action: Mouse scrolled (526, 371) with delta (1, 0)
Screenshot: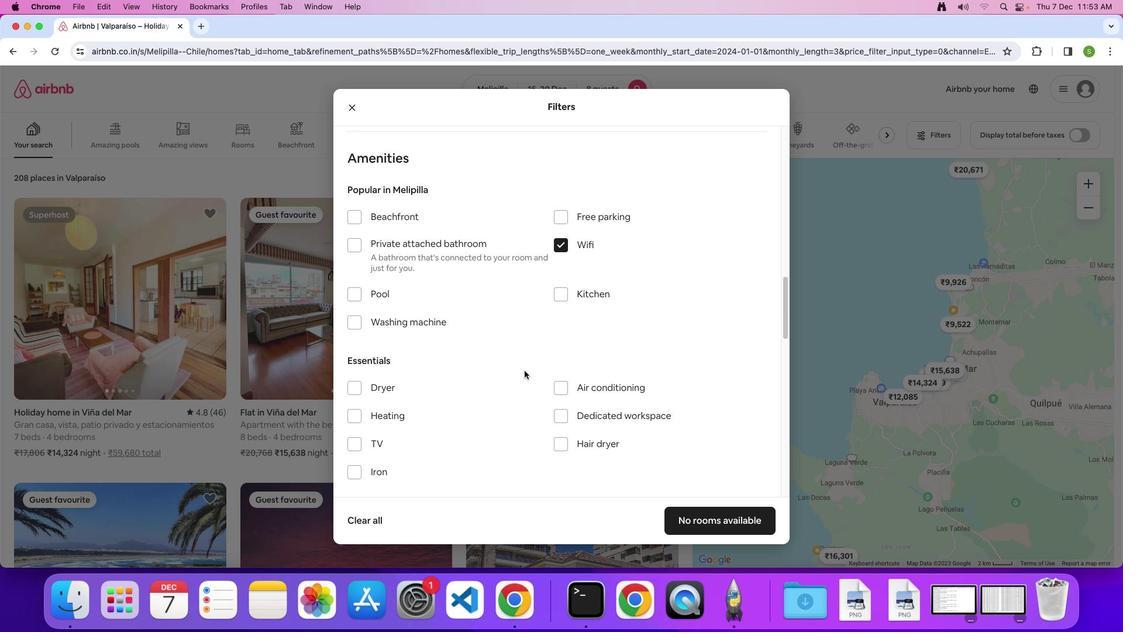 
Action: Mouse scrolled (526, 371) with delta (1, 0)
Screenshot: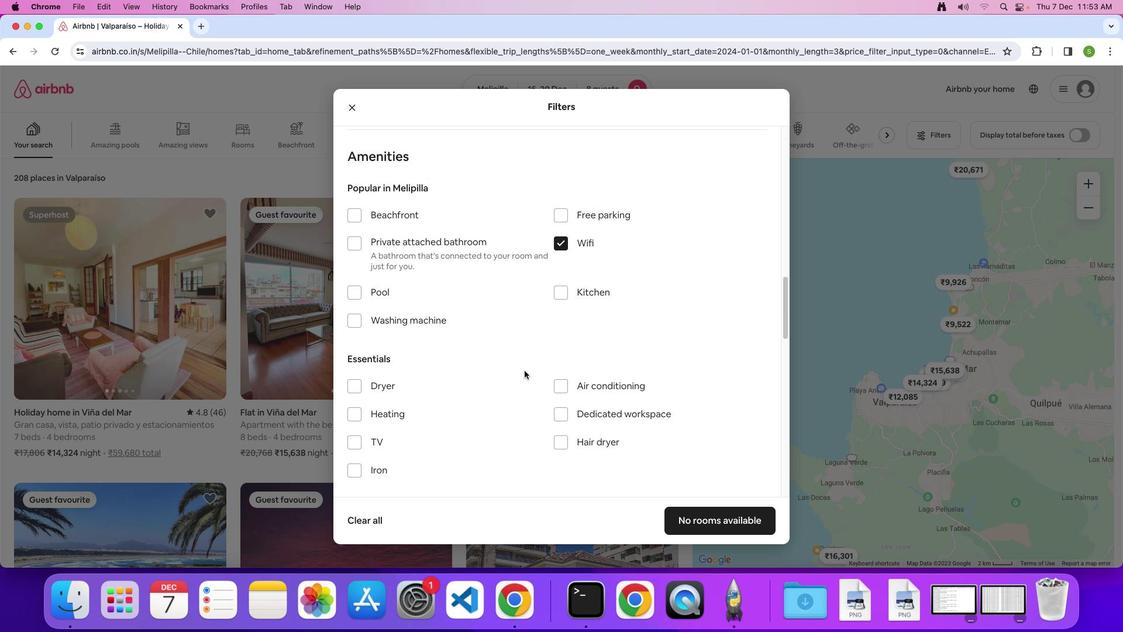 
Action: Mouse scrolled (526, 371) with delta (1, 0)
Screenshot: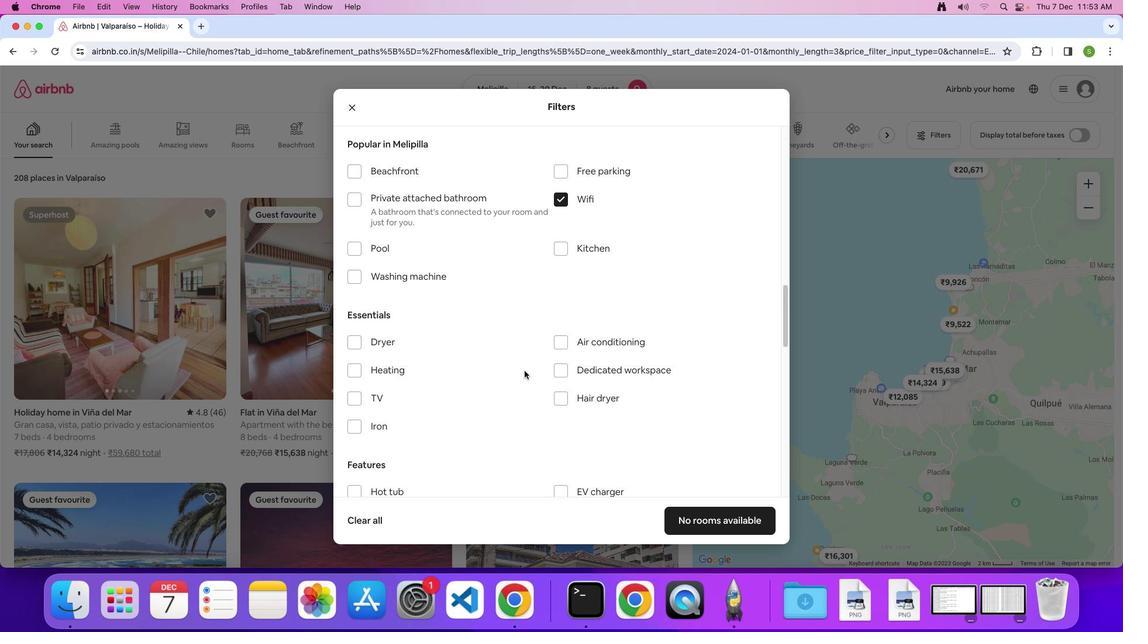 
Action: Mouse scrolled (526, 371) with delta (1, 0)
Screenshot: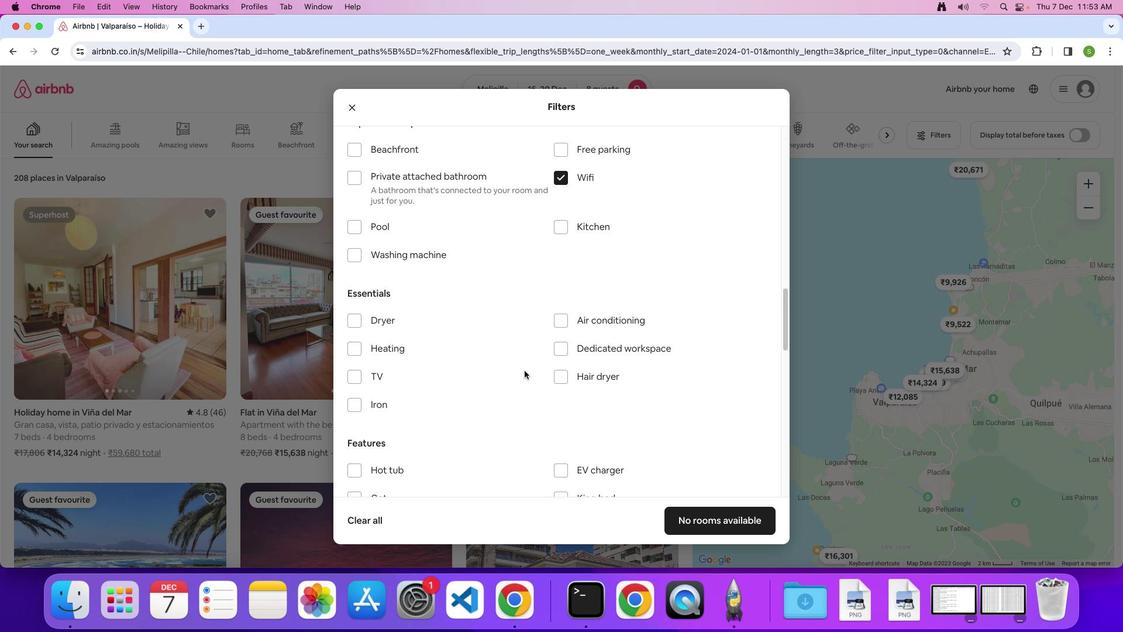 
Action: Mouse scrolled (526, 371) with delta (1, 0)
Screenshot: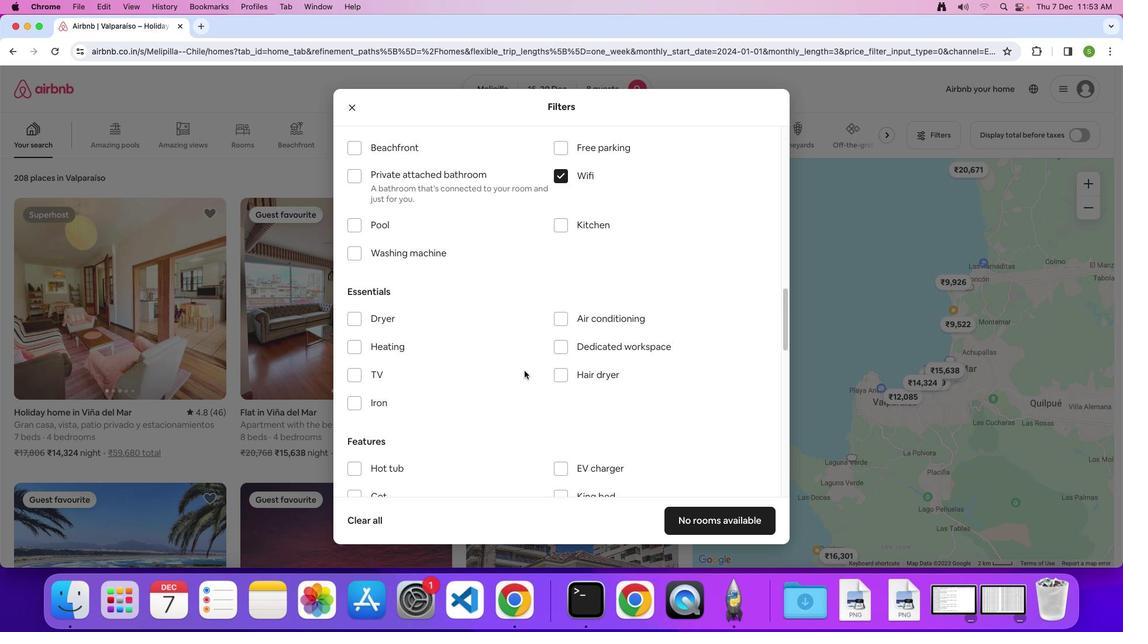 
Action: Mouse moved to (352, 376)
Screenshot: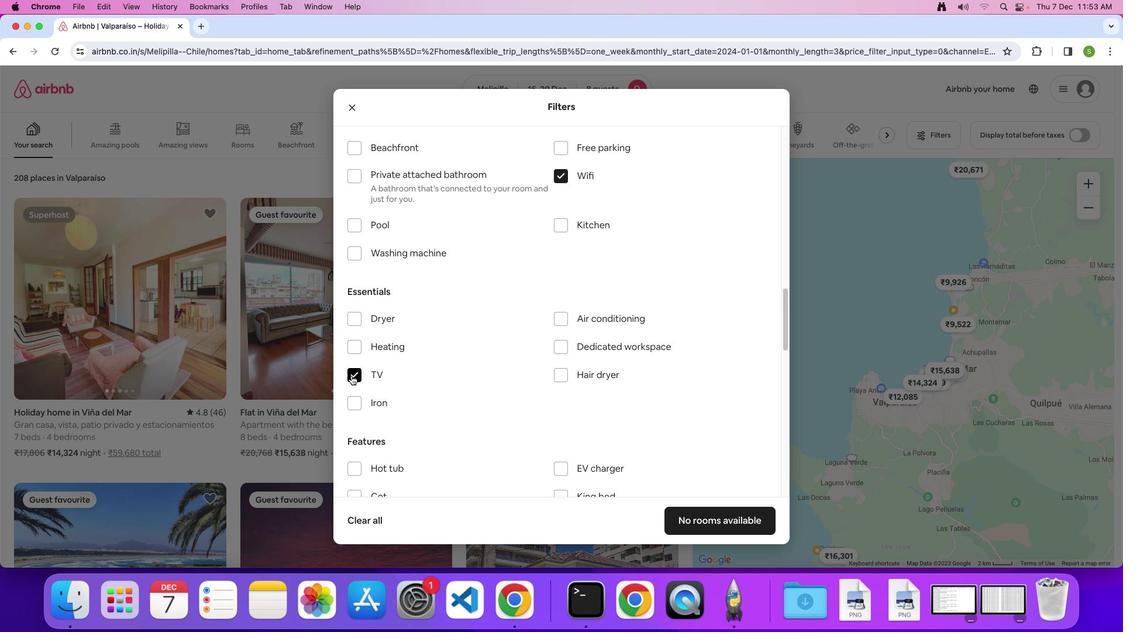 
Action: Mouse pressed left at (352, 376)
Screenshot: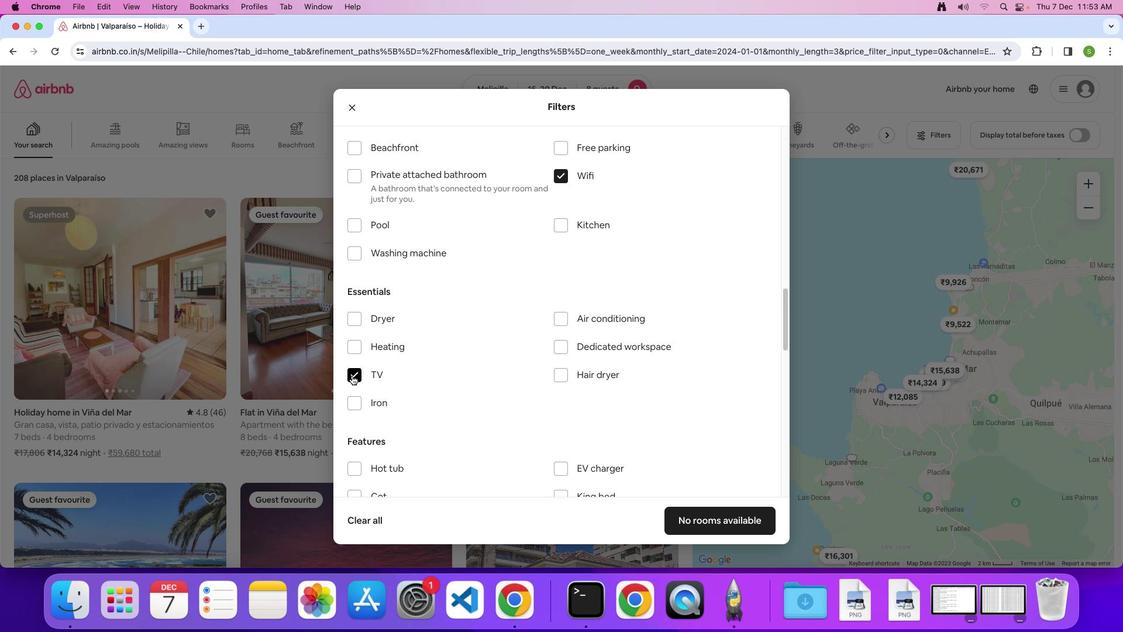 
Action: Mouse moved to (522, 381)
Screenshot: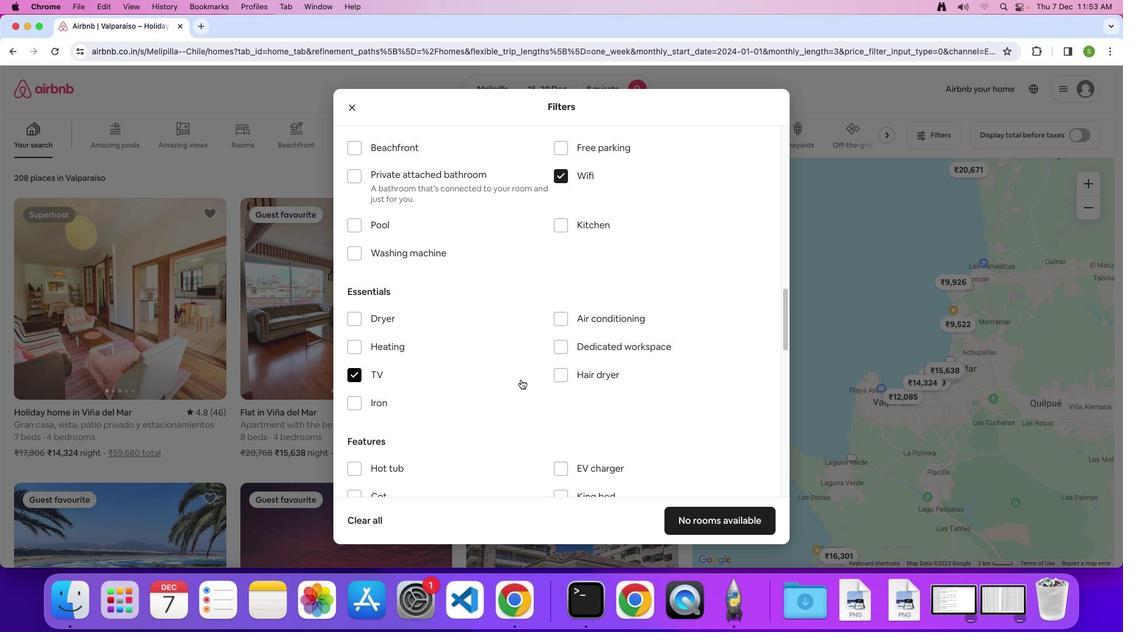 
Action: Mouse scrolled (522, 381) with delta (1, 0)
Screenshot: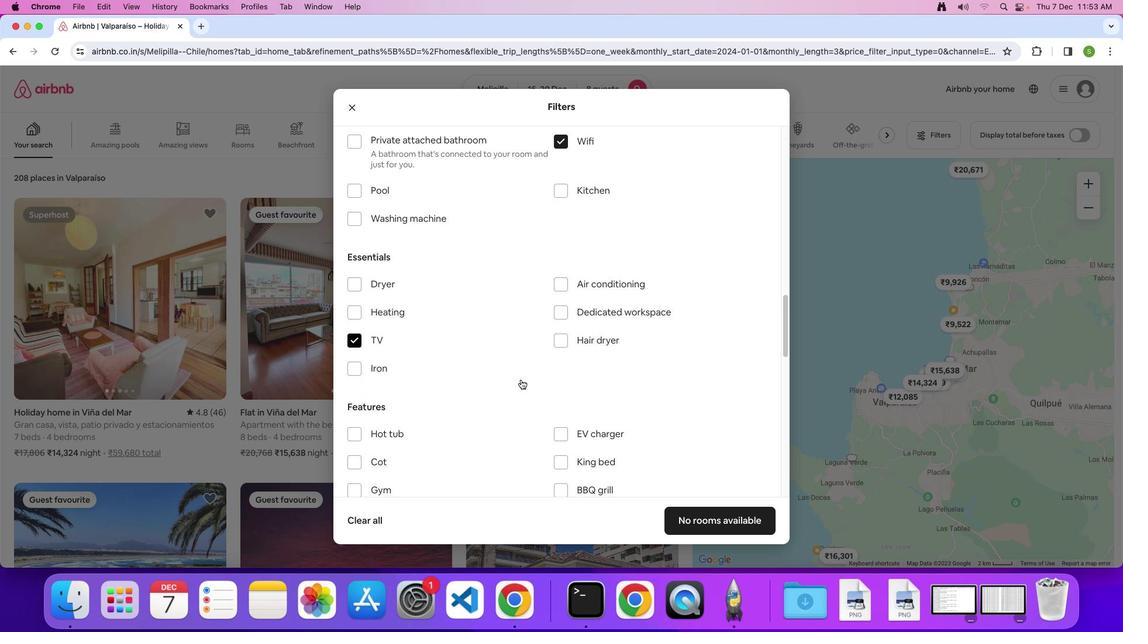 
Action: Mouse scrolled (522, 381) with delta (1, 0)
Screenshot: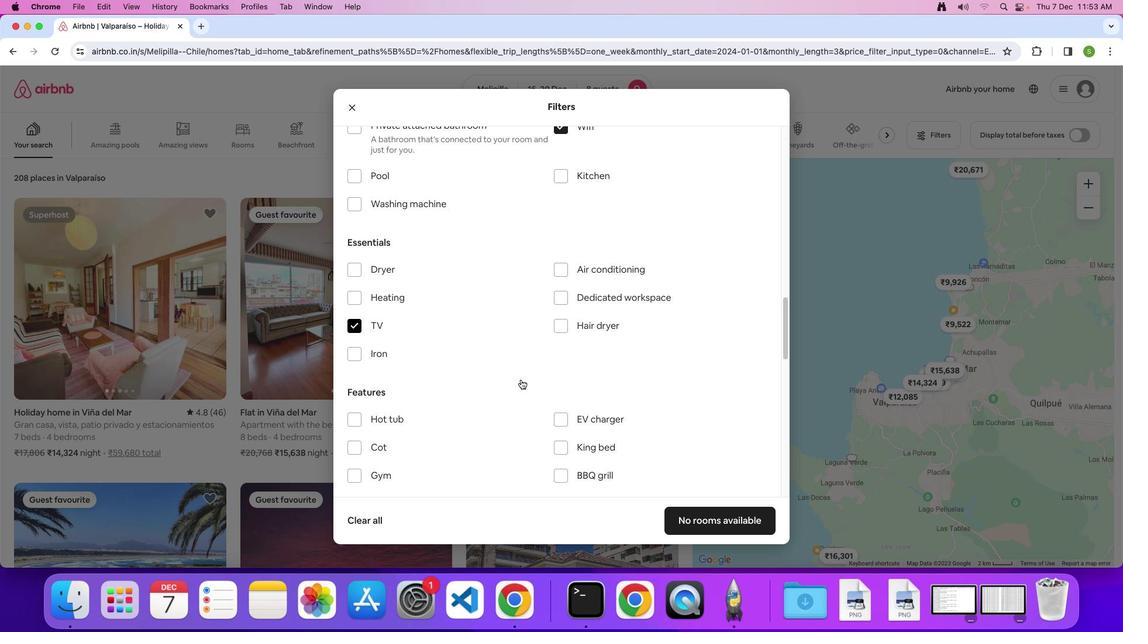
Action: Mouse scrolled (522, 381) with delta (1, 0)
Screenshot: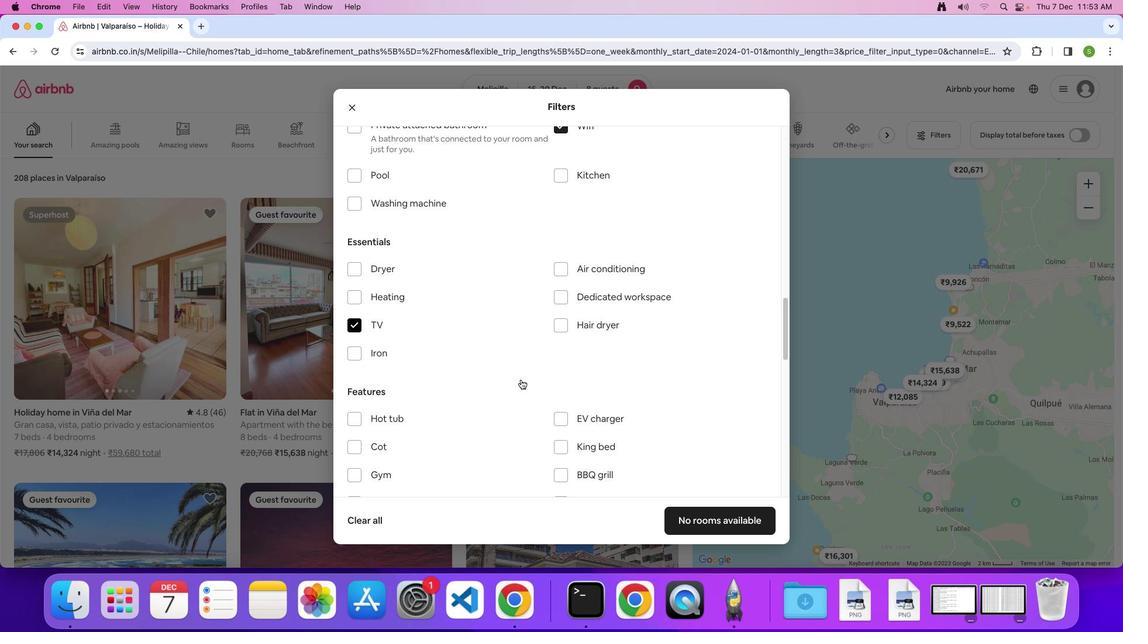 
Action: Mouse scrolled (522, 381) with delta (1, 1)
Screenshot: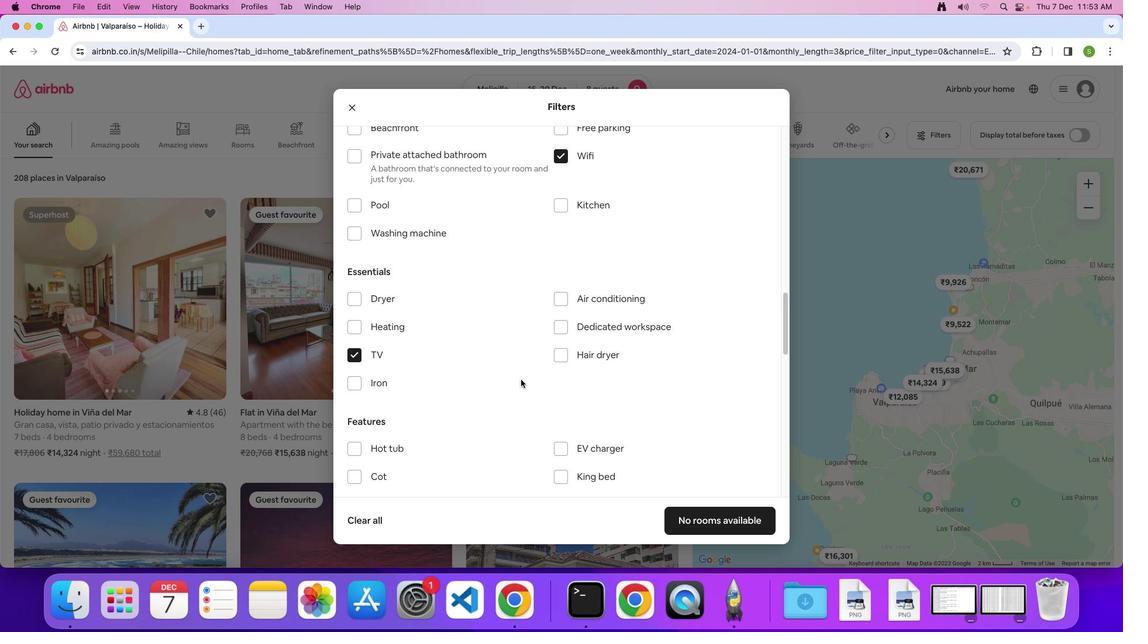 
Action: Mouse scrolled (522, 381) with delta (1, 1)
Screenshot: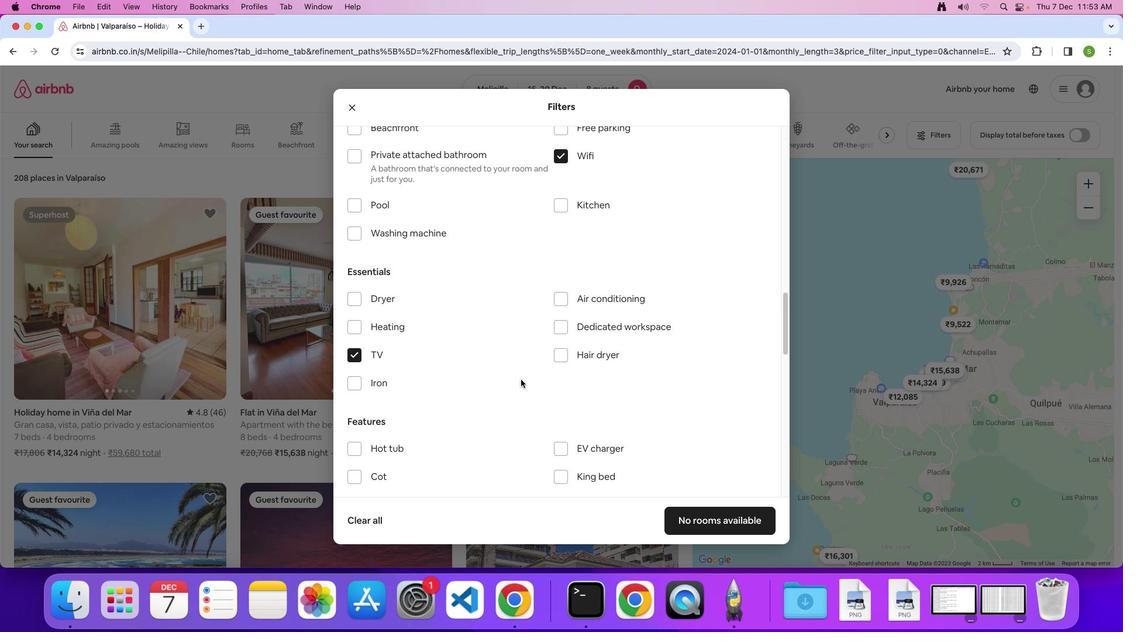 
Action: Mouse scrolled (522, 381) with delta (1, 0)
Screenshot: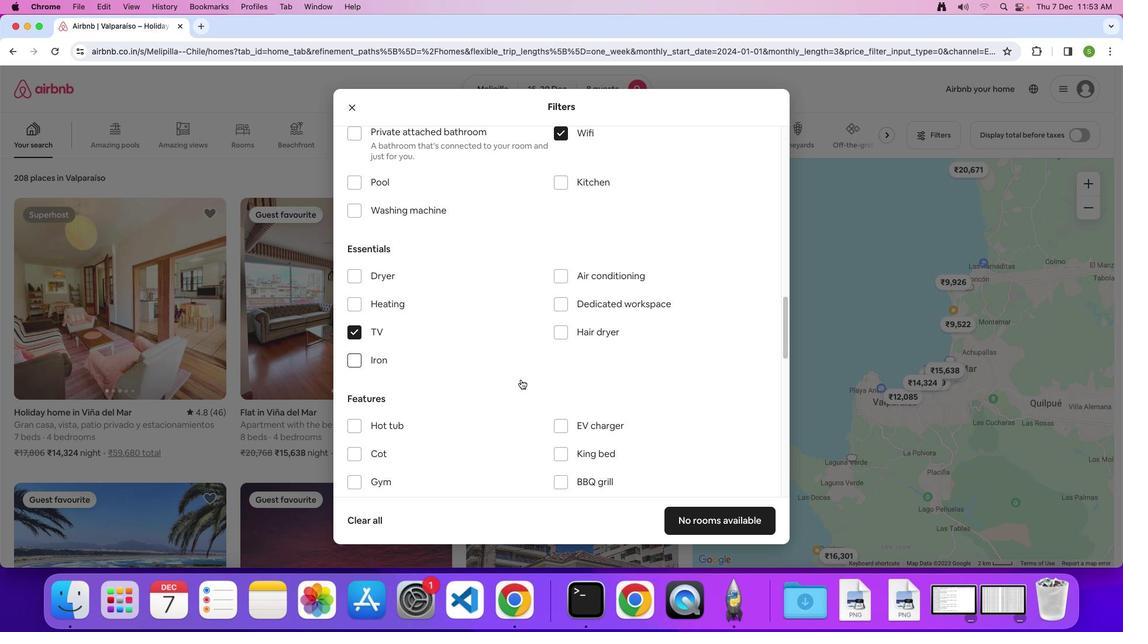 
Action: Mouse scrolled (522, 381) with delta (1, 0)
Screenshot: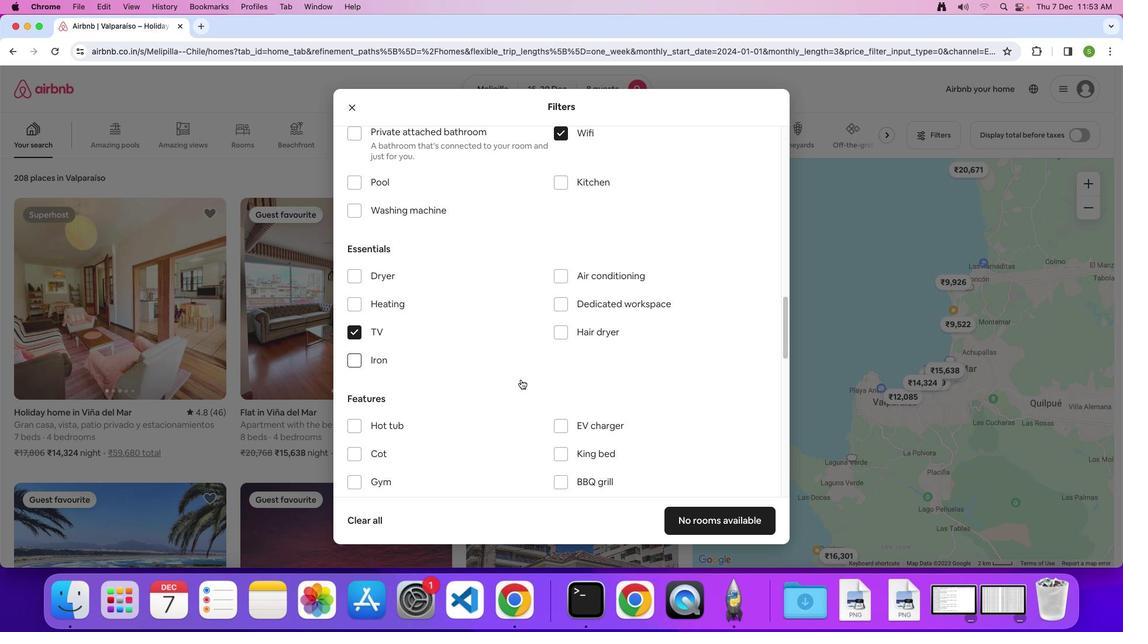 
Action: Mouse scrolled (522, 381) with delta (1, 1)
Screenshot: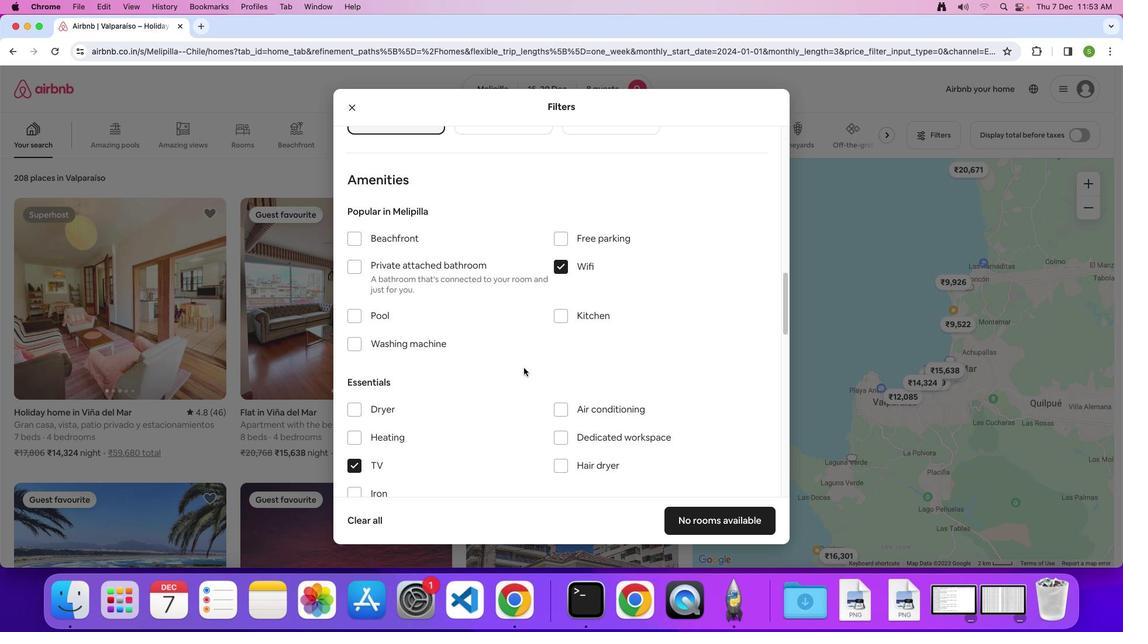 
Action: Mouse scrolled (522, 381) with delta (1, 1)
Screenshot: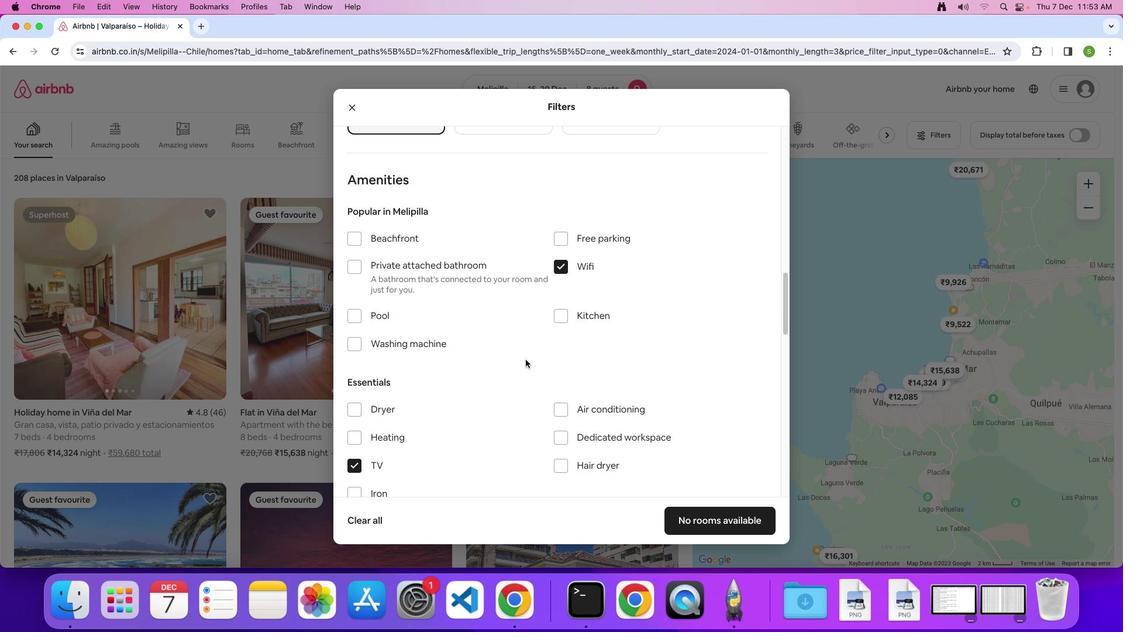 
Action: Mouse scrolled (522, 381) with delta (1, 3)
Screenshot: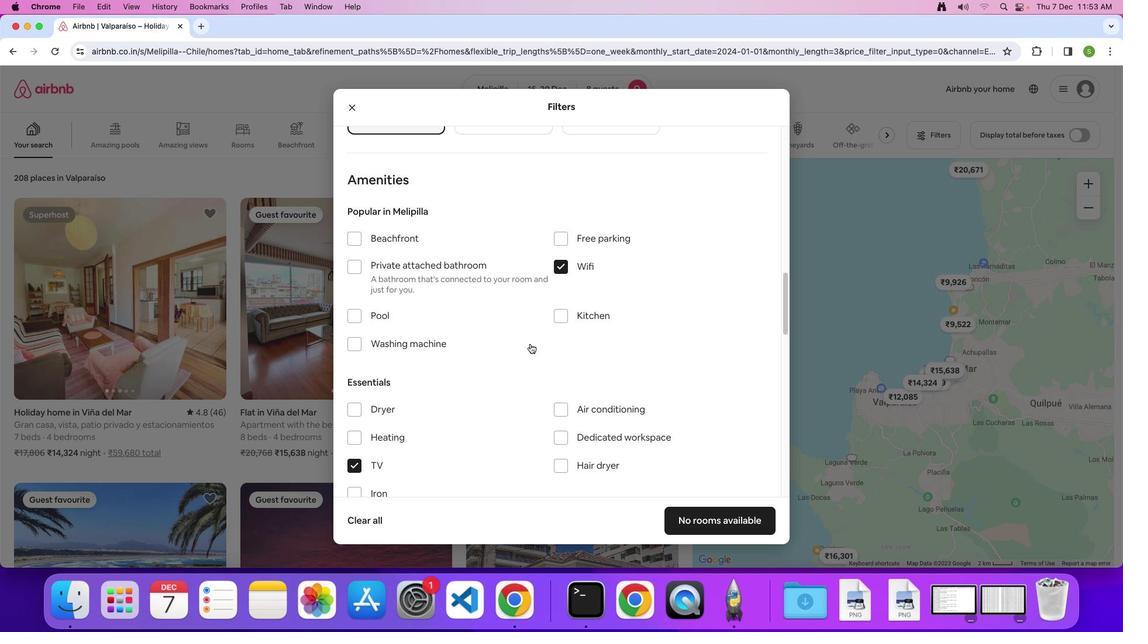 
Action: Mouse moved to (569, 242)
Screenshot: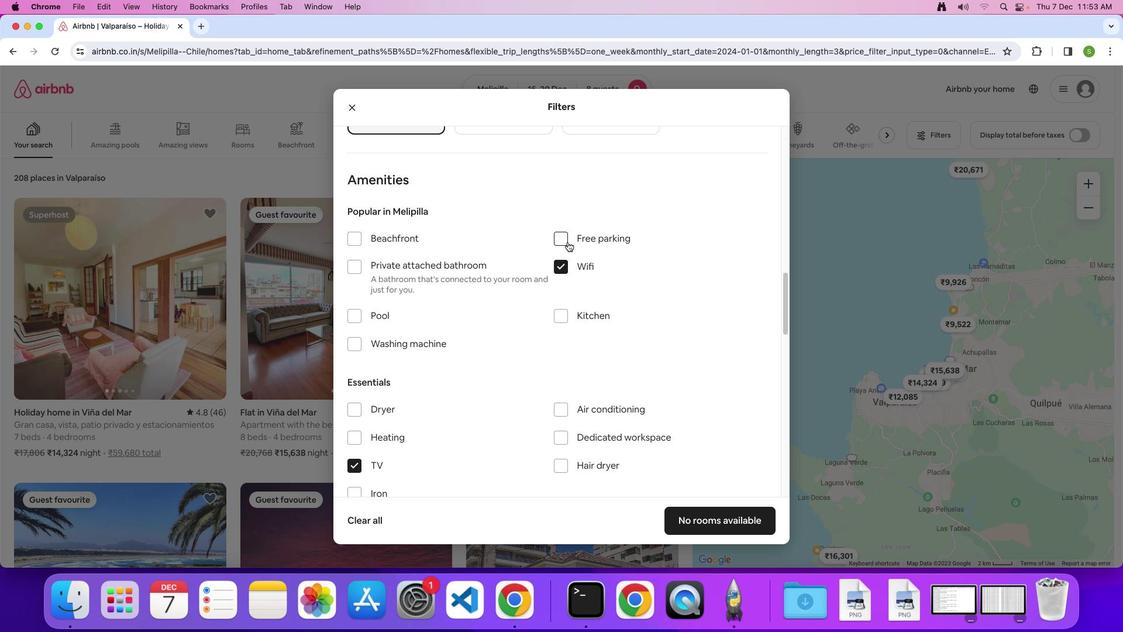 
Action: Mouse pressed left at (569, 242)
Screenshot: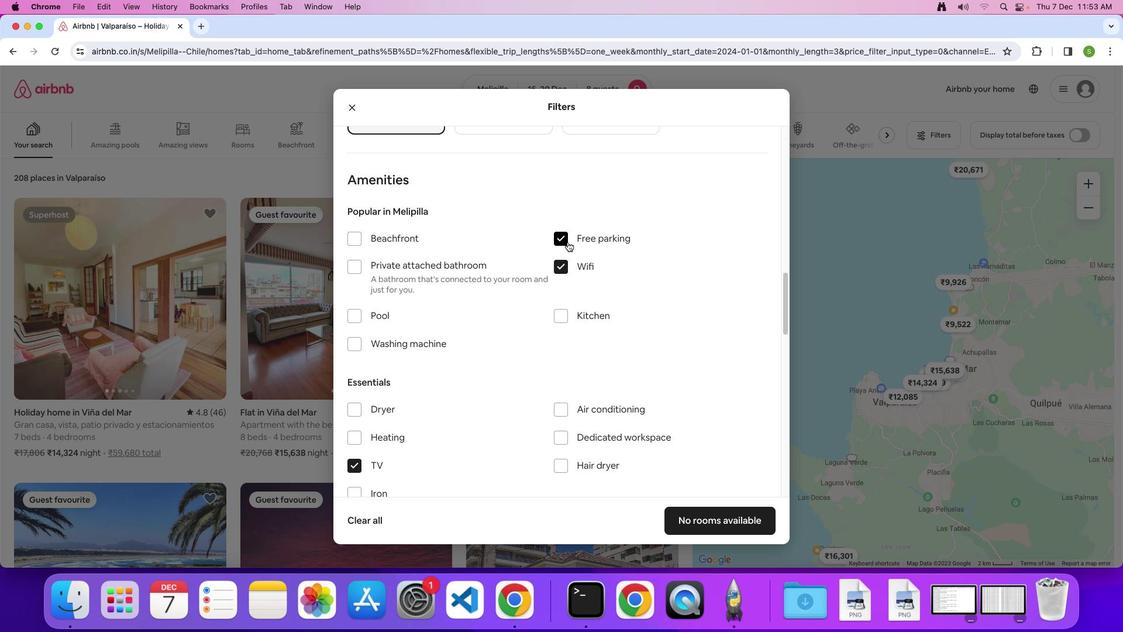
Action: Mouse moved to (499, 393)
Screenshot: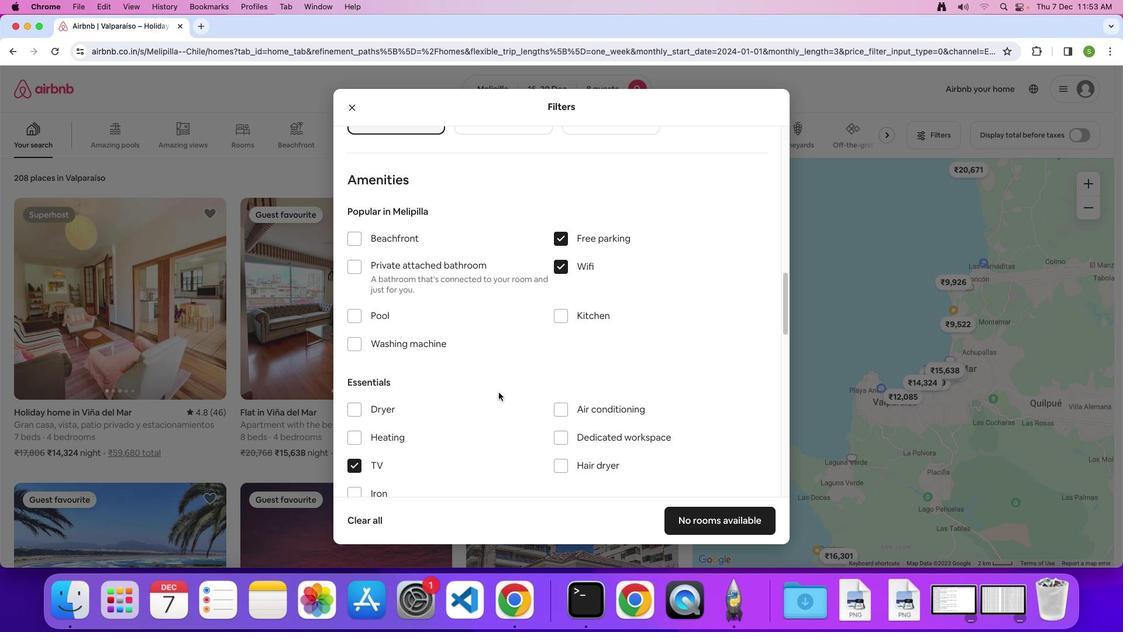 
Action: Mouse scrolled (499, 393) with delta (1, 0)
Screenshot: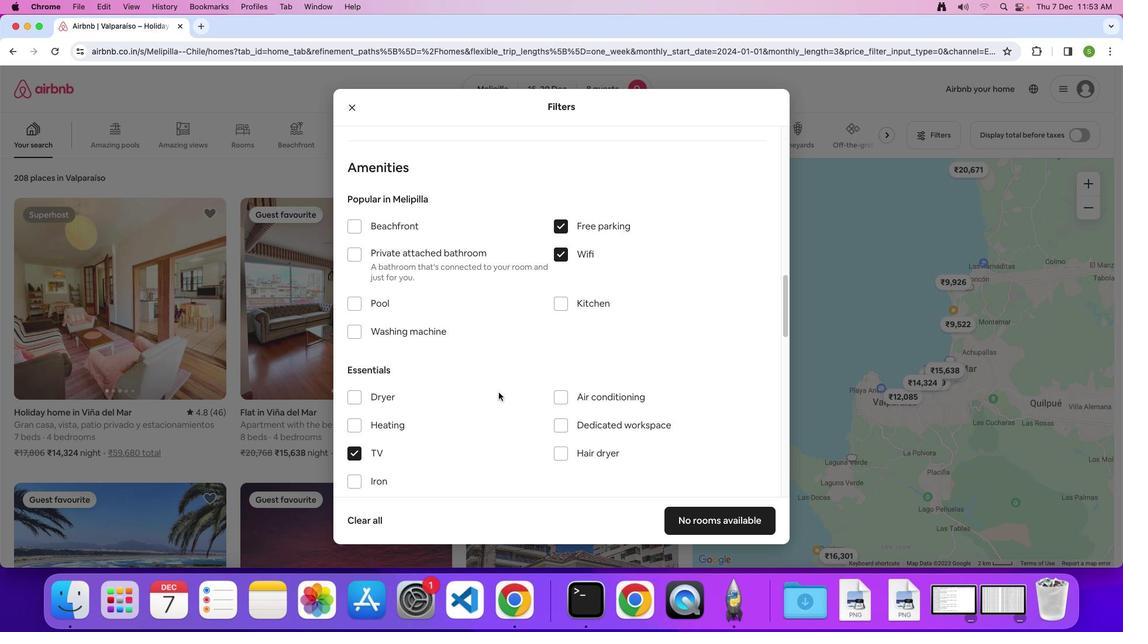 
Action: Mouse scrolled (499, 393) with delta (1, 0)
Screenshot: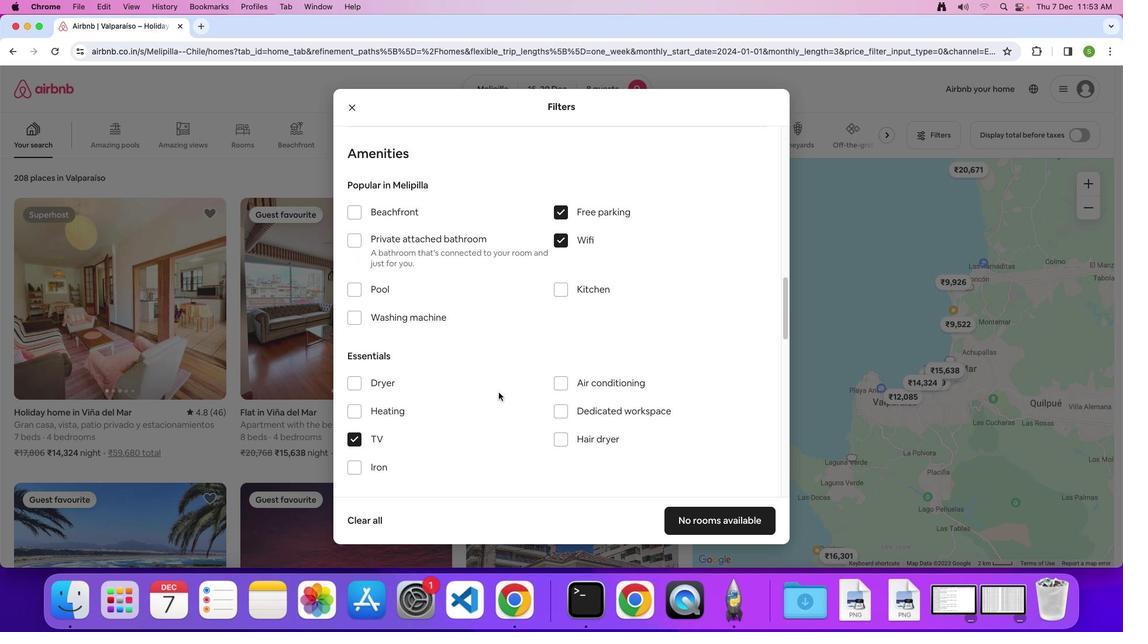 
Action: Mouse scrolled (499, 393) with delta (1, 0)
Screenshot: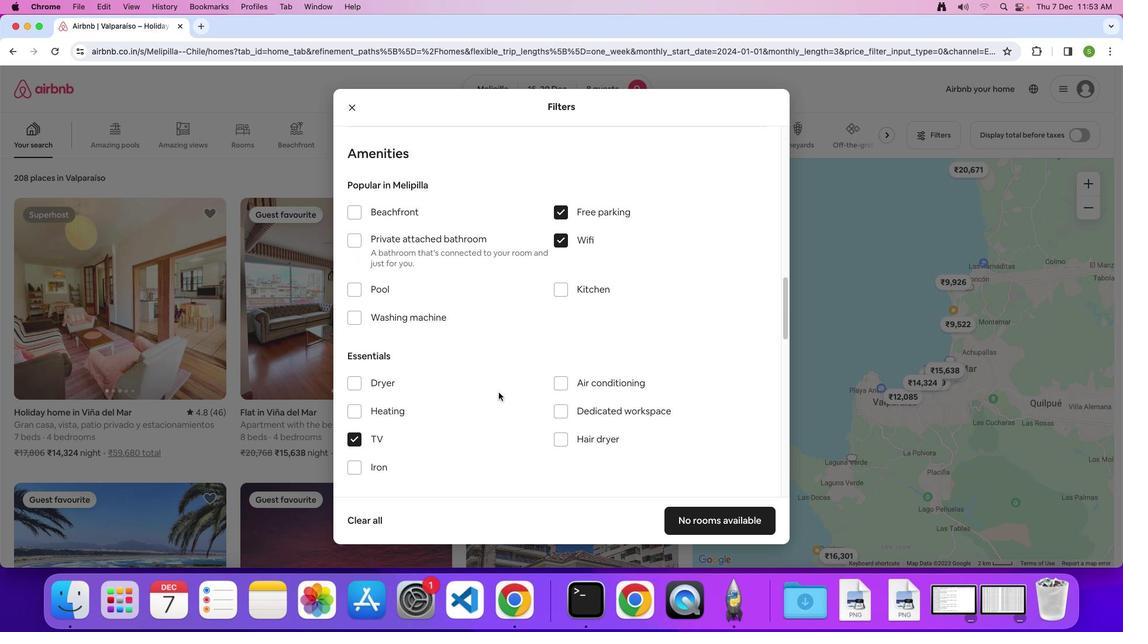 
Action: Mouse scrolled (499, 393) with delta (1, 0)
Screenshot: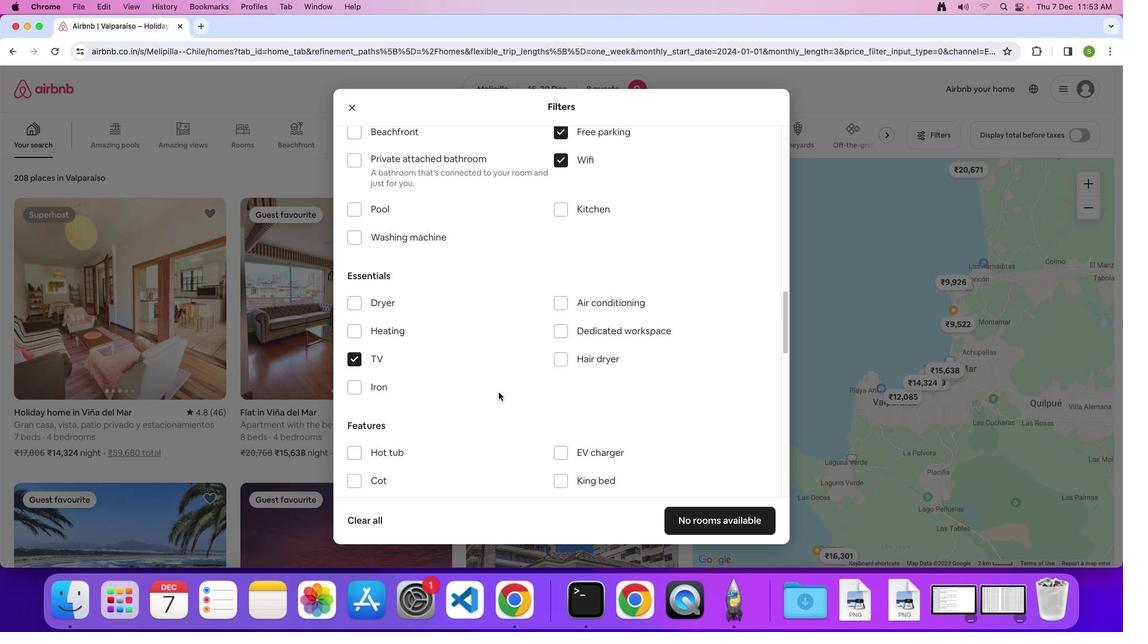 
Action: Mouse scrolled (499, 393) with delta (1, 0)
Screenshot: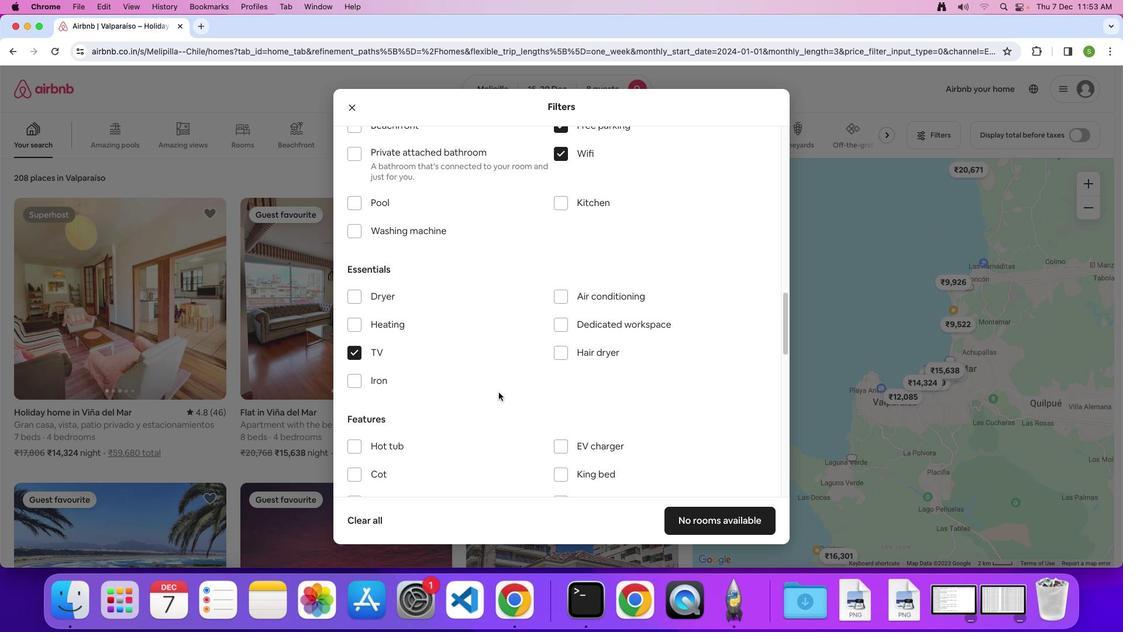 
Action: Mouse scrolled (499, 393) with delta (1, 0)
Screenshot: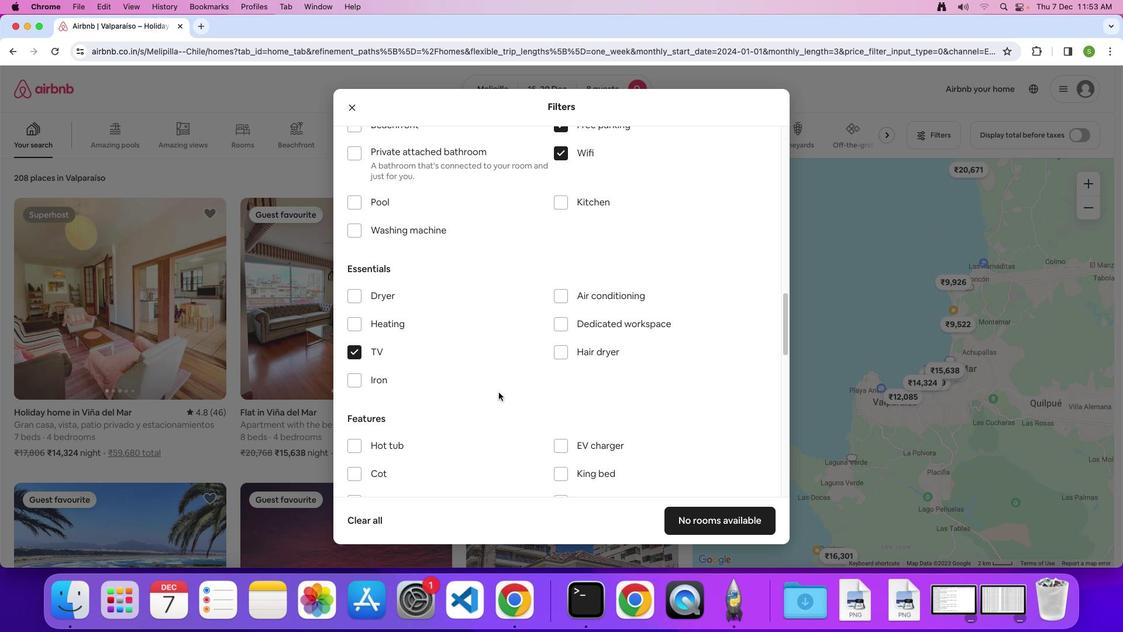 
Action: Mouse scrolled (499, 393) with delta (1, 0)
Screenshot: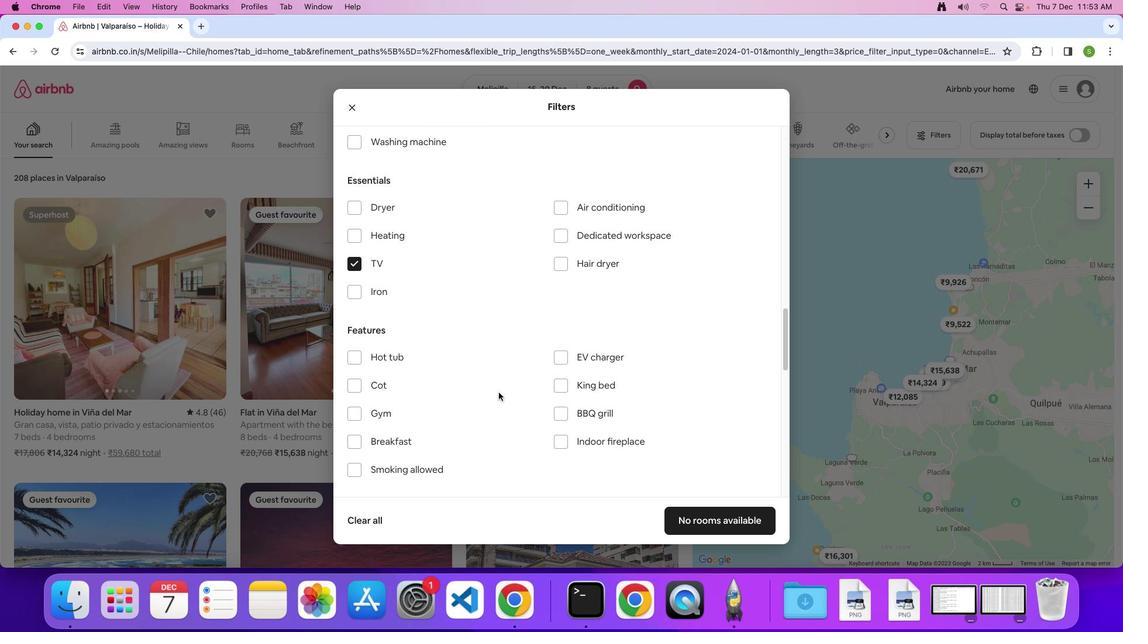 
Action: Mouse scrolled (499, 393) with delta (1, 0)
Screenshot: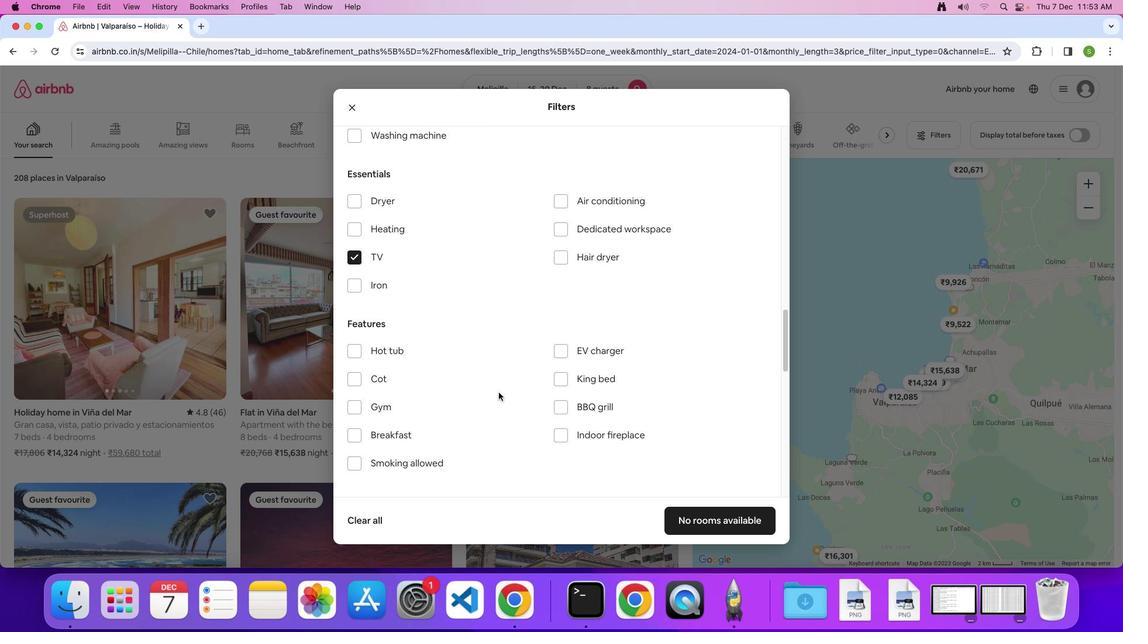 
Action: Mouse scrolled (499, 393) with delta (1, 0)
Screenshot: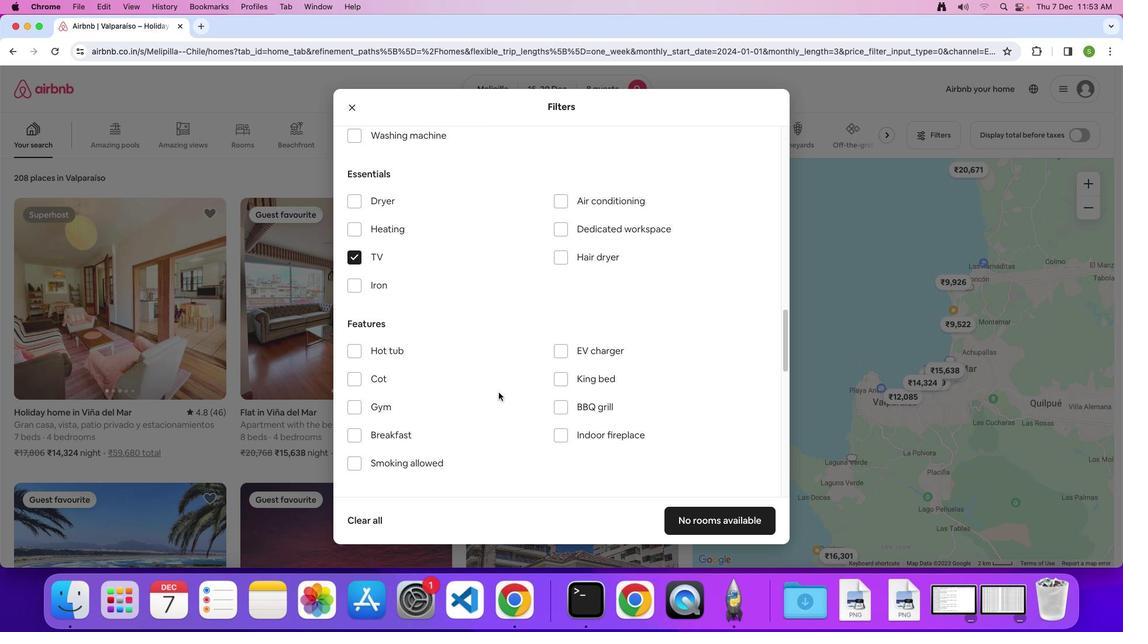 
Action: Mouse scrolled (499, 393) with delta (1, 0)
Screenshot: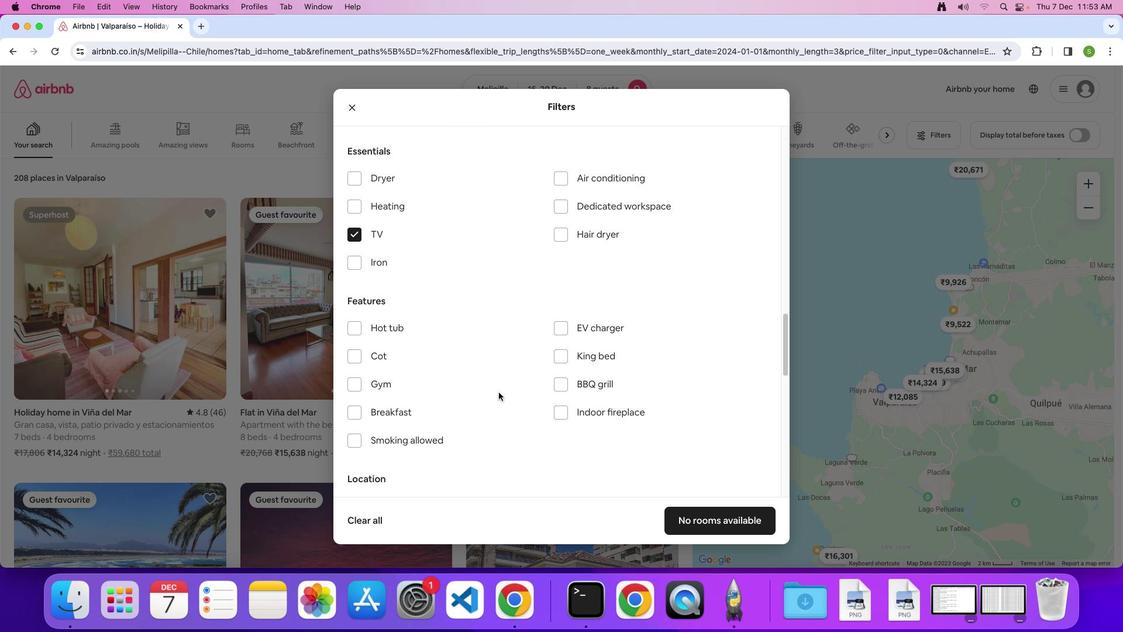 
Action: Mouse scrolled (499, 393) with delta (1, 0)
Screenshot: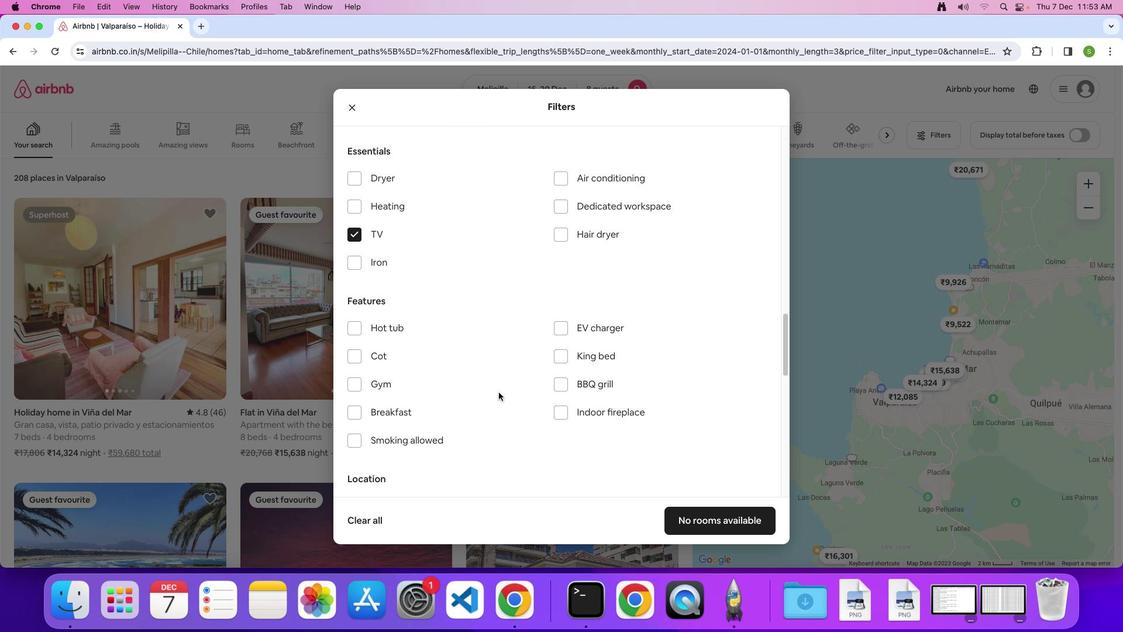 
Action: Mouse moved to (355, 386)
Screenshot: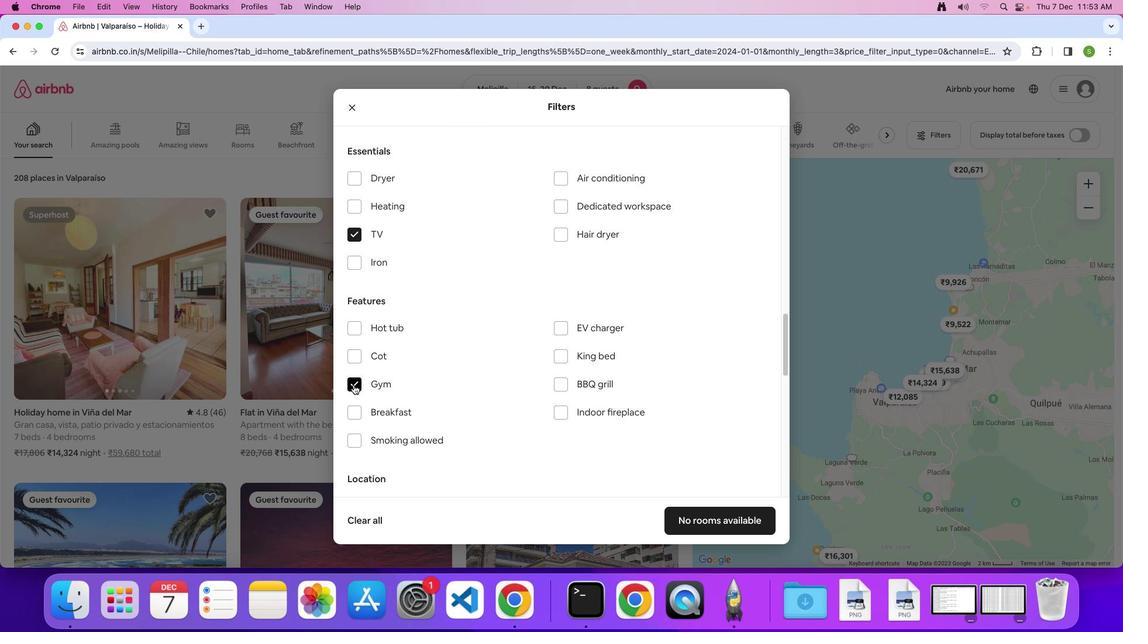
Action: Mouse pressed left at (355, 386)
Screenshot: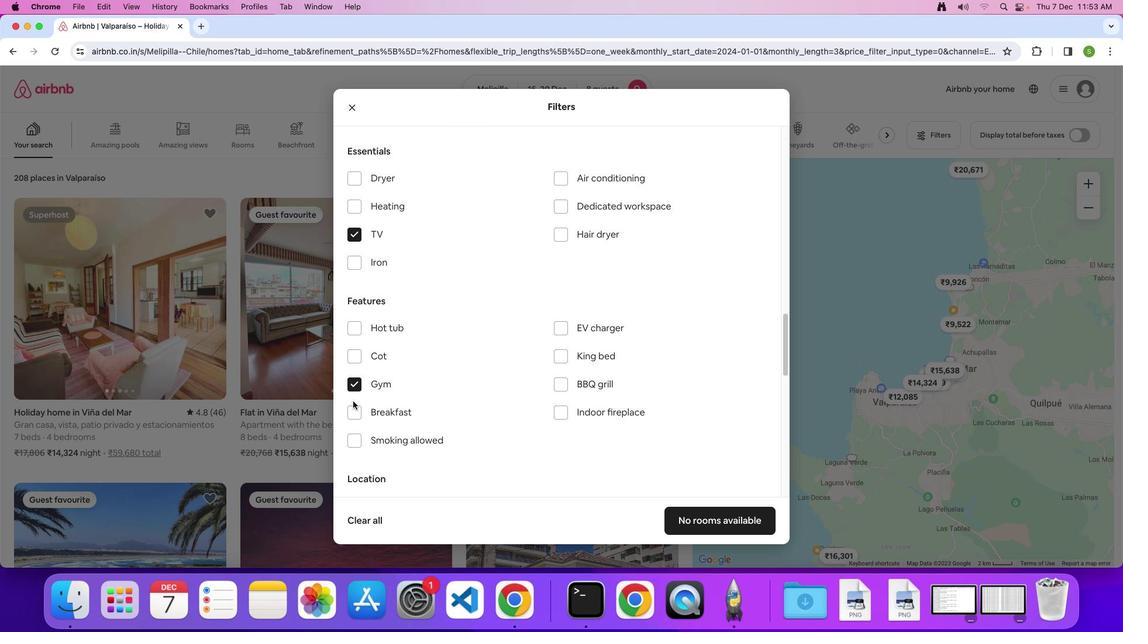 
Action: Mouse moved to (351, 410)
Screenshot: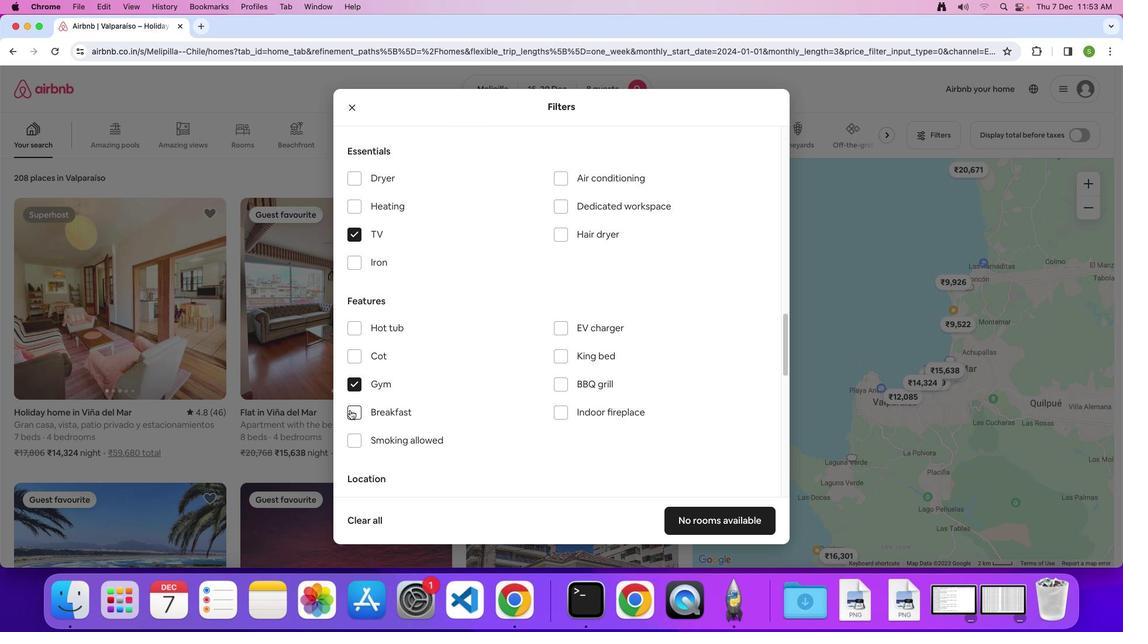 
Action: Mouse pressed left at (351, 410)
Screenshot: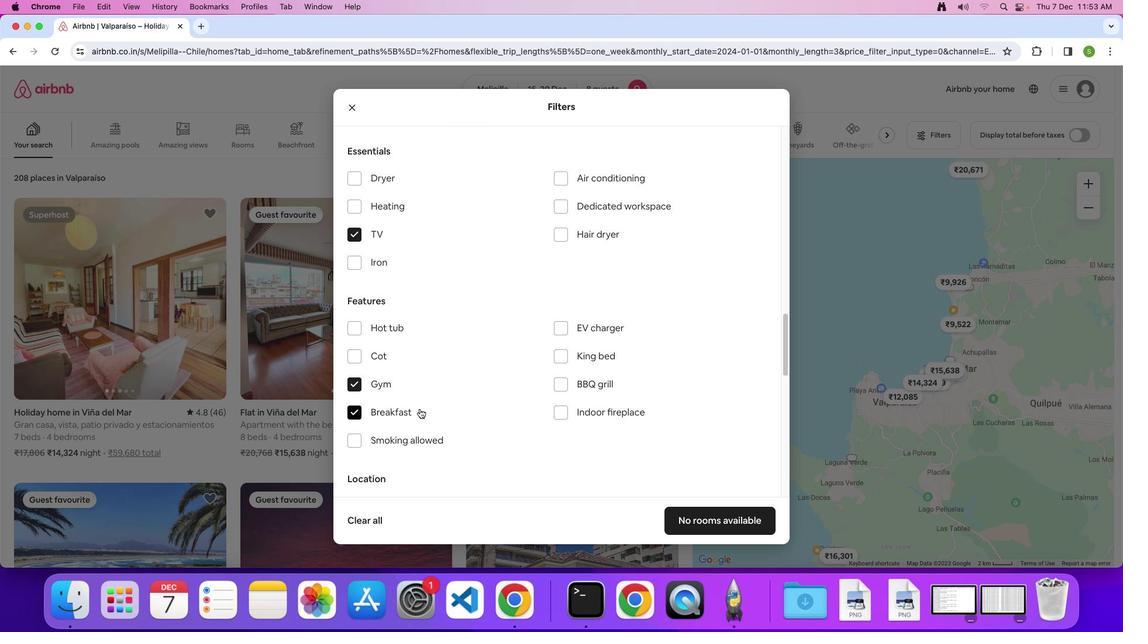 
Action: Mouse moved to (554, 399)
Screenshot: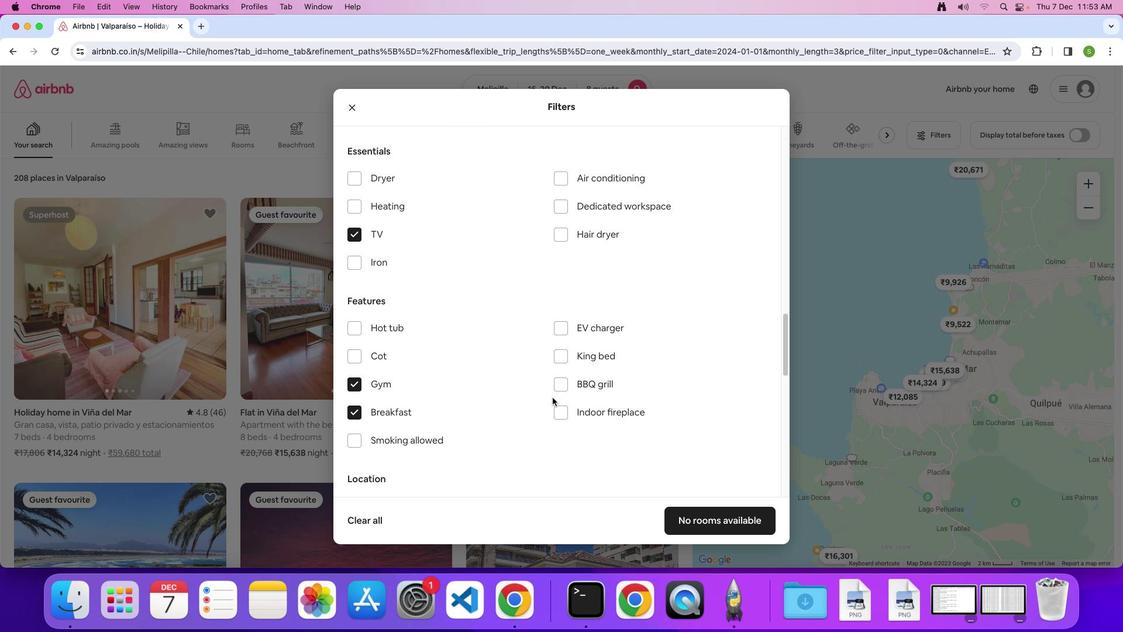 
Action: Mouse scrolled (554, 399) with delta (1, 0)
Screenshot: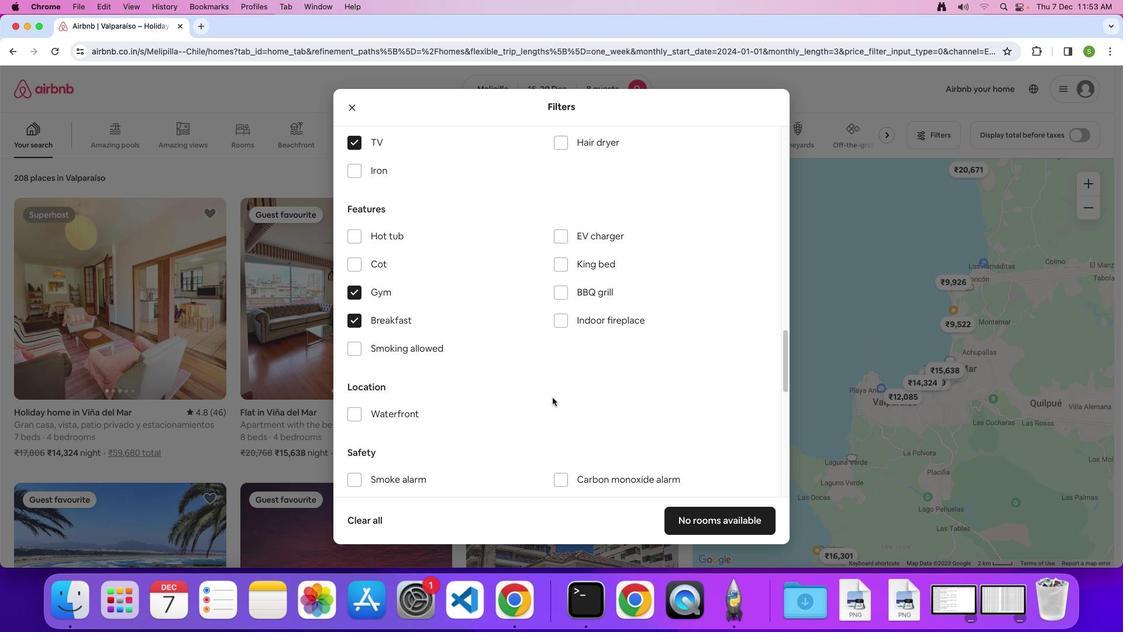 
Action: Mouse scrolled (554, 399) with delta (1, 0)
Screenshot: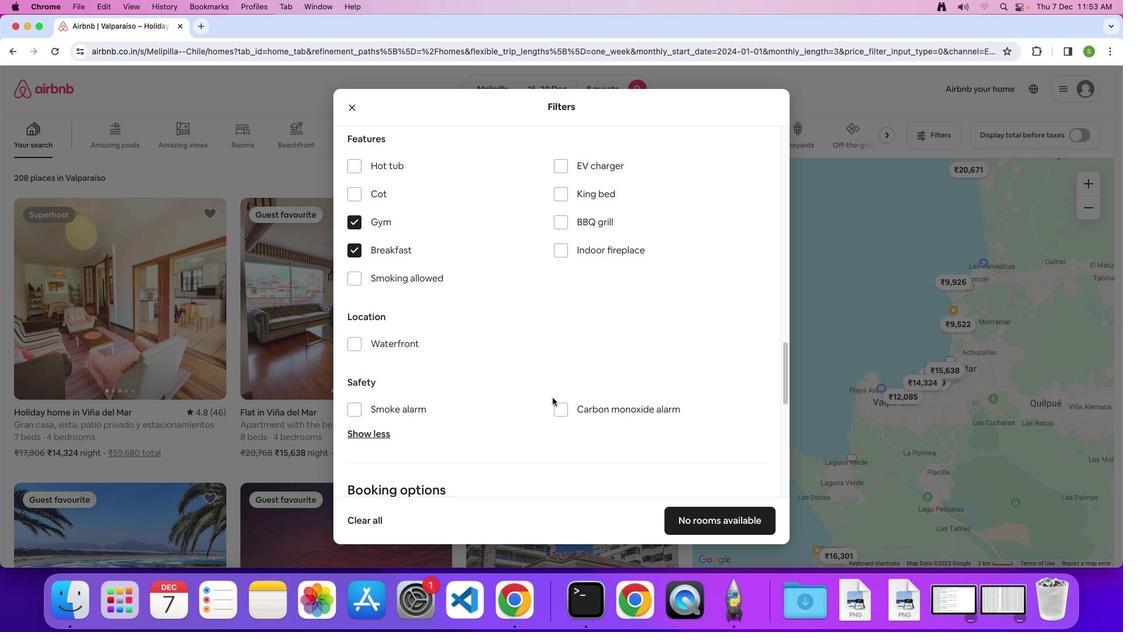 
Action: Mouse scrolled (554, 399) with delta (1, 0)
Screenshot: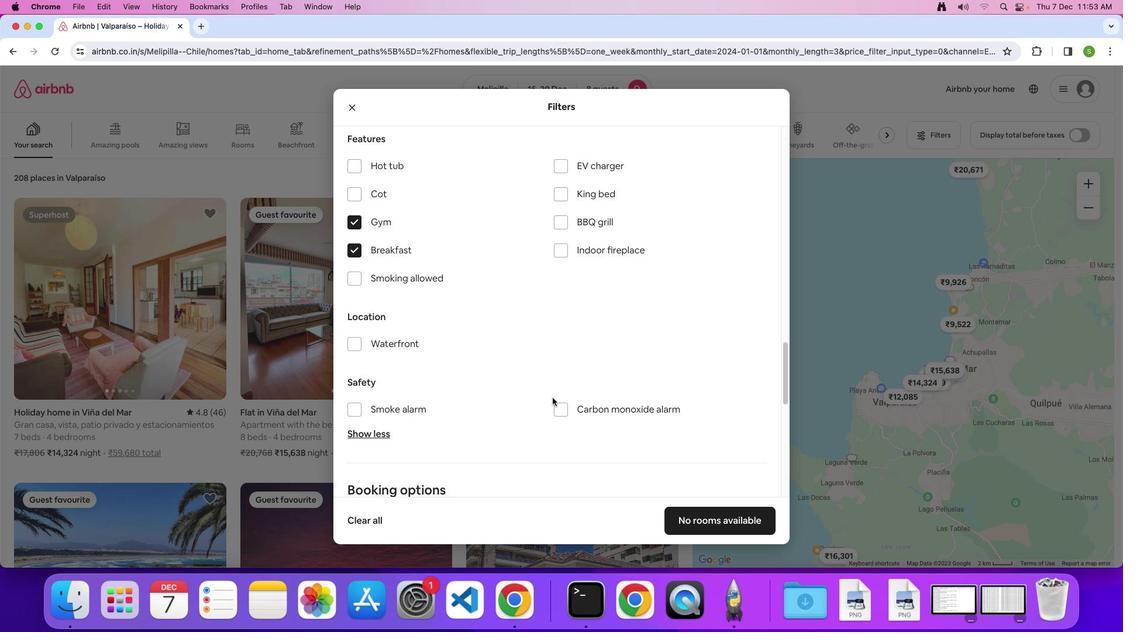 
Action: Mouse scrolled (554, 399) with delta (1, 0)
Screenshot: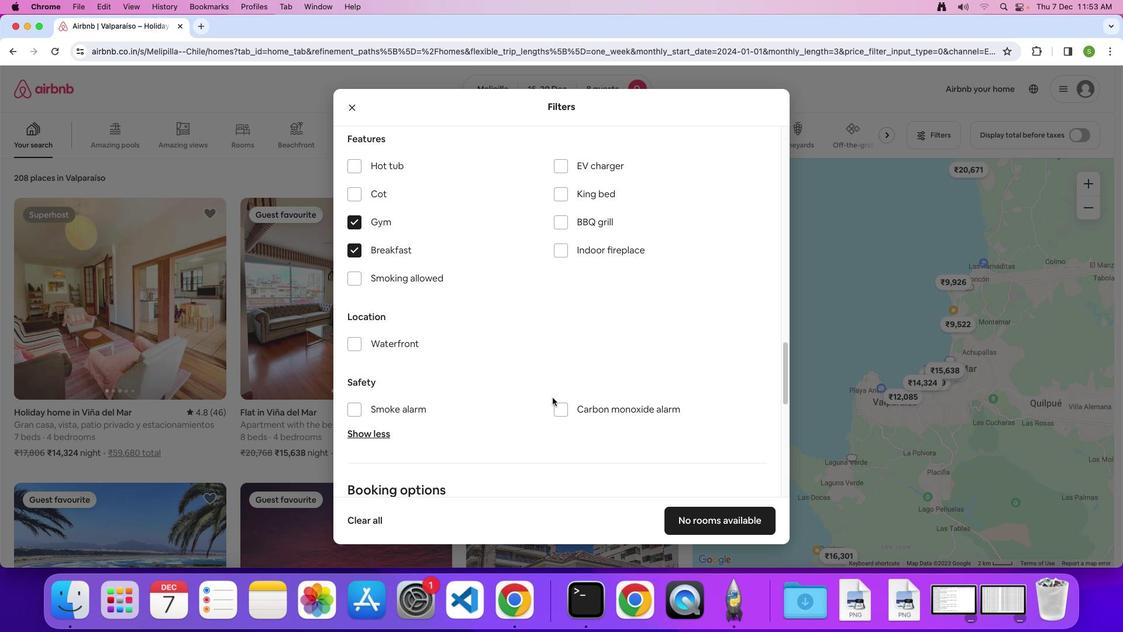 
Action: Mouse scrolled (554, 399) with delta (1, 0)
Screenshot: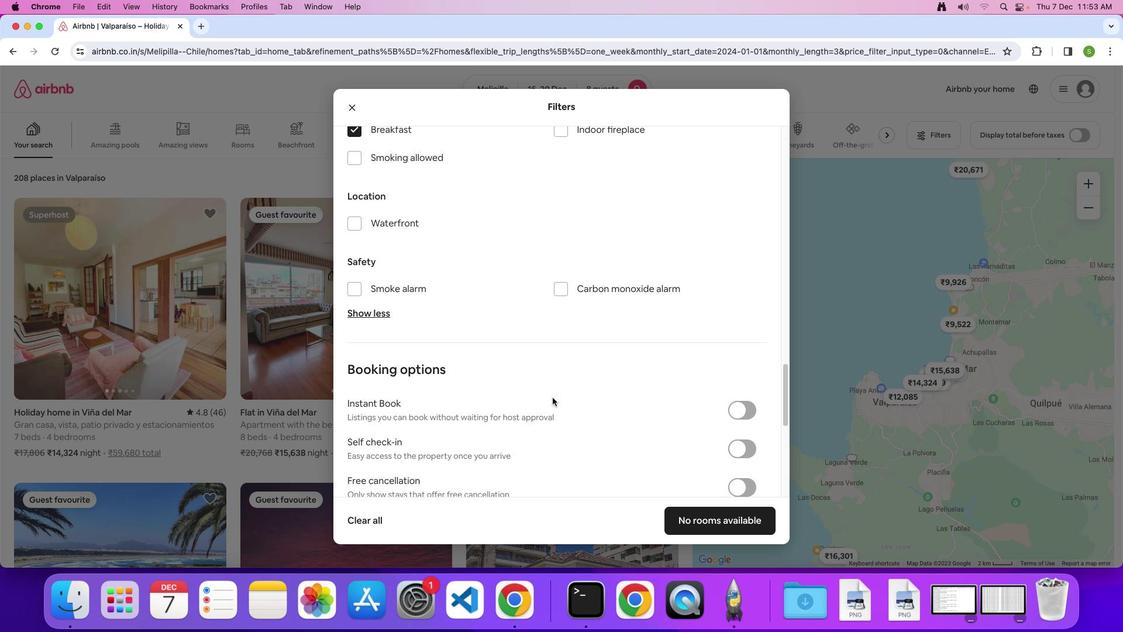 
Action: Mouse scrolled (554, 399) with delta (1, 0)
Screenshot: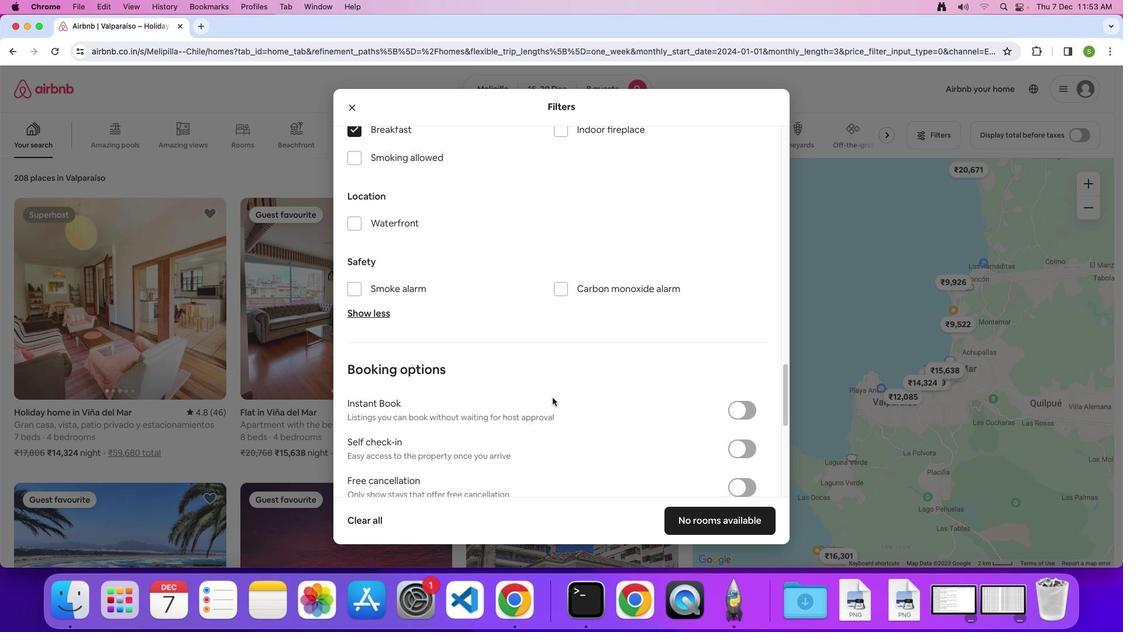 
Action: Mouse scrolled (554, 399) with delta (1, 0)
Screenshot: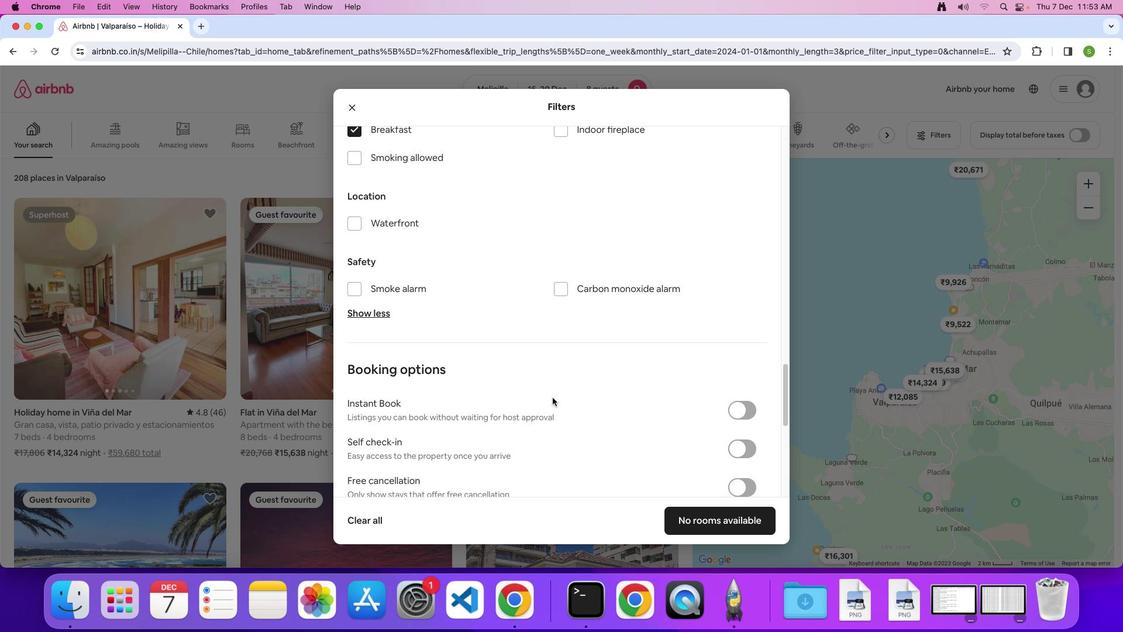 
Action: Mouse moved to (705, 520)
Screenshot: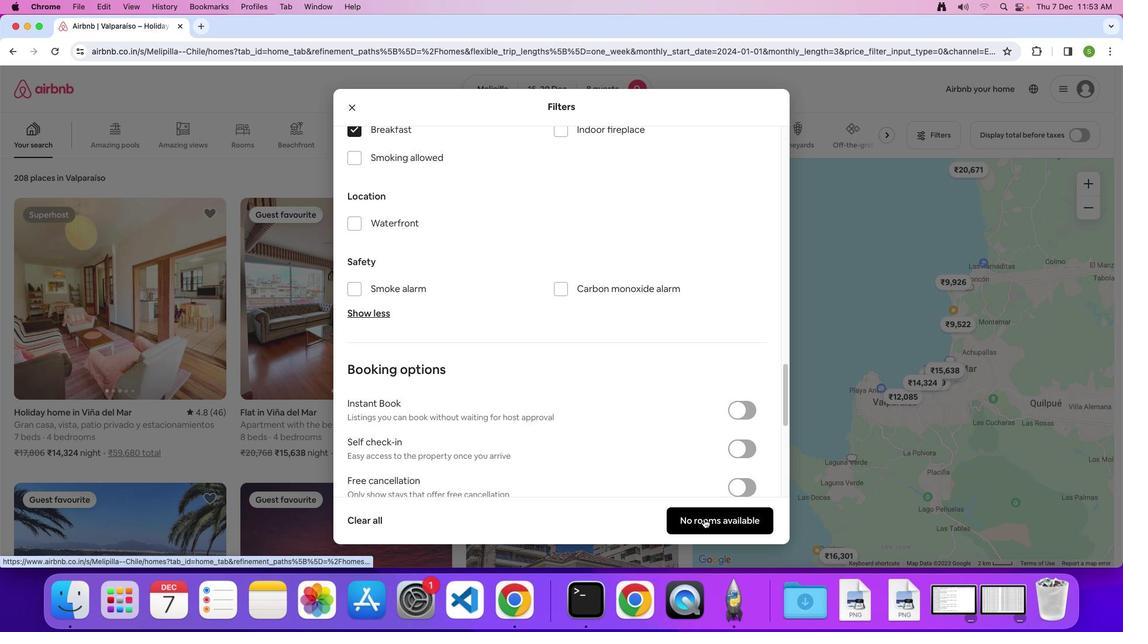 
Action: Mouse pressed left at (705, 520)
Screenshot: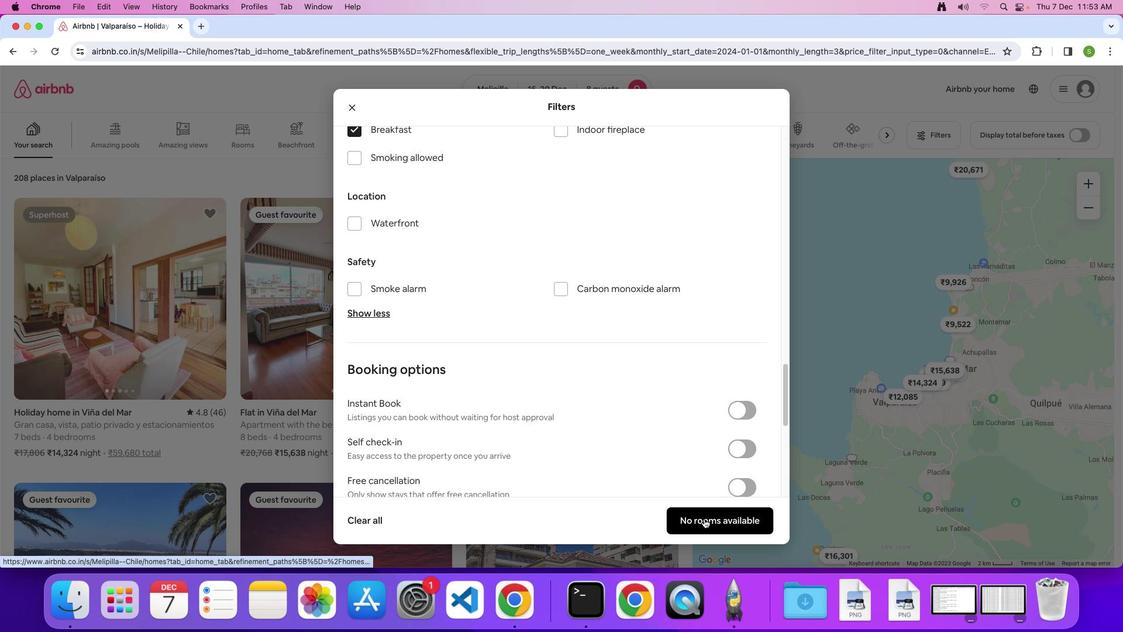 
Action: Mouse moved to (463, 285)
Screenshot: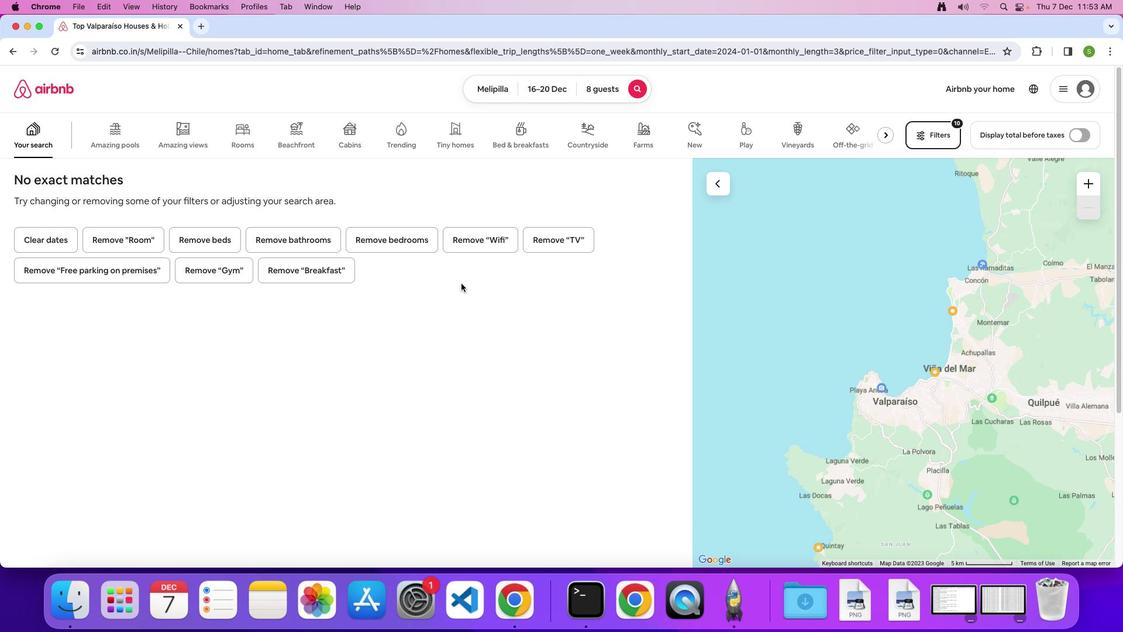 
